 Task: Find connections with filter location Zamora with filter topic #interviewwith filter profile language Spanish with filter current company Linedata with filter school Karpagam Academy of Higher Education with filter industry Insurance Carriers with filter service category Video Editing with filter keywords title Cruise Ship Attendant
Action: Mouse moved to (646, 86)
Screenshot: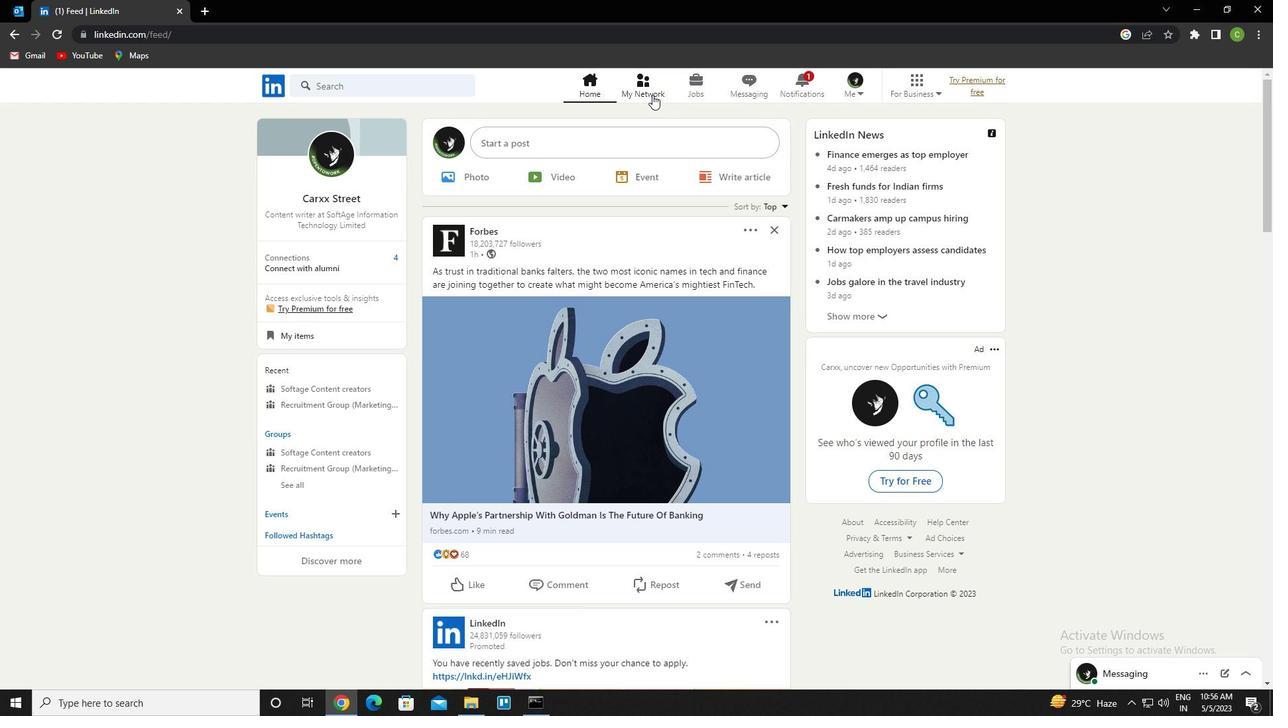 
Action: Mouse pressed left at (646, 86)
Screenshot: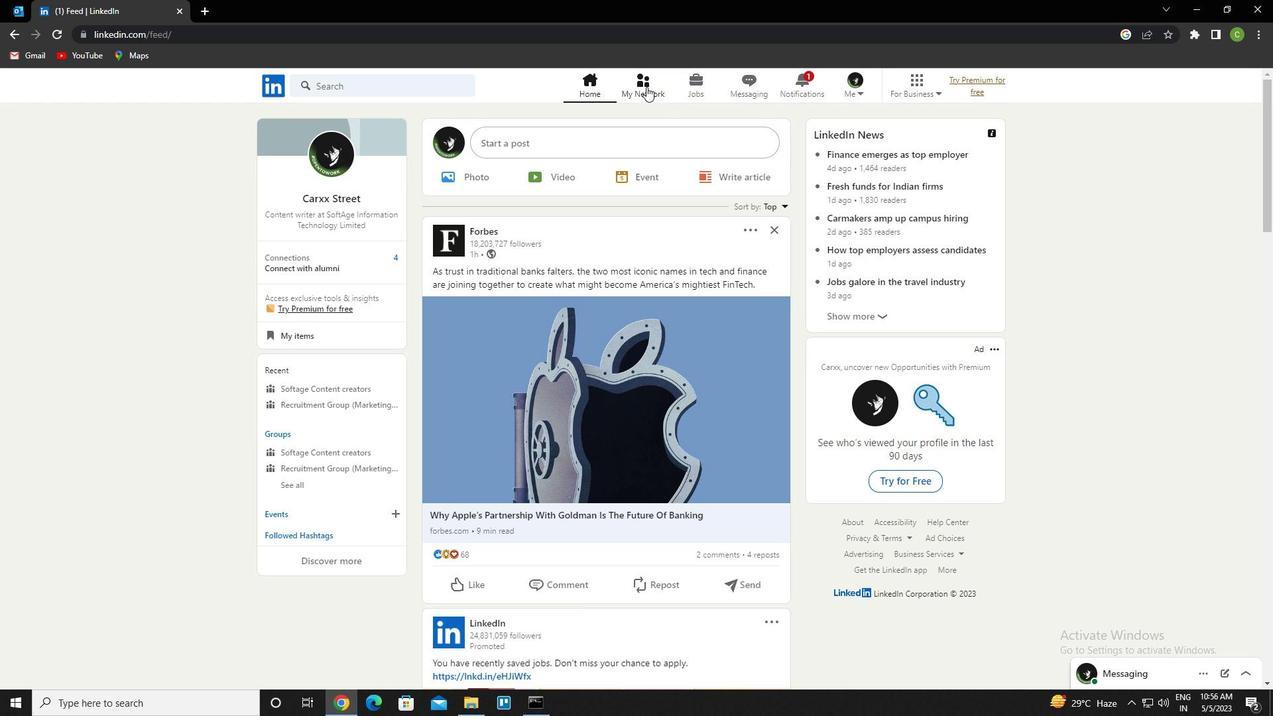 
Action: Mouse moved to (407, 156)
Screenshot: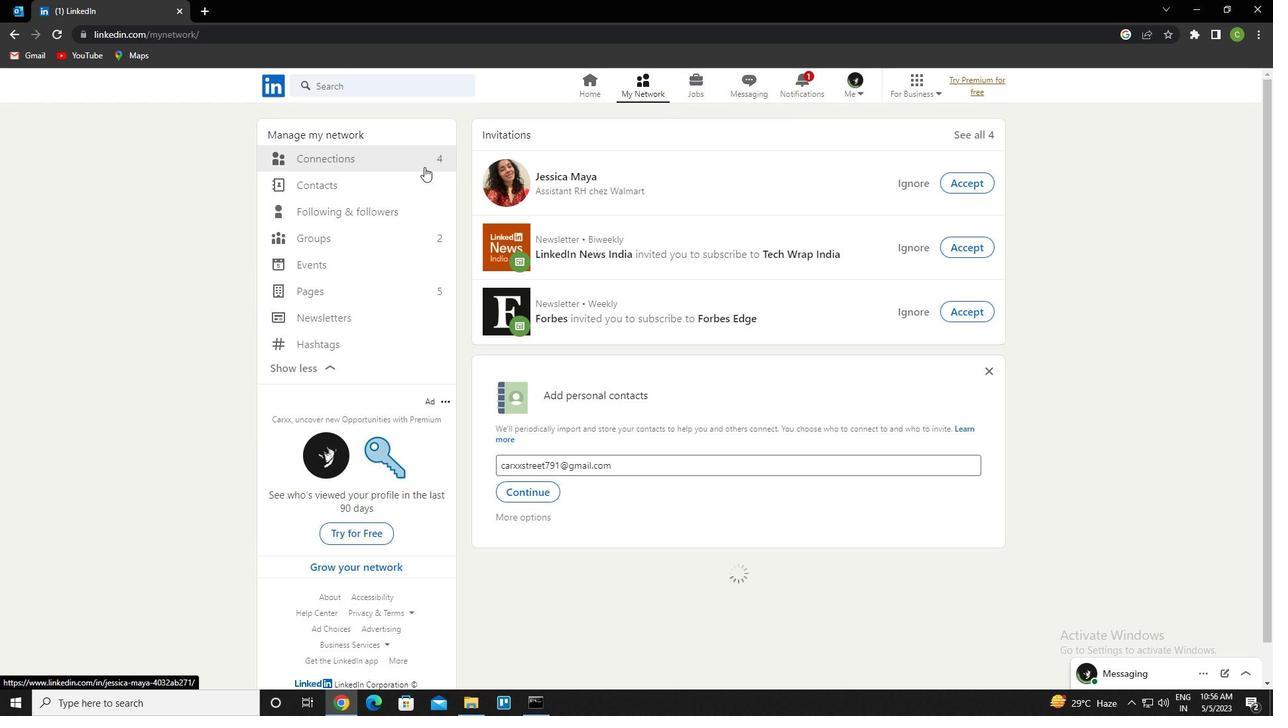 
Action: Mouse pressed left at (407, 156)
Screenshot: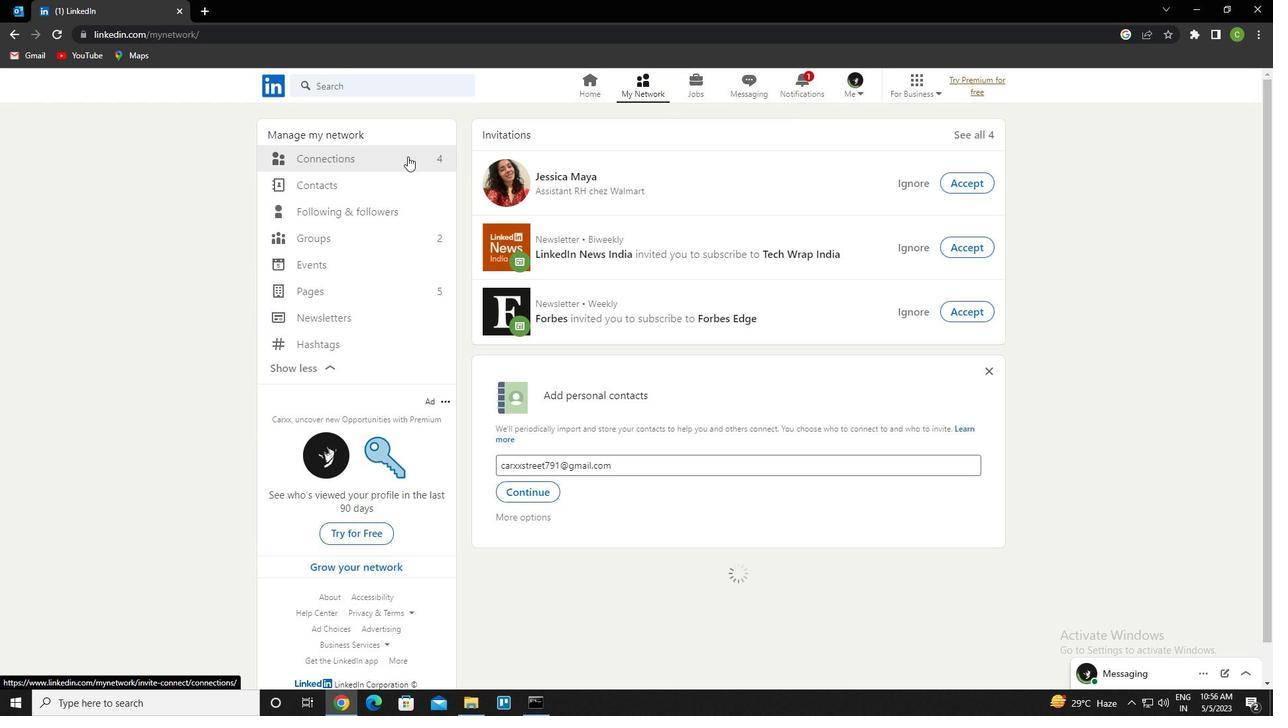 
Action: Mouse moved to (749, 162)
Screenshot: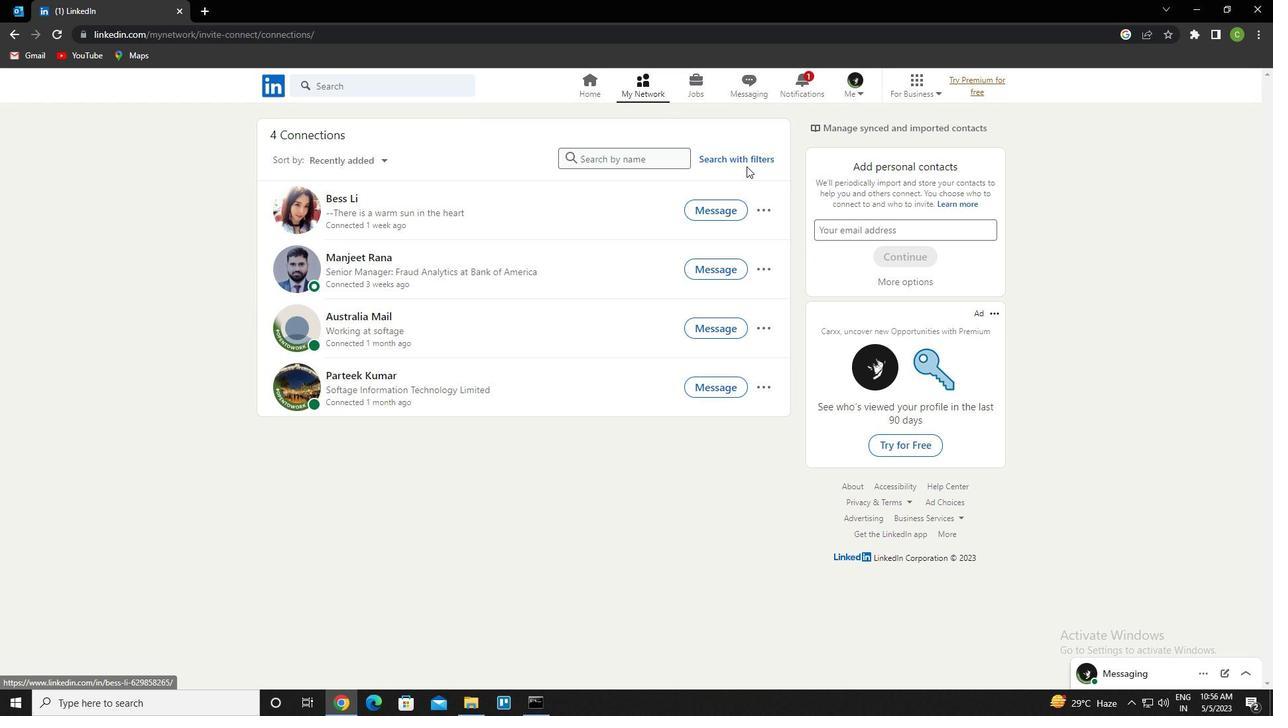 
Action: Mouse pressed left at (749, 162)
Screenshot: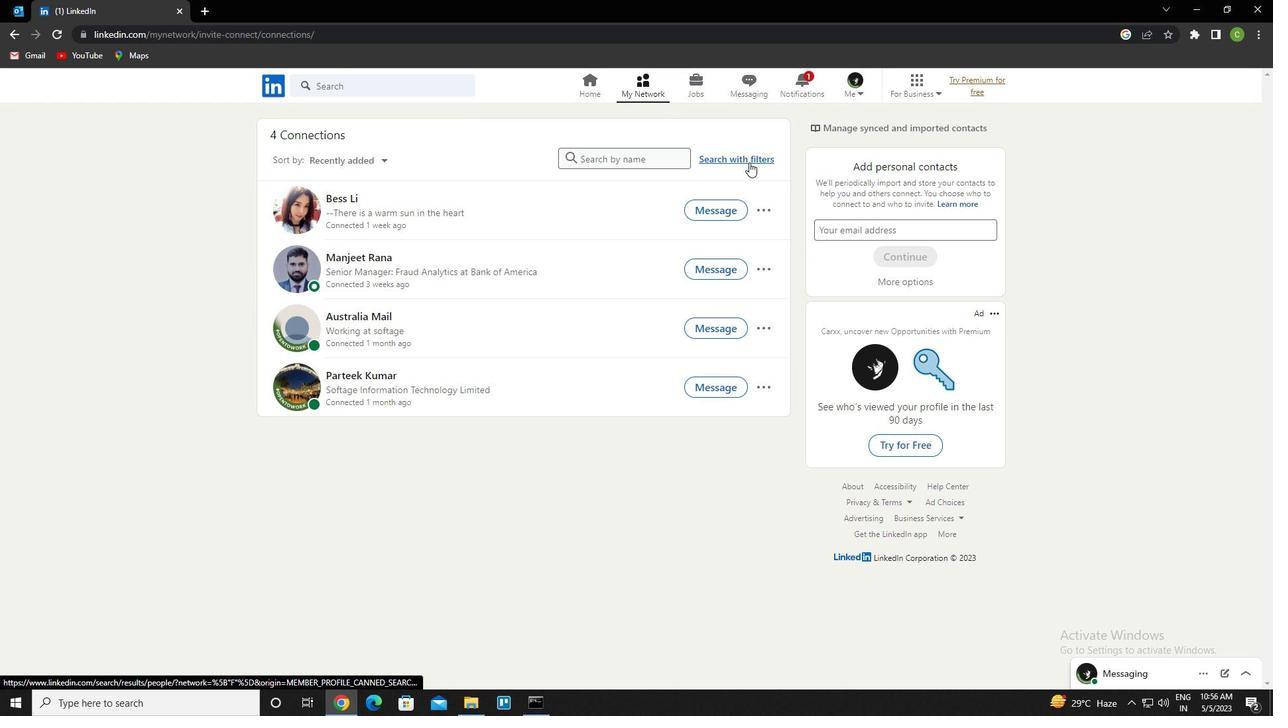 
Action: Mouse moved to (683, 124)
Screenshot: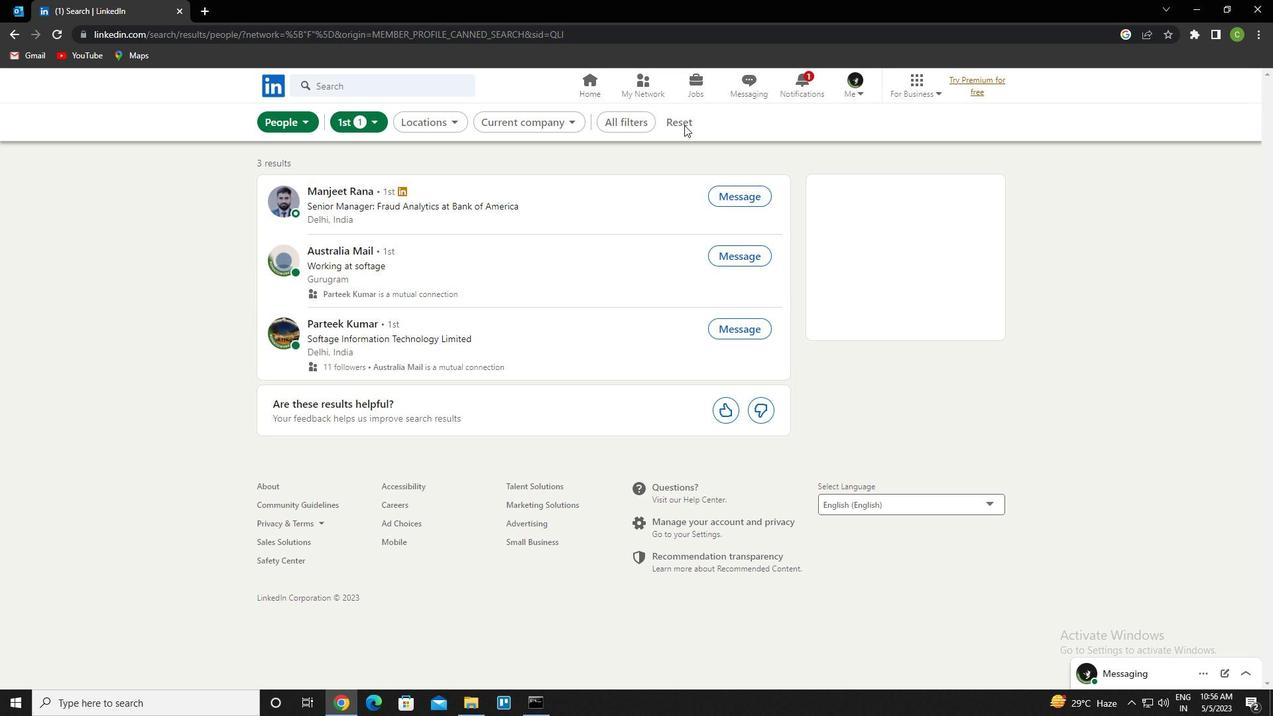 
Action: Mouse pressed left at (683, 124)
Screenshot: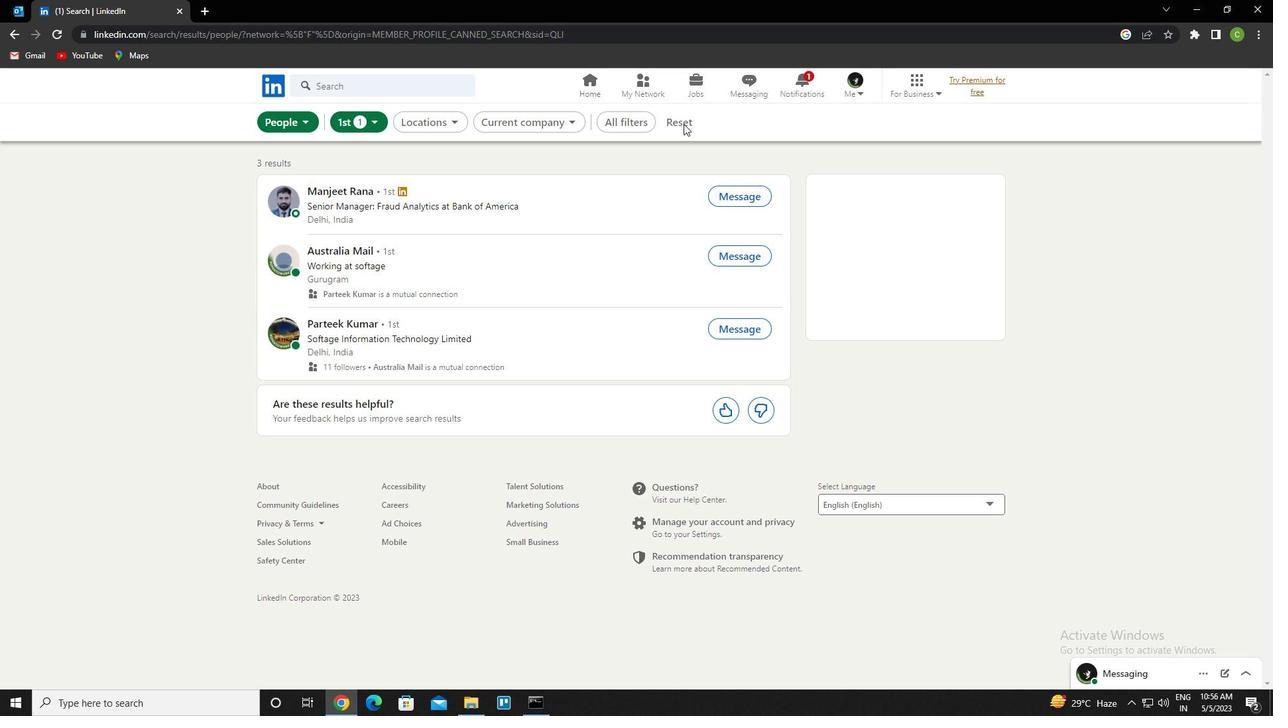 
Action: Mouse moved to (654, 125)
Screenshot: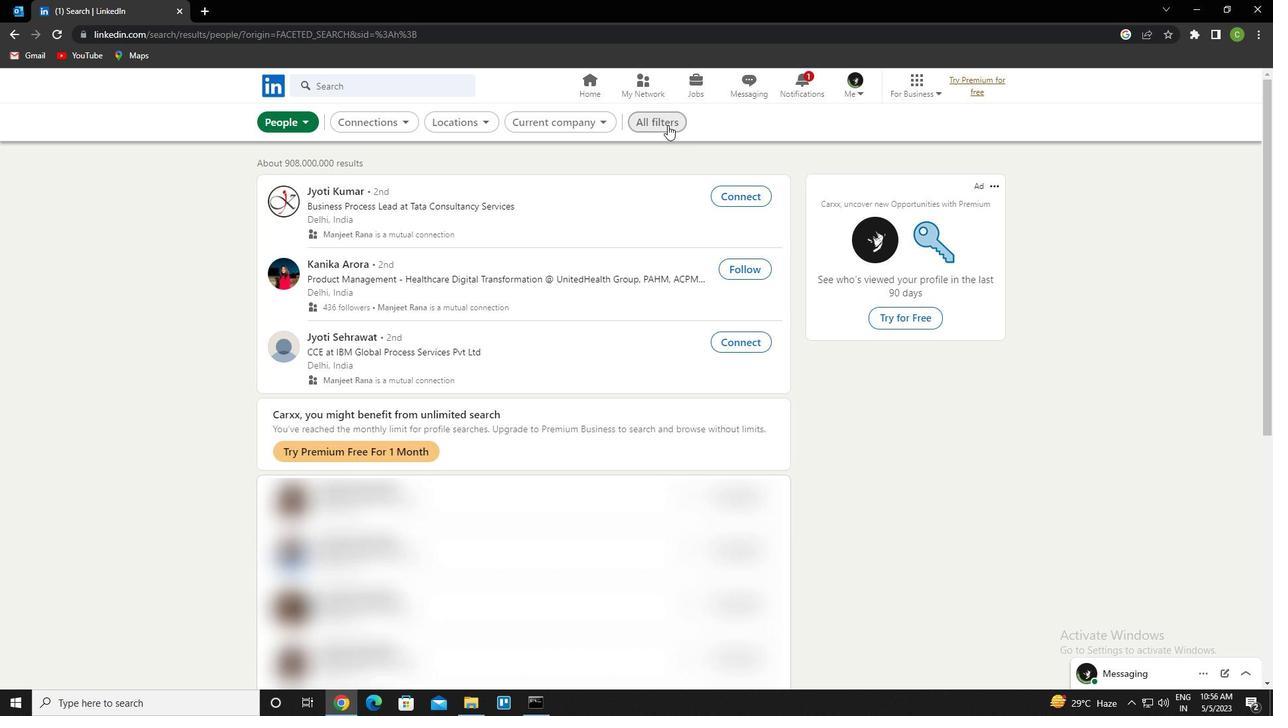 
Action: Mouse pressed left at (654, 125)
Screenshot: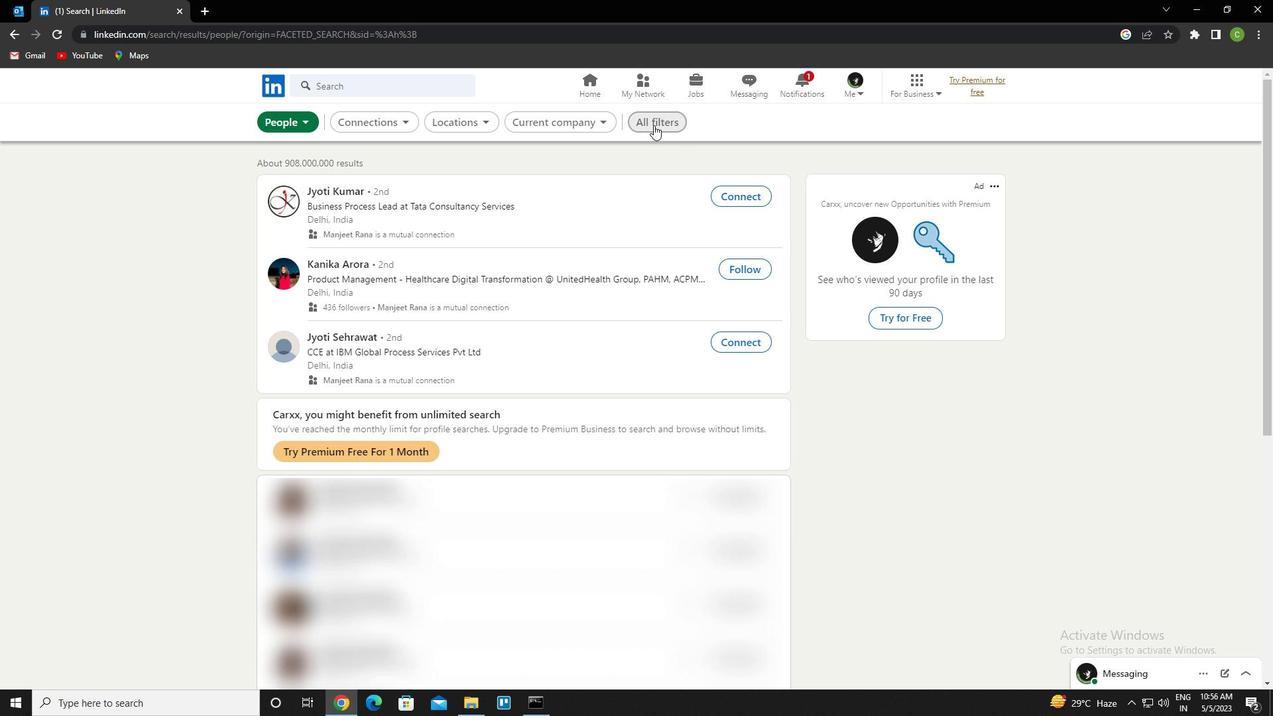 
Action: Mouse moved to (1098, 429)
Screenshot: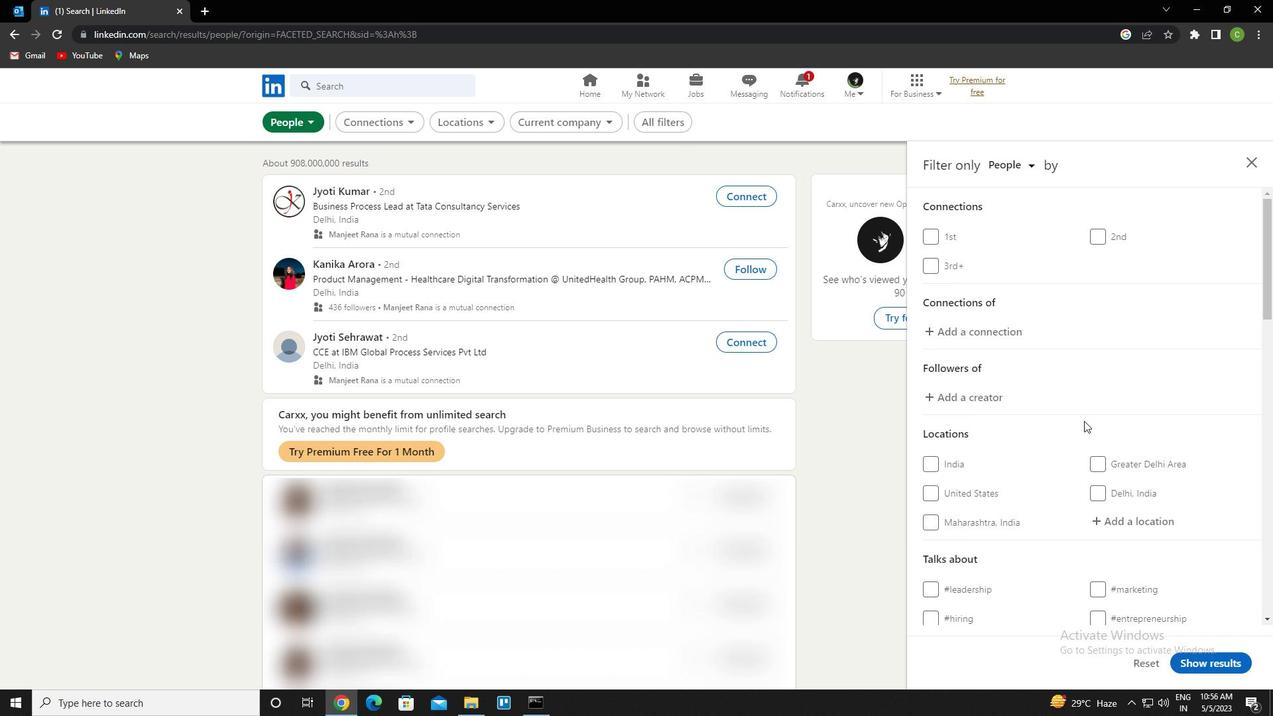 
Action: Mouse scrolled (1098, 428) with delta (0, 0)
Screenshot: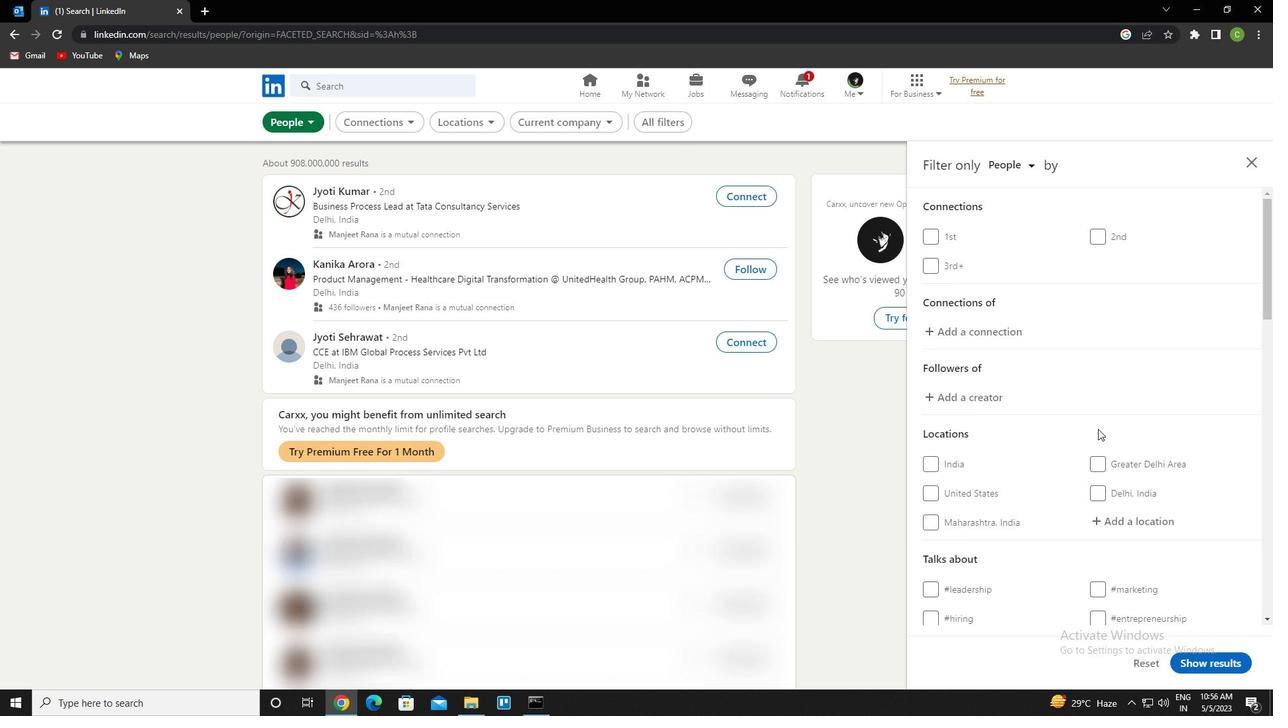 
Action: Mouse scrolled (1098, 428) with delta (0, 0)
Screenshot: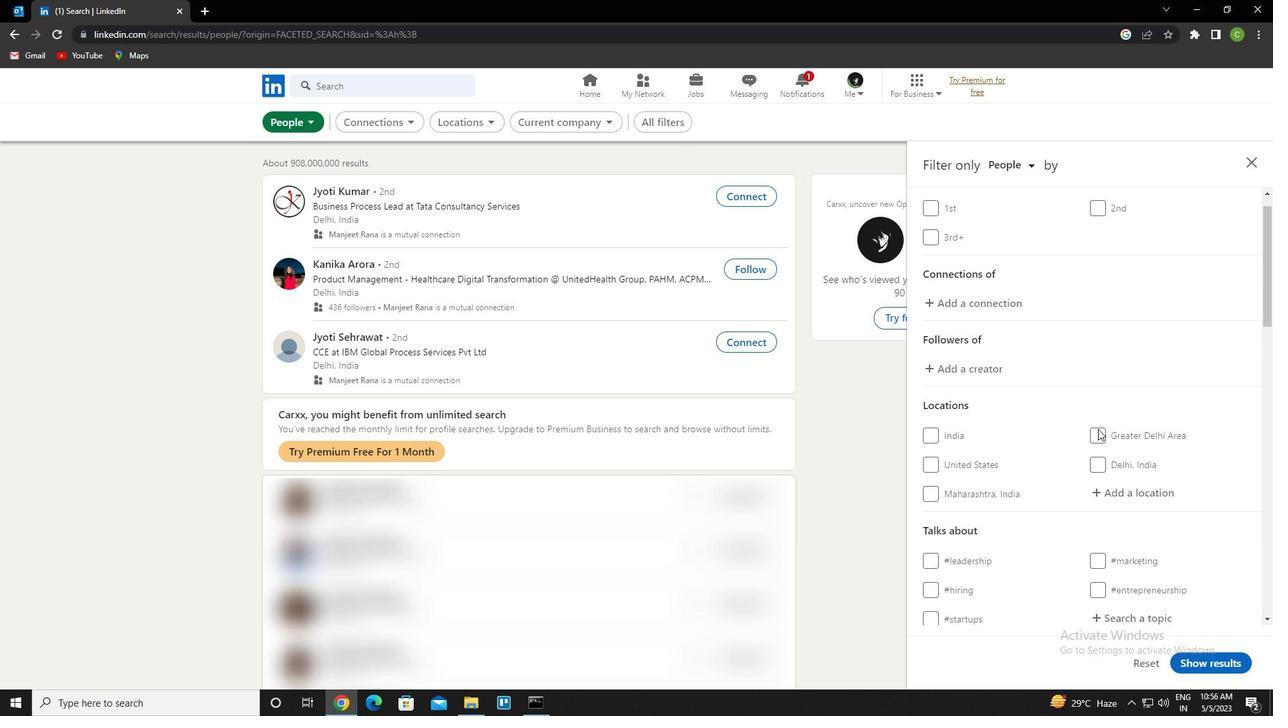 
Action: Mouse scrolled (1098, 428) with delta (0, 0)
Screenshot: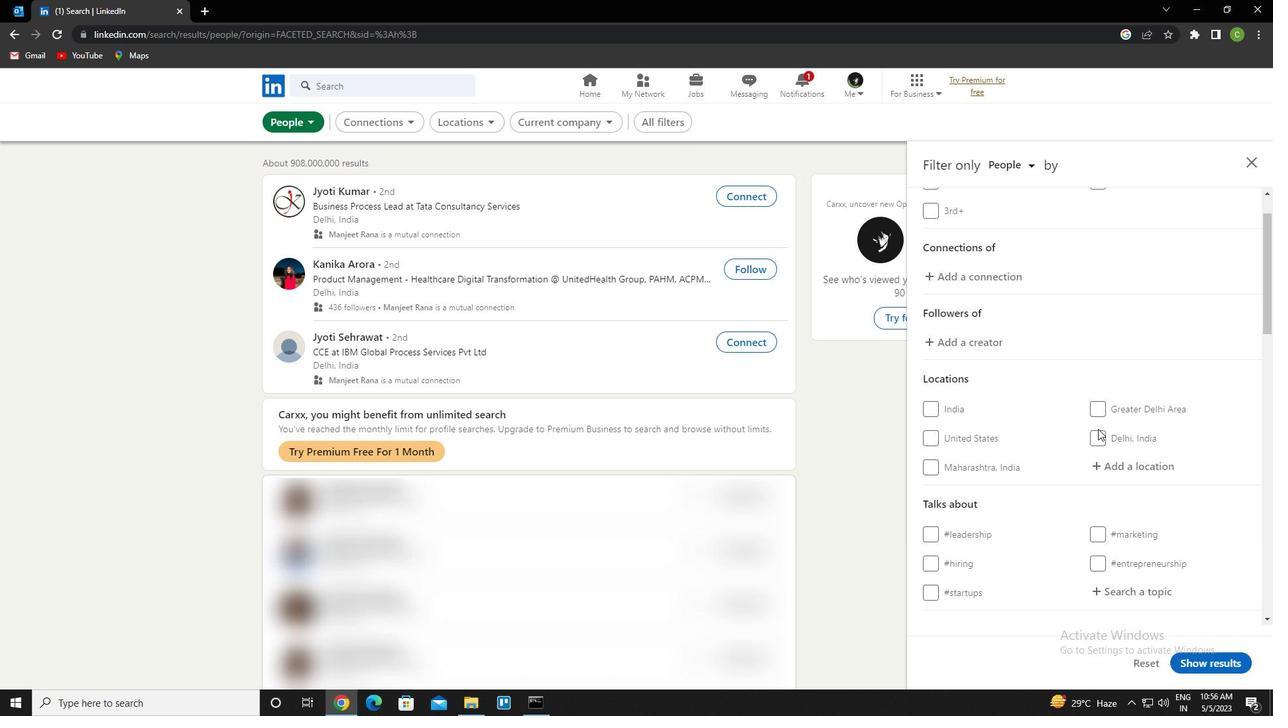 
Action: Mouse moved to (1140, 325)
Screenshot: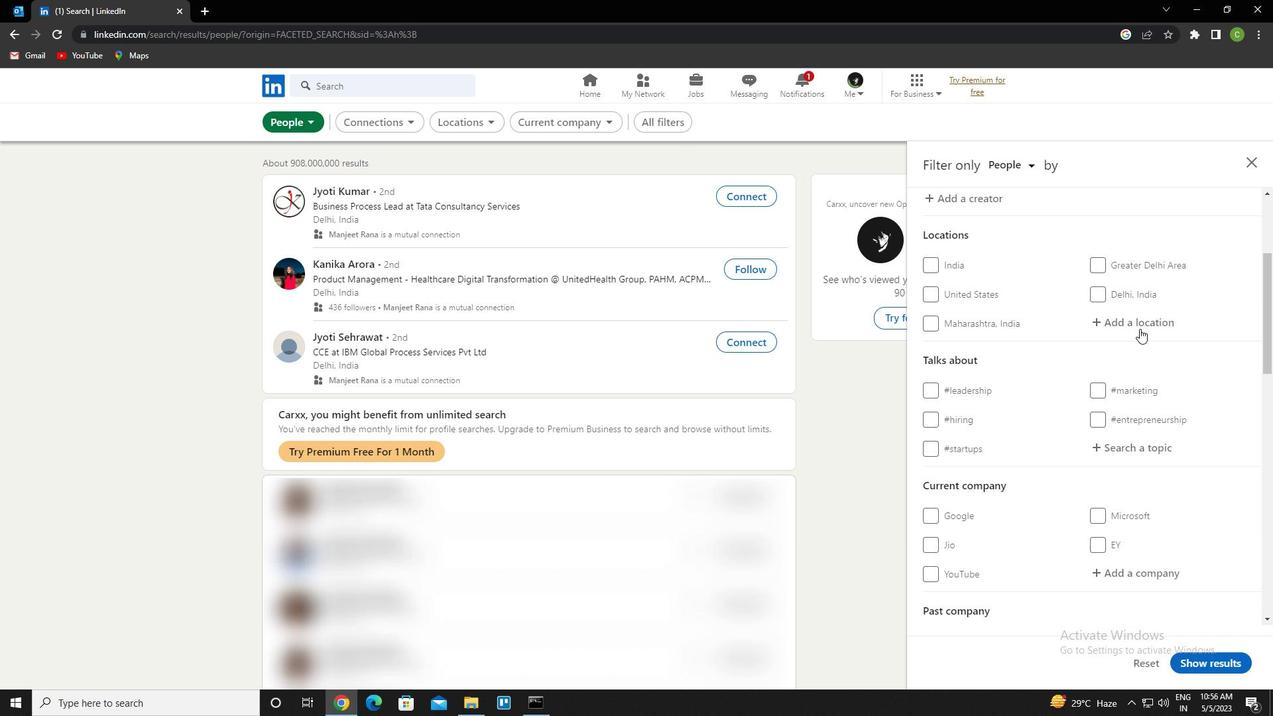 
Action: Mouse pressed left at (1140, 325)
Screenshot: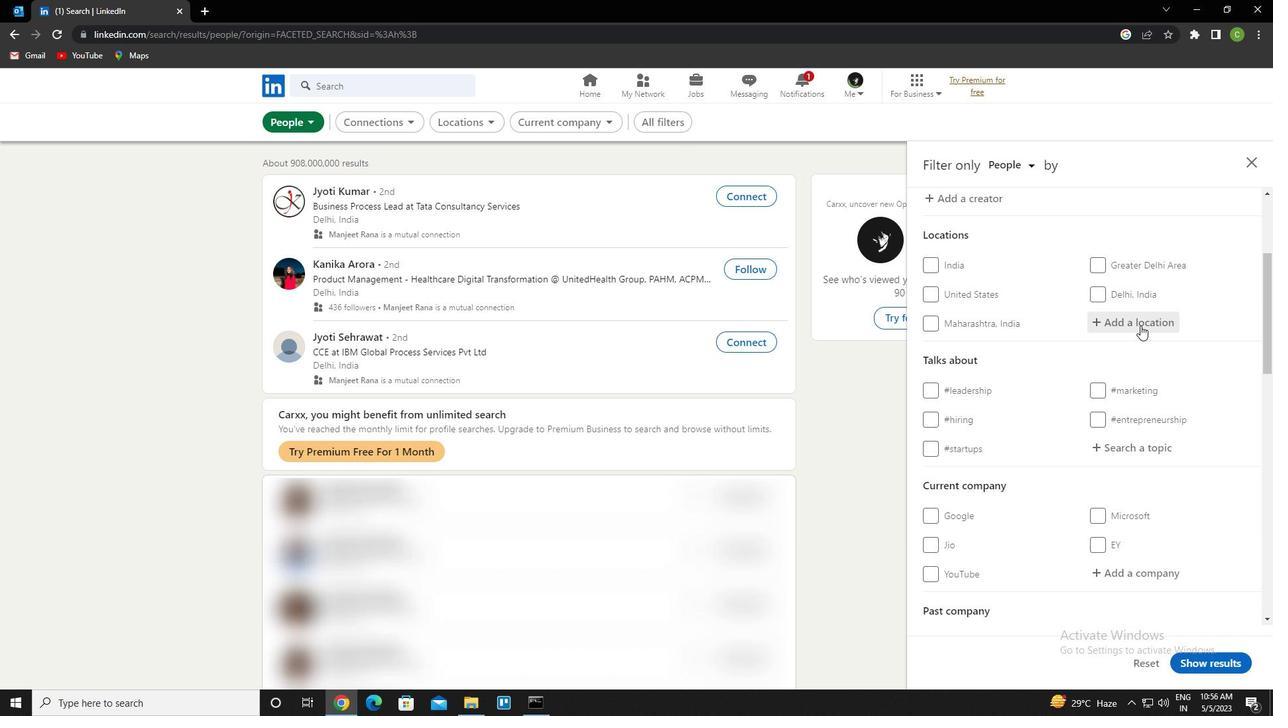 
Action: Key pressed <Key.caps_lock>z<Key.caps_lock>amora<Key.down><Key.enter>
Screenshot: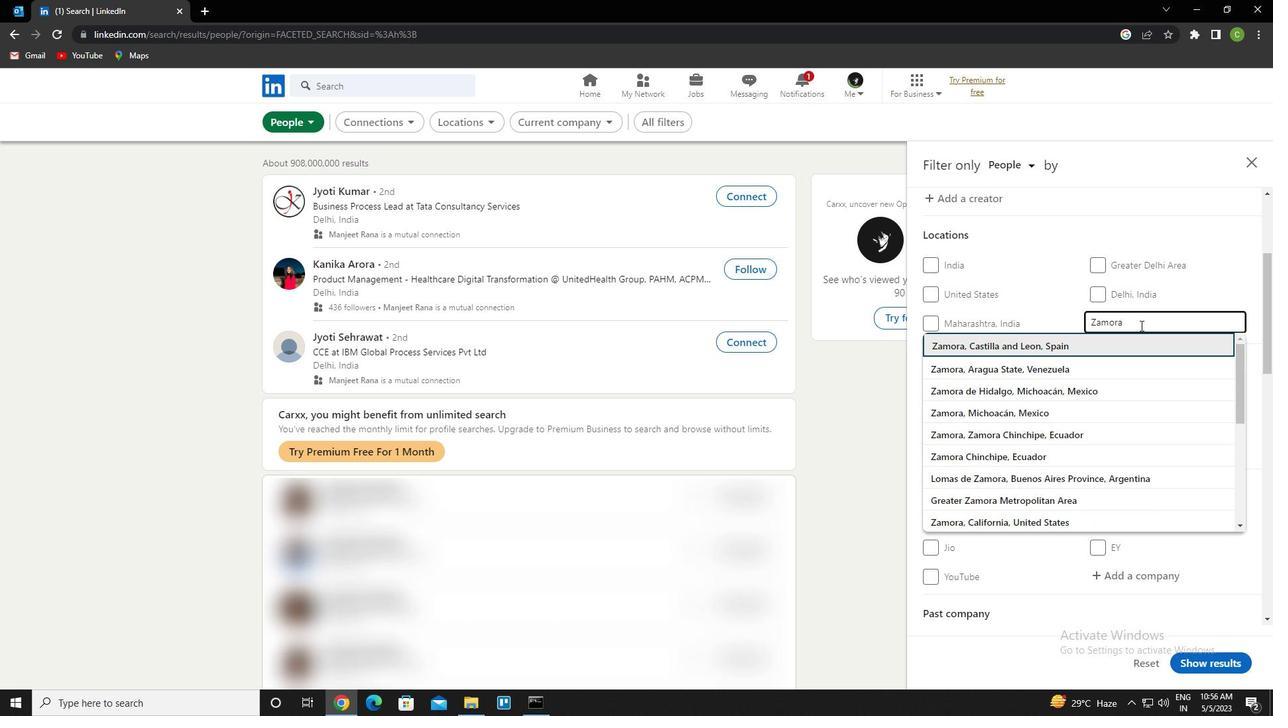 
Action: Mouse scrolled (1140, 325) with delta (0, 0)
Screenshot: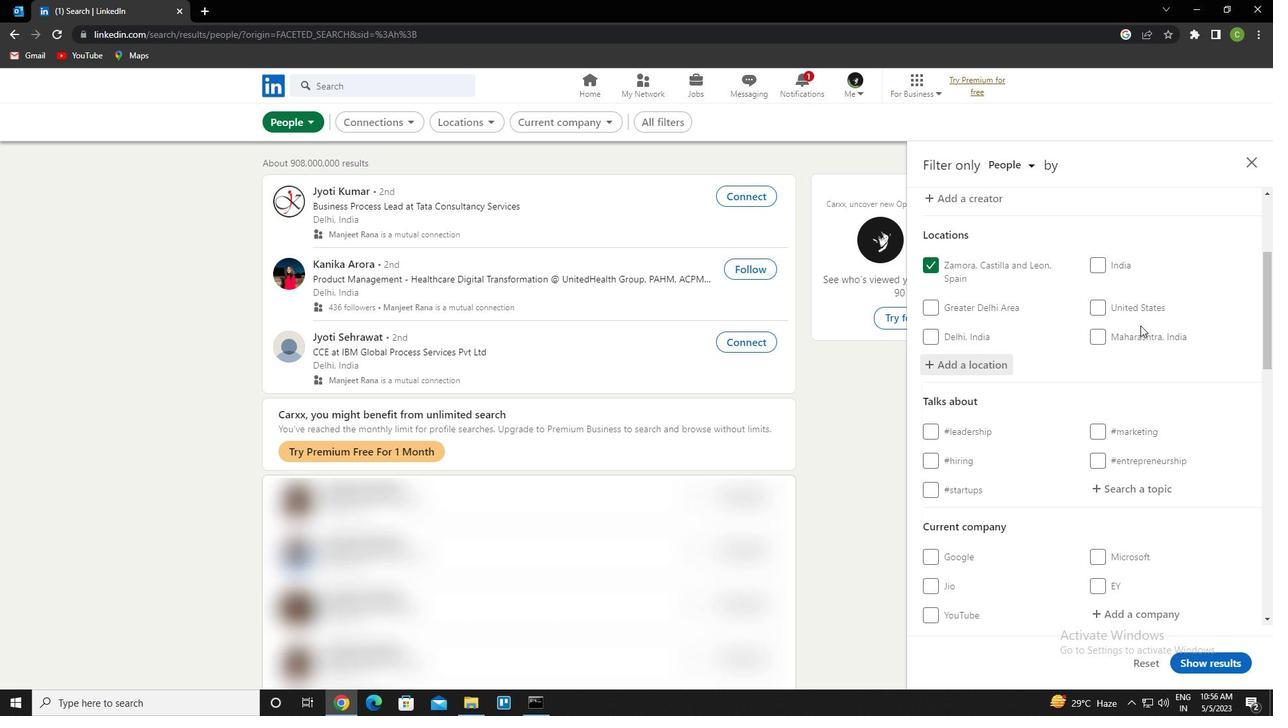 
Action: Mouse moved to (1117, 424)
Screenshot: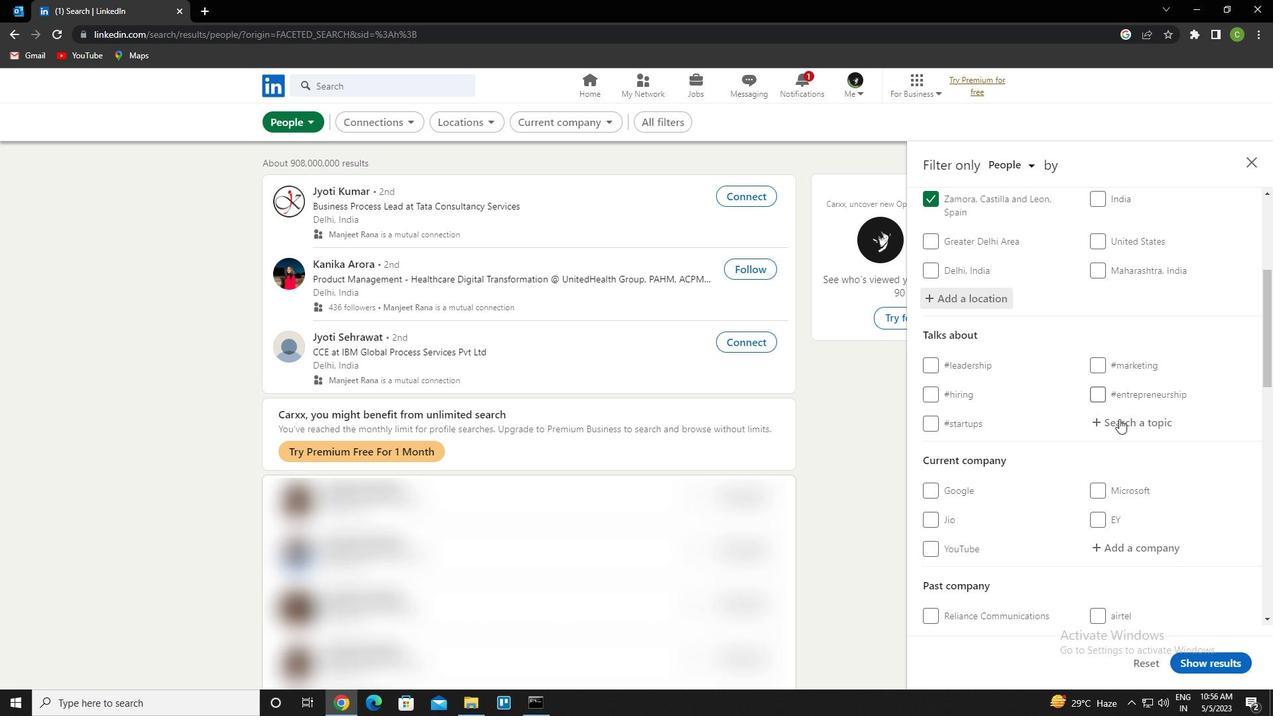 
Action: Mouse pressed left at (1117, 424)
Screenshot: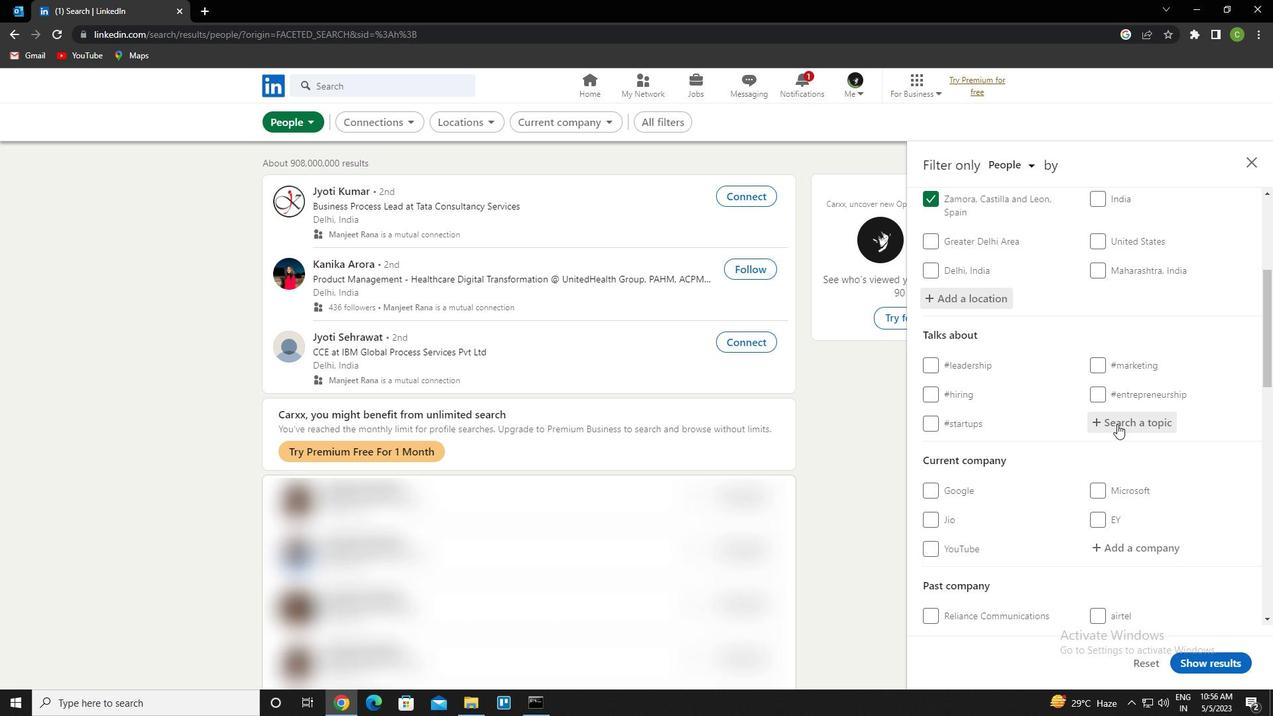 
Action: Key pressed interview<Key.down><Key.enter>
Screenshot: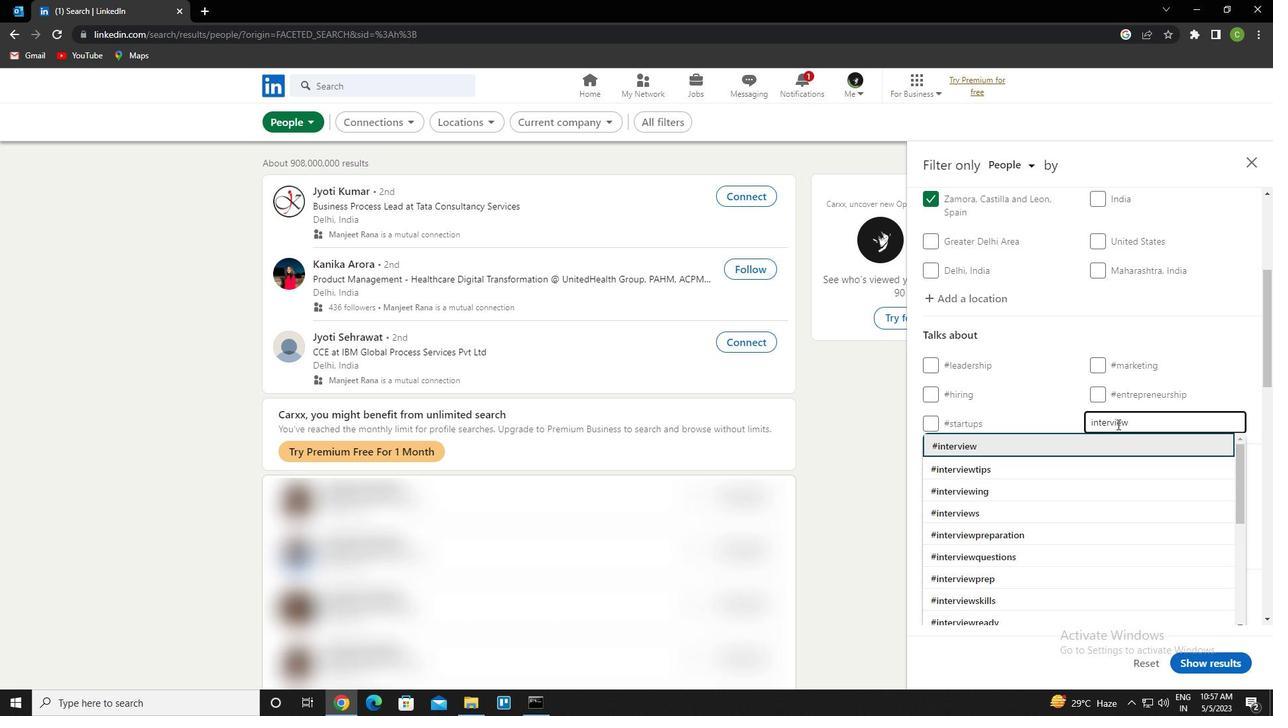 
Action: Mouse scrolled (1117, 423) with delta (0, 0)
Screenshot: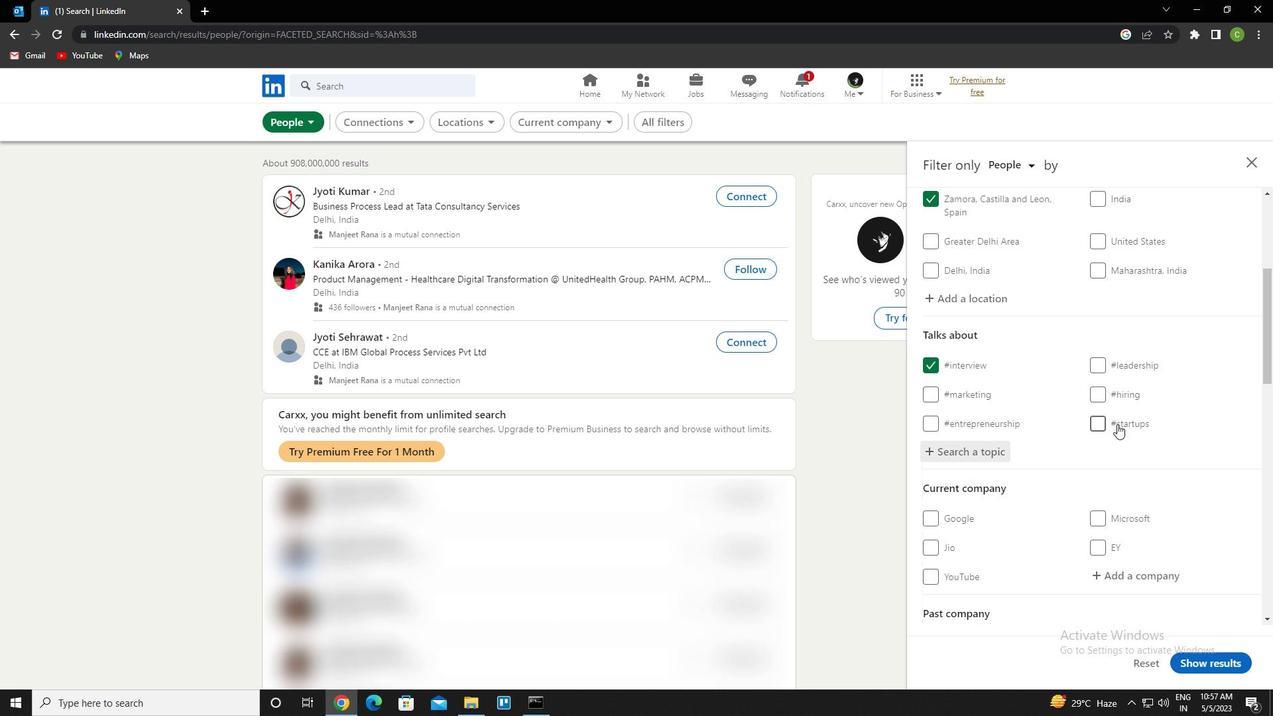 
Action: Mouse scrolled (1117, 423) with delta (0, 0)
Screenshot: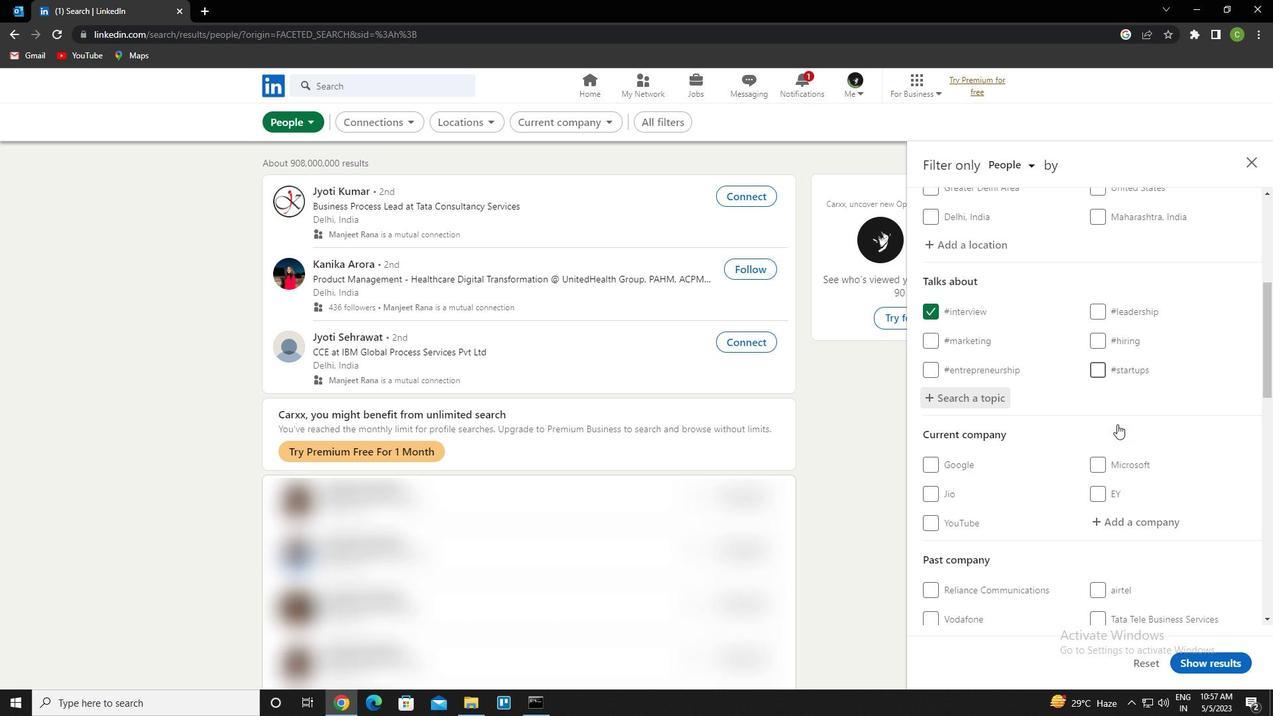 
Action: Mouse scrolled (1117, 423) with delta (0, 0)
Screenshot: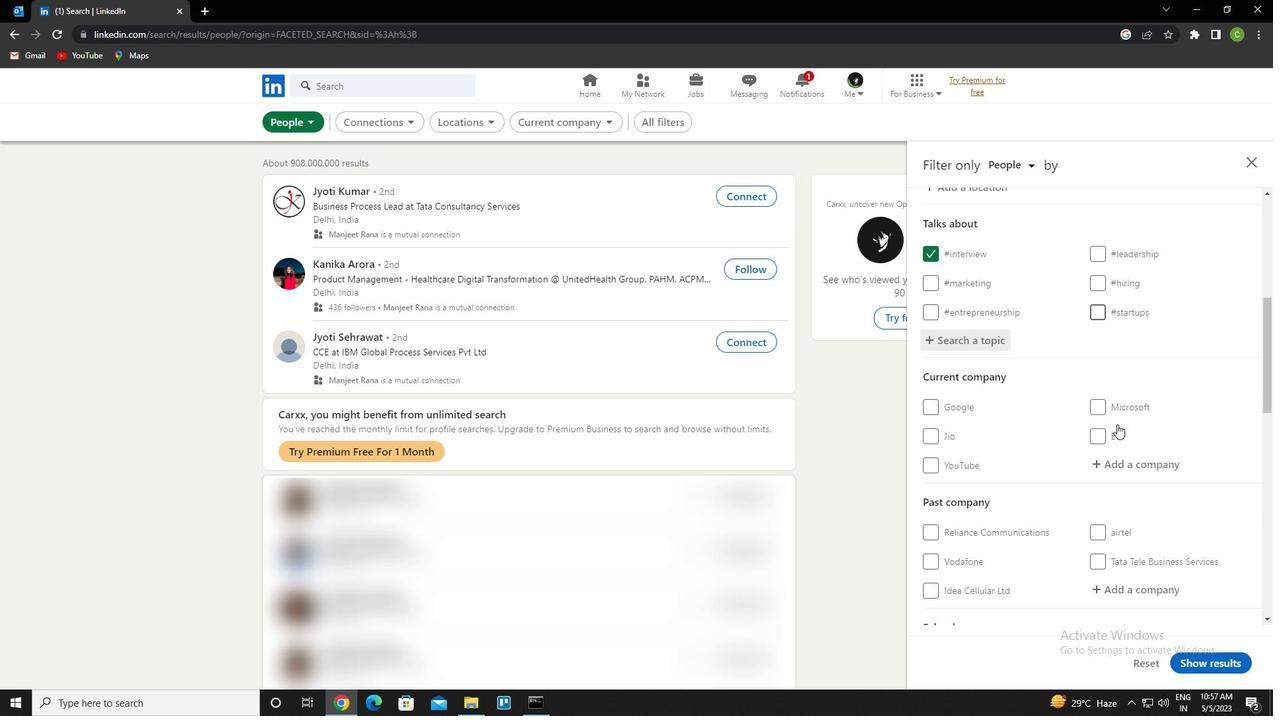 
Action: Mouse scrolled (1117, 423) with delta (0, 0)
Screenshot: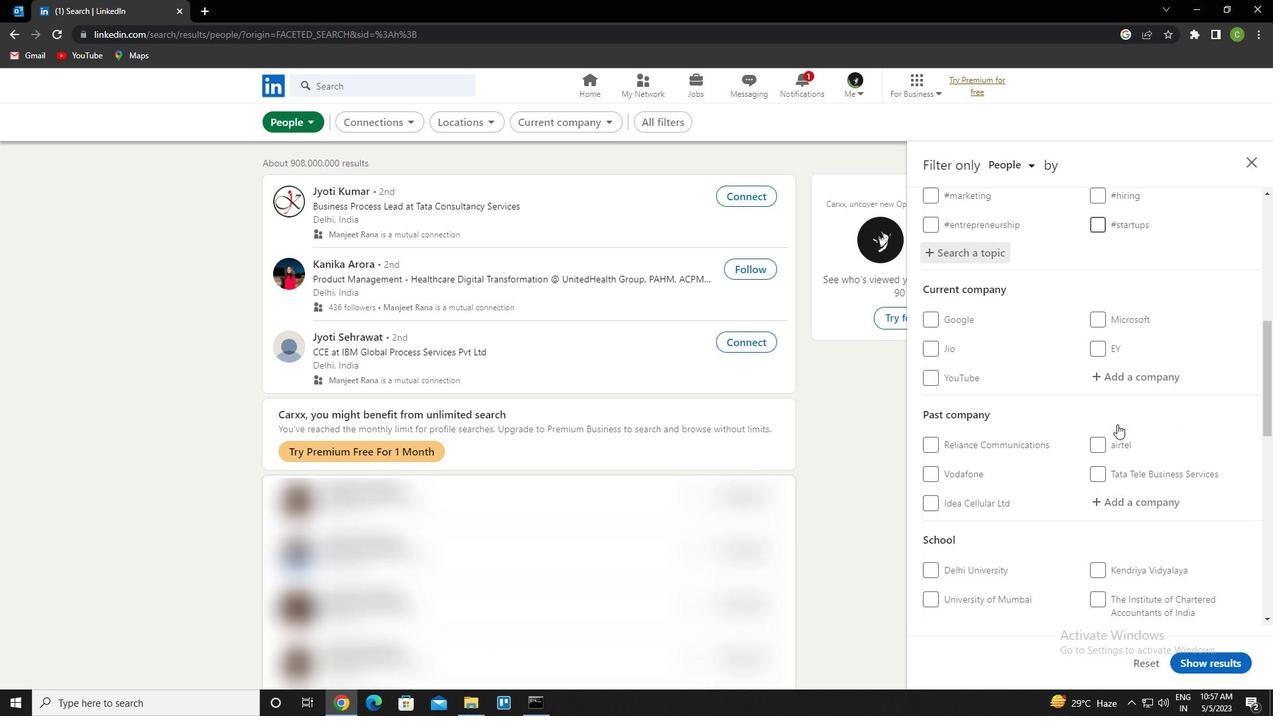 
Action: Mouse scrolled (1117, 423) with delta (0, 0)
Screenshot: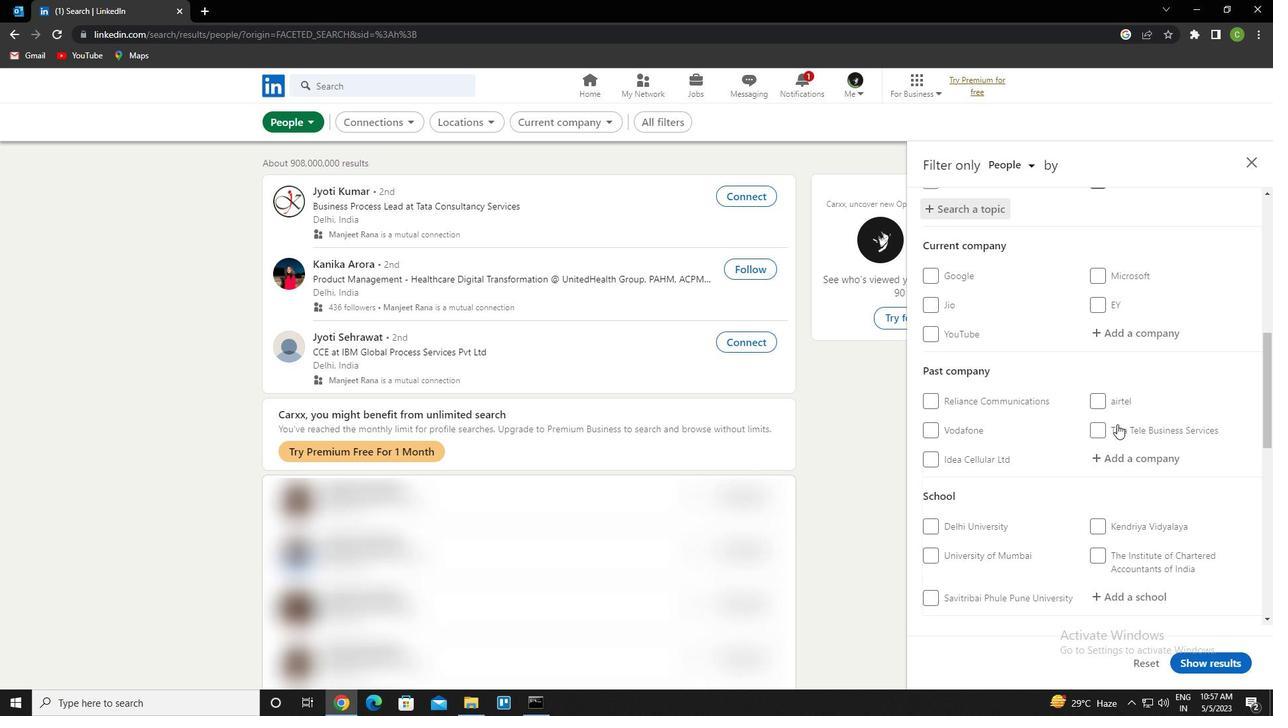 
Action: Mouse scrolled (1117, 423) with delta (0, 0)
Screenshot: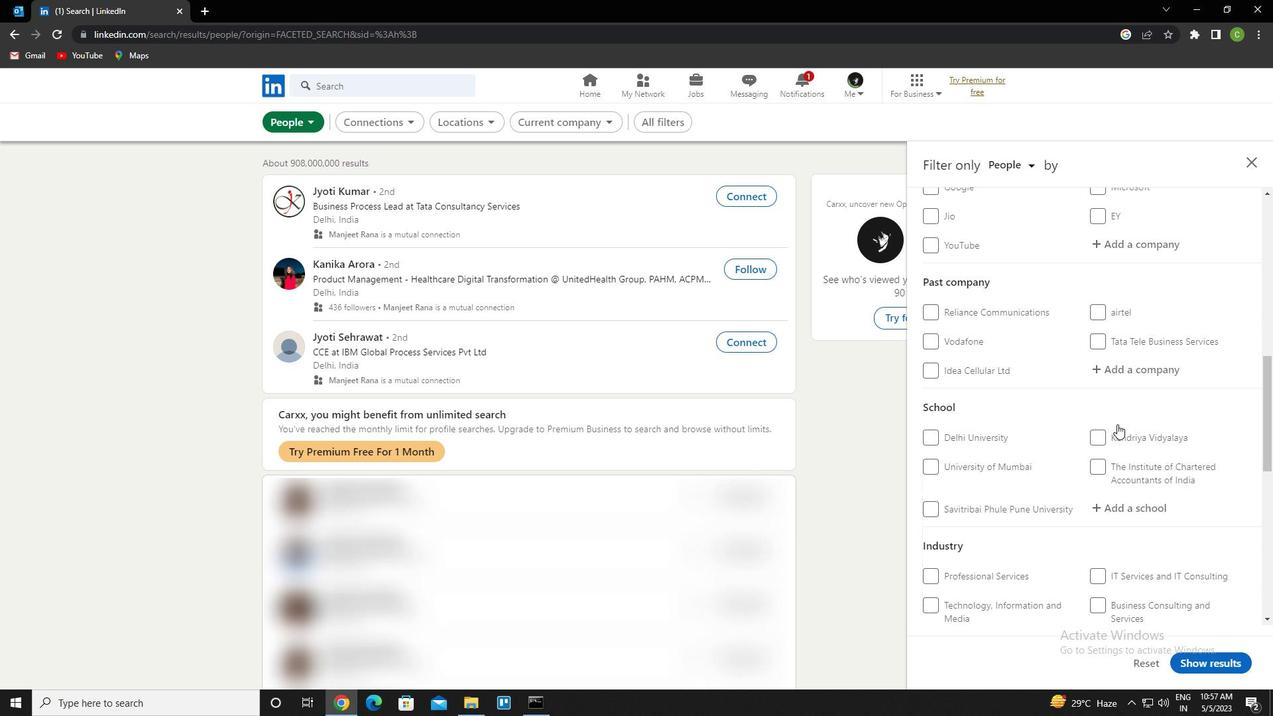
Action: Mouse scrolled (1117, 423) with delta (0, 0)
Screenshot: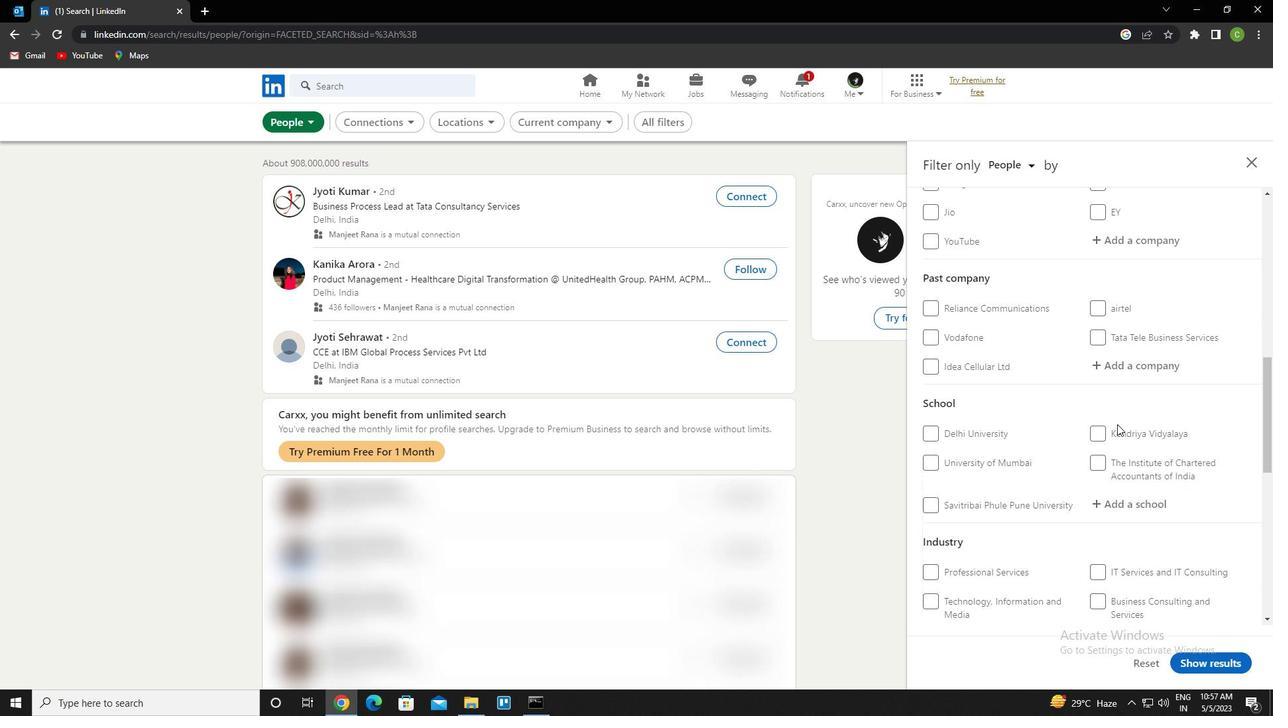 
Action: Mouse scrolled (1117, 423) with delta (0, 0)
Screenshot: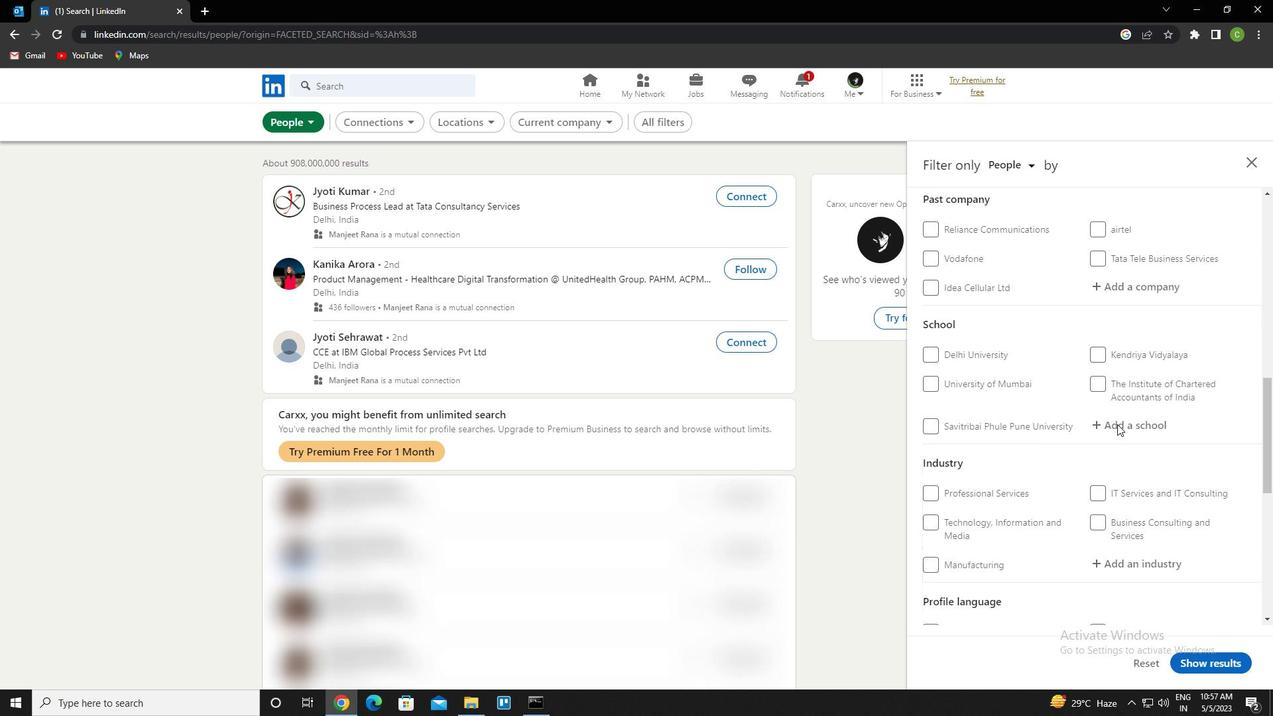 
Action: Mouse scrolled (1117, 423) with delta (0, 0)
Screenshot: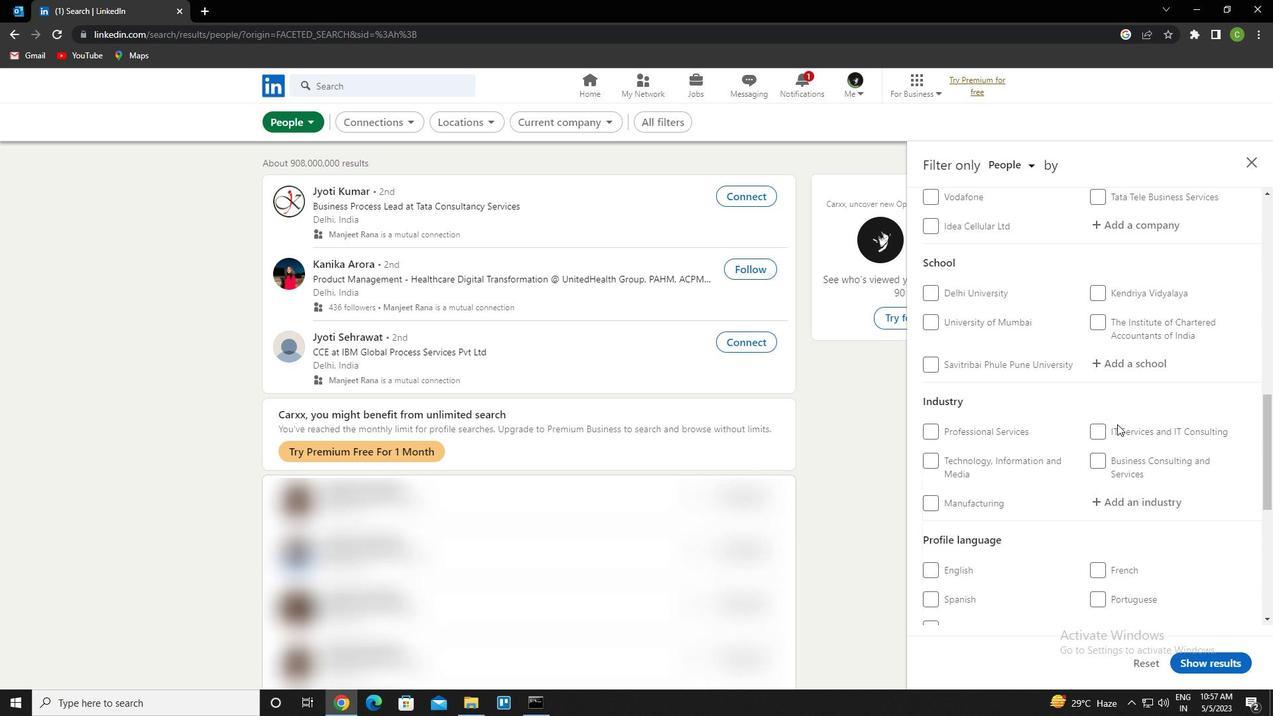 
Action: Mouse scrolled (1117, 423) with delta (0, 0)
Screenshot: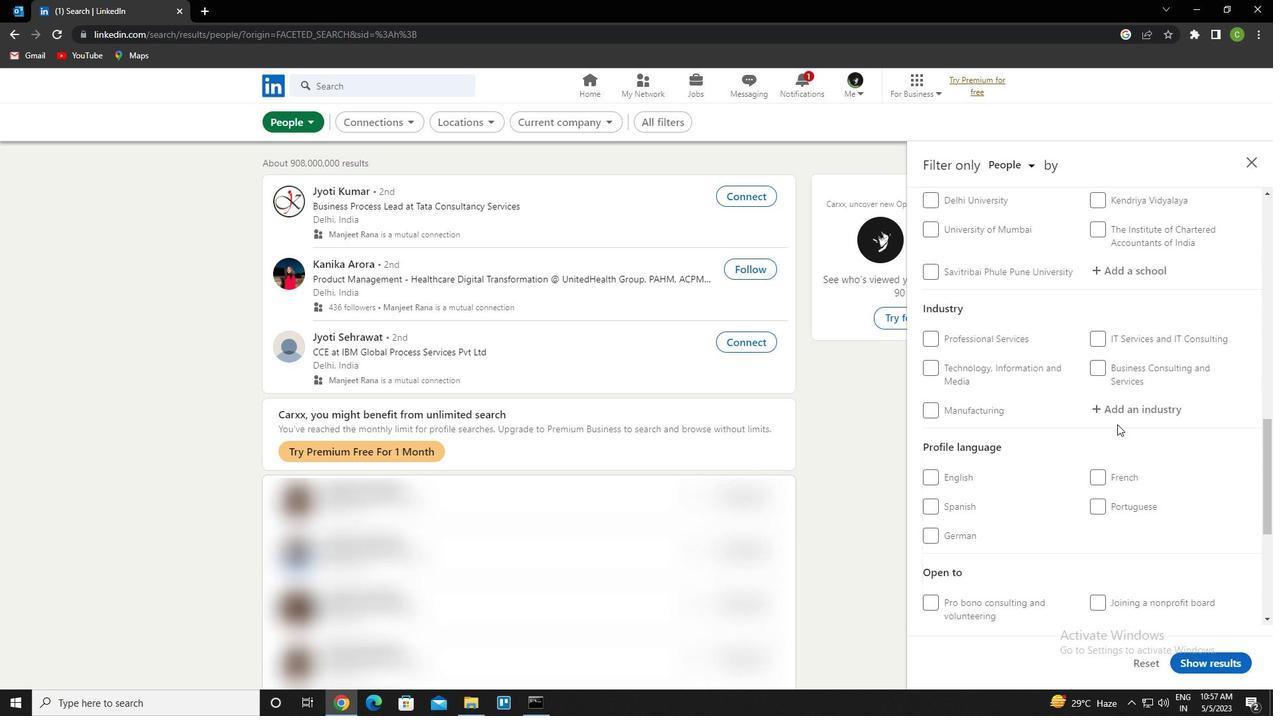 
Action: Mouse moved to (932, 413)
Screenshot: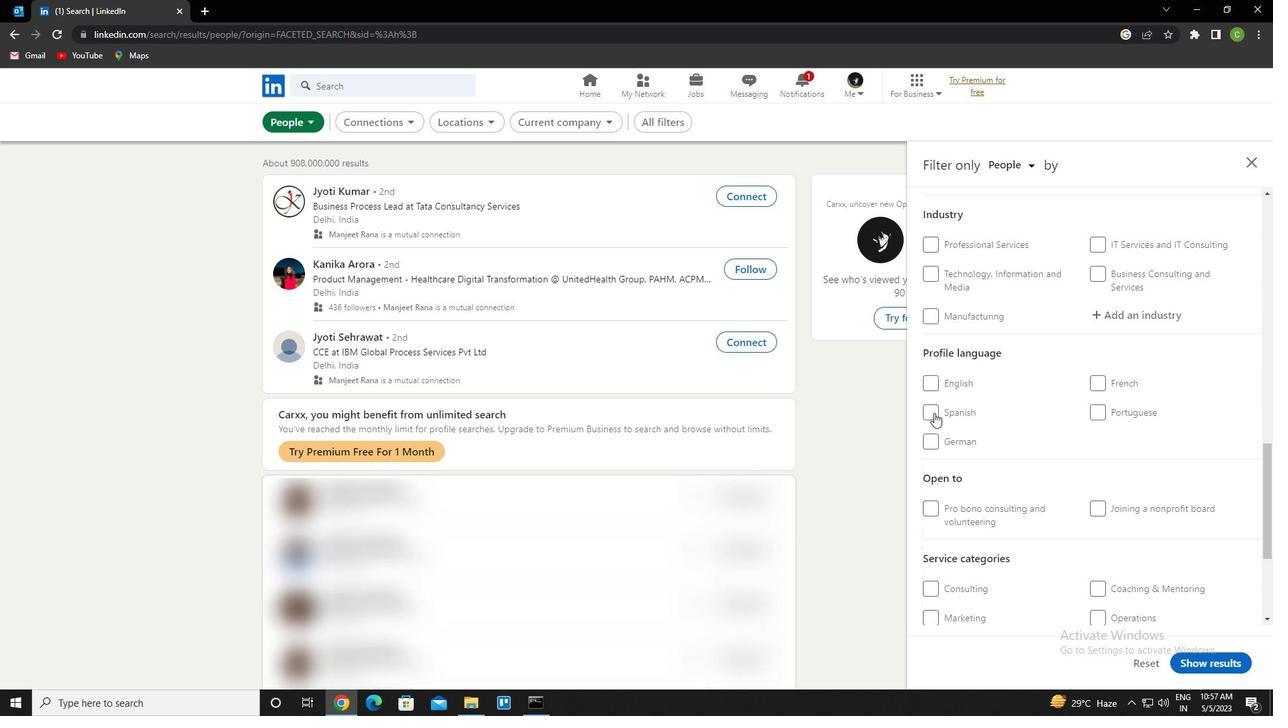 
Action: Mouse pressed left at (932, 413)
Screenshot: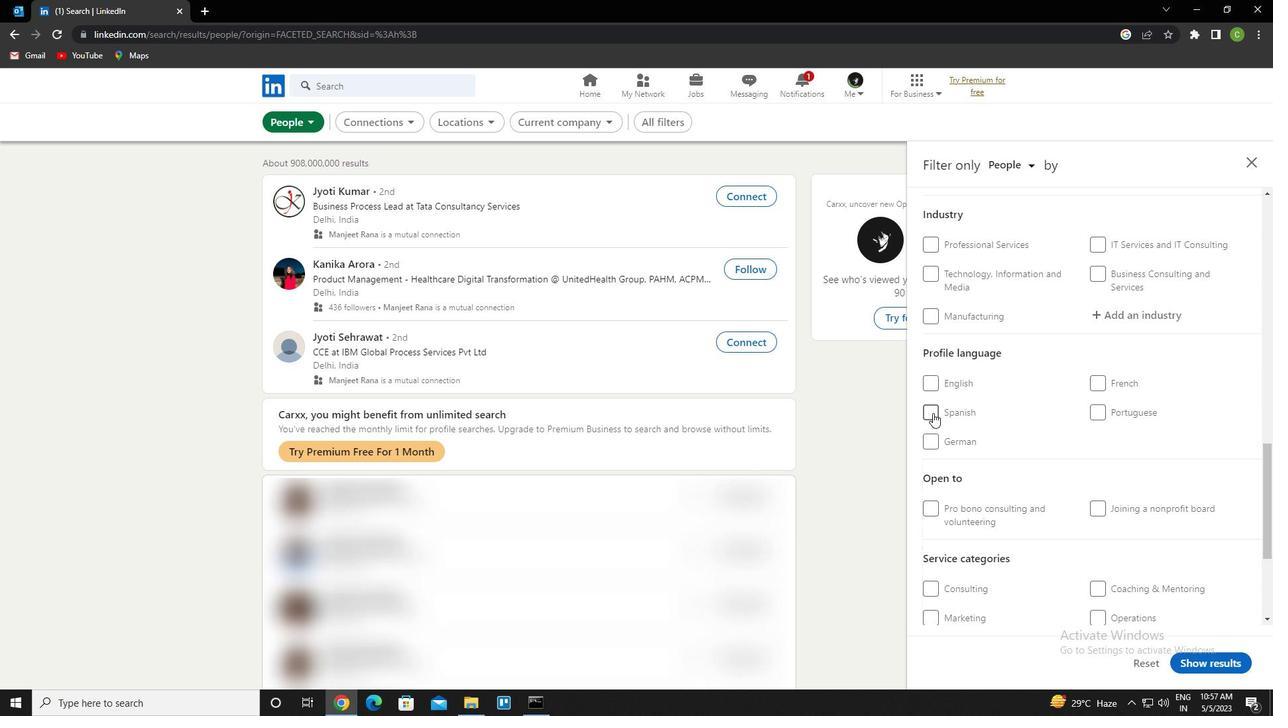 
Action: Mouse moved to (1106, 384)
Screenshot: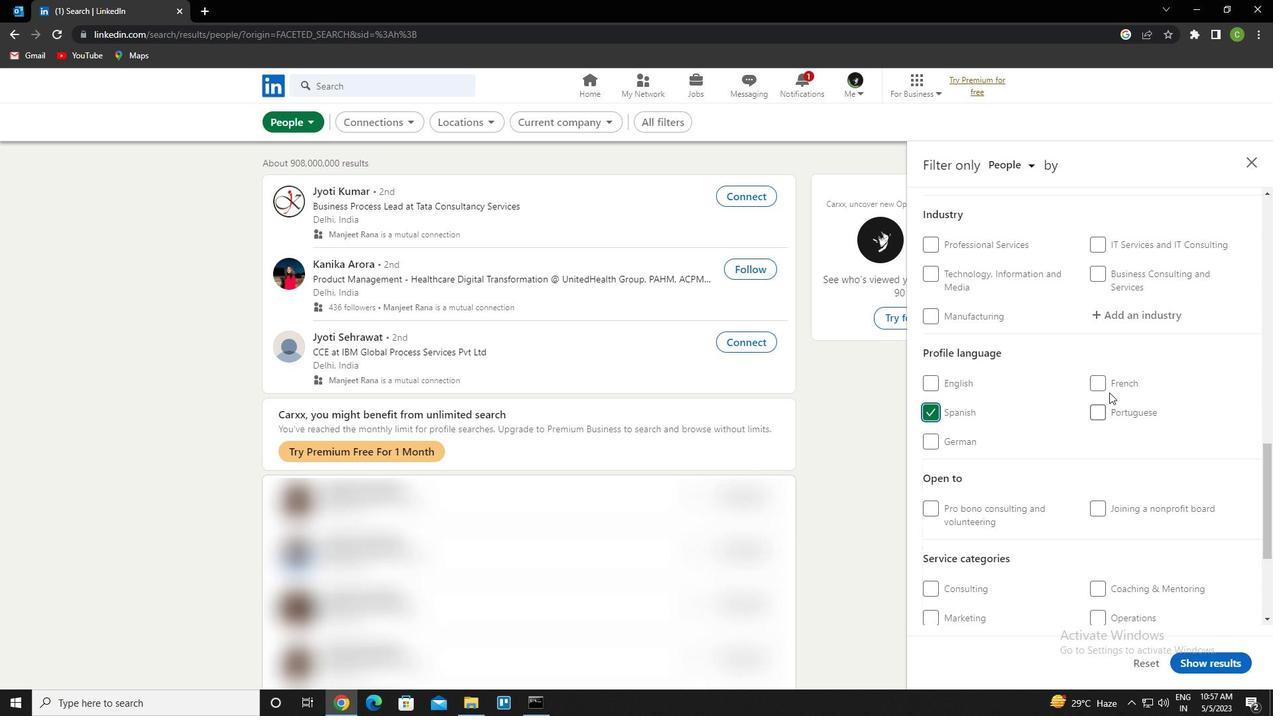 
Action: Mouse scrolled (1106, 385) with delta (0, 0)
Screenshot: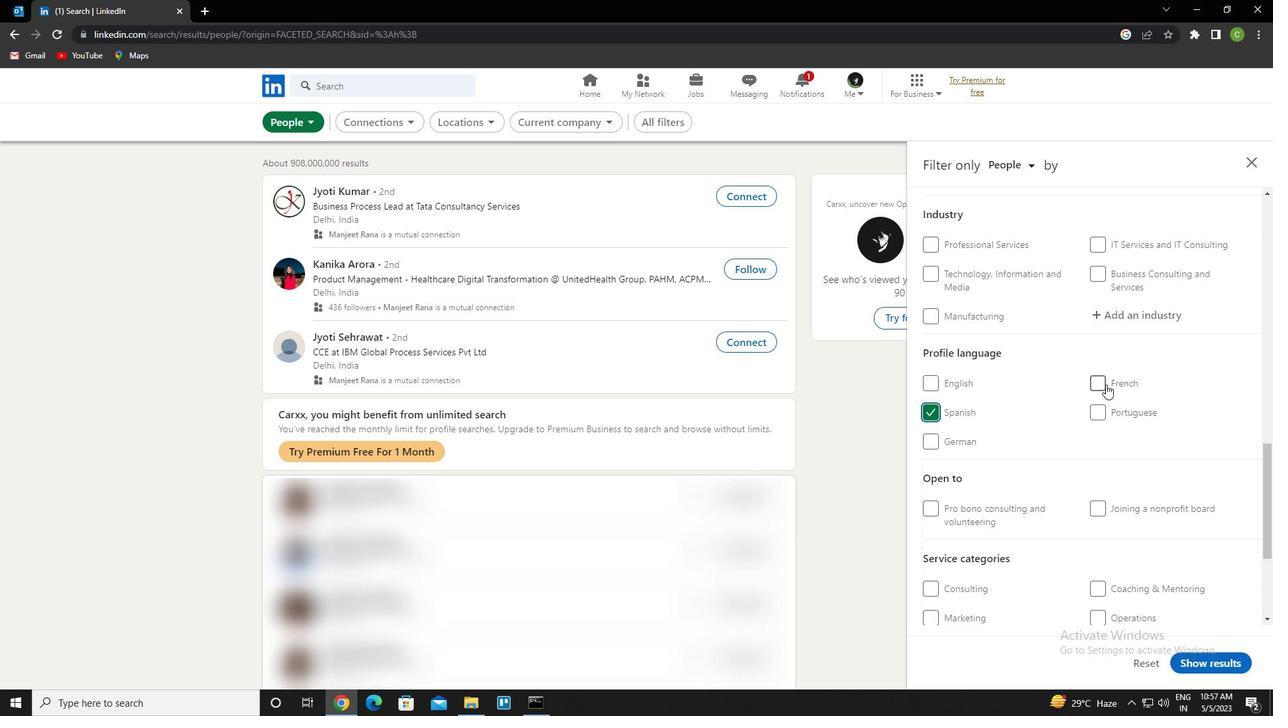 
Action: Mouse moved to (1105, 384)
Screenshot: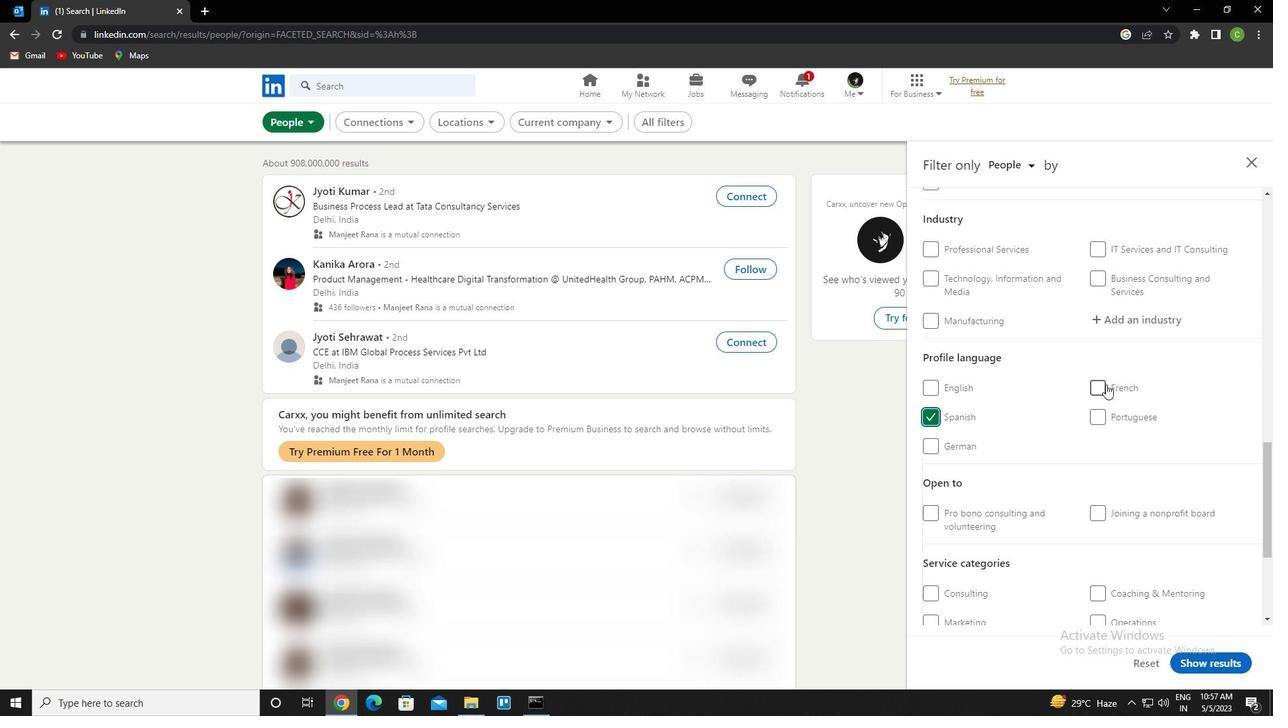 
Action: Mouse scrolled (1105, 385) with delta (0, 0)
Screenshot: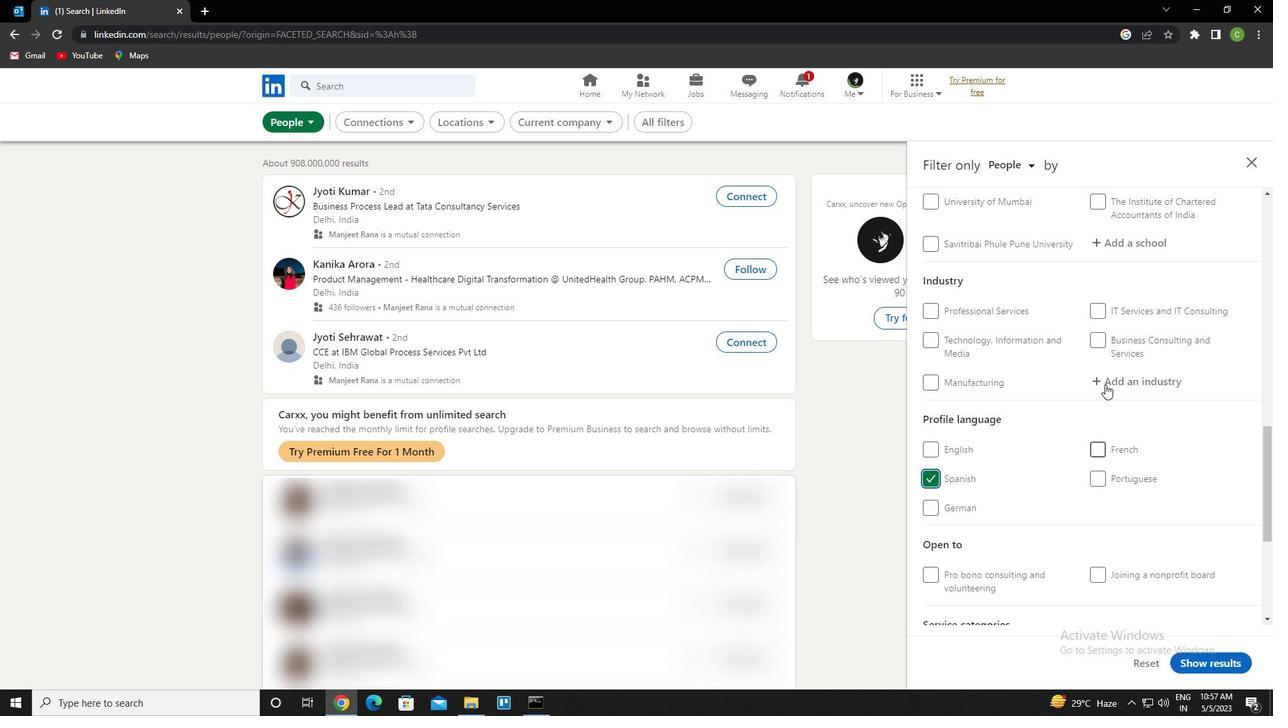 
Action: Mouse scrolled (1105, 385) with delta (0, 0)
Screenshot: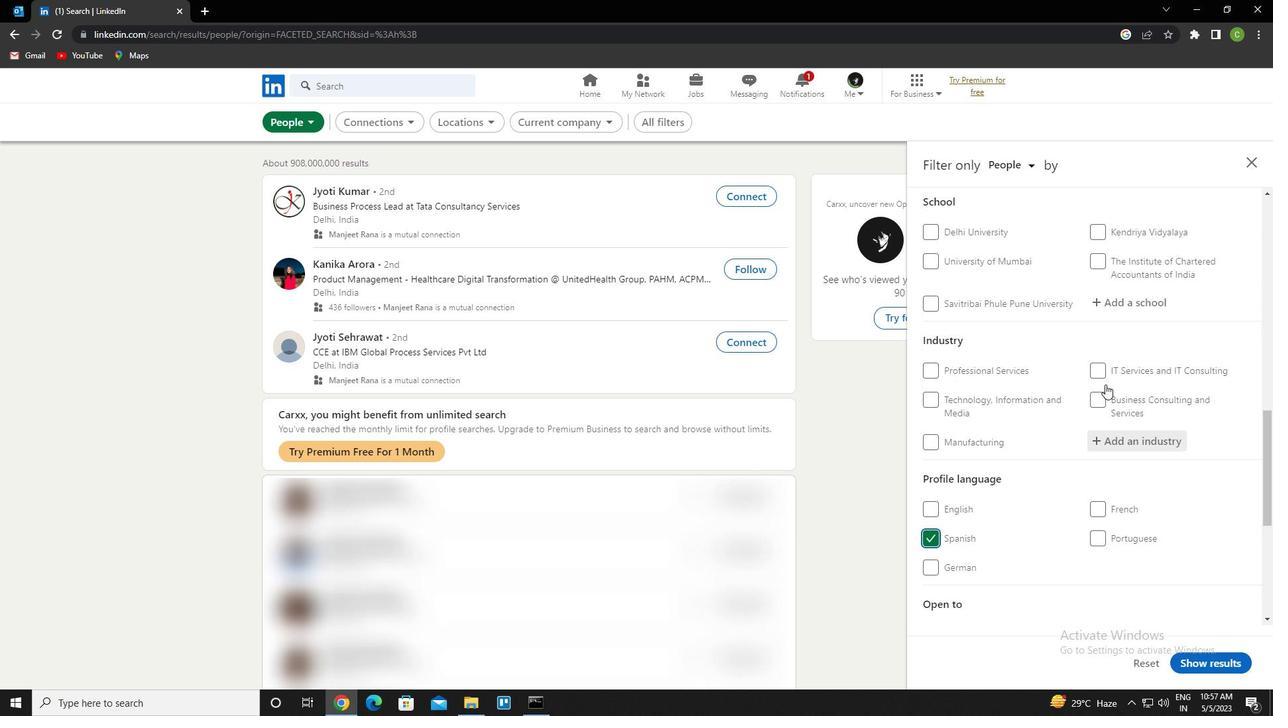 
Action: Mouse scrolled (1105, 385) with delta (0, 0)
Screenshot: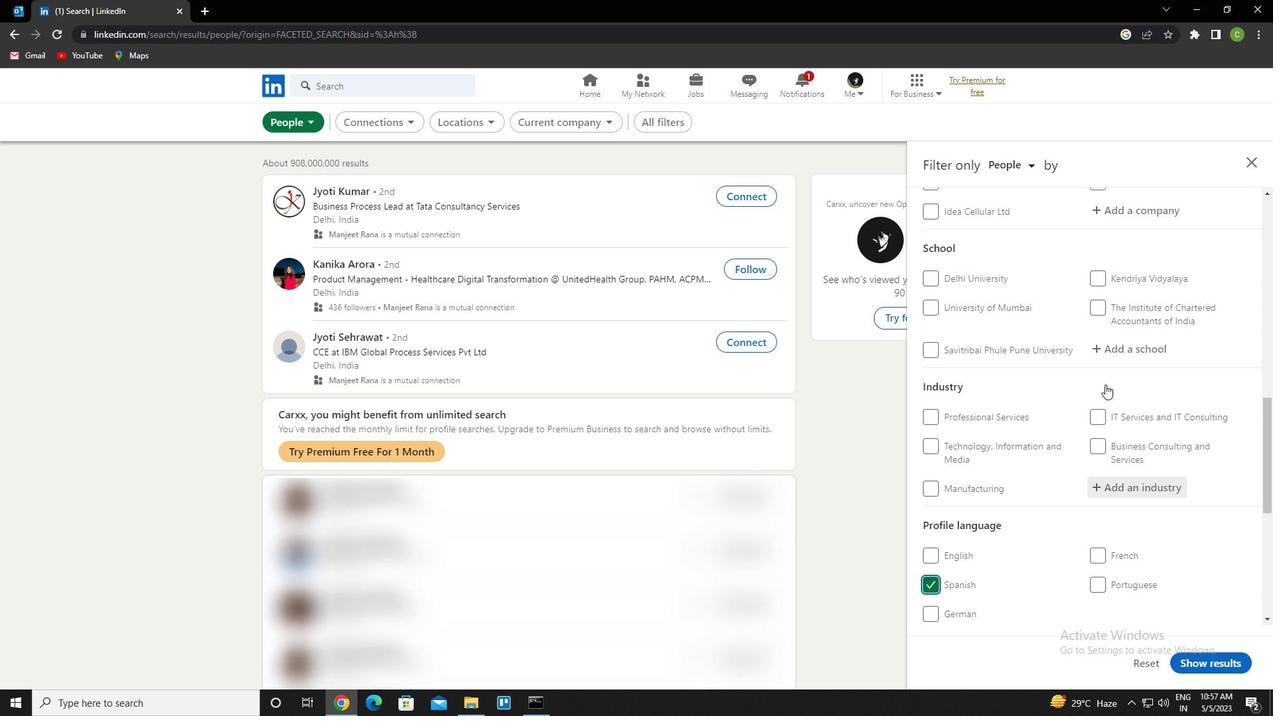 
Action: Mouse scrolled (1105, 385) with delta (0, 0)
Screenshot: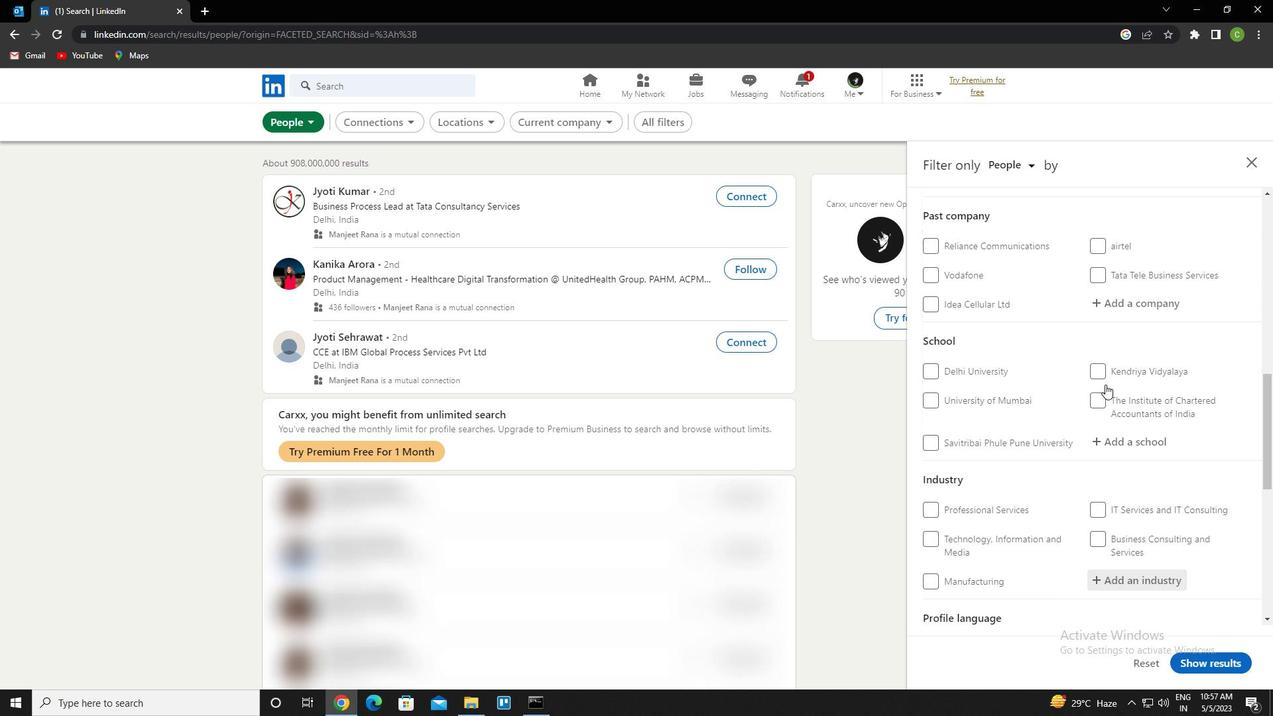 
Action: Mouse scrolled (1105, 385) with delta (0, 0)
Screenshot: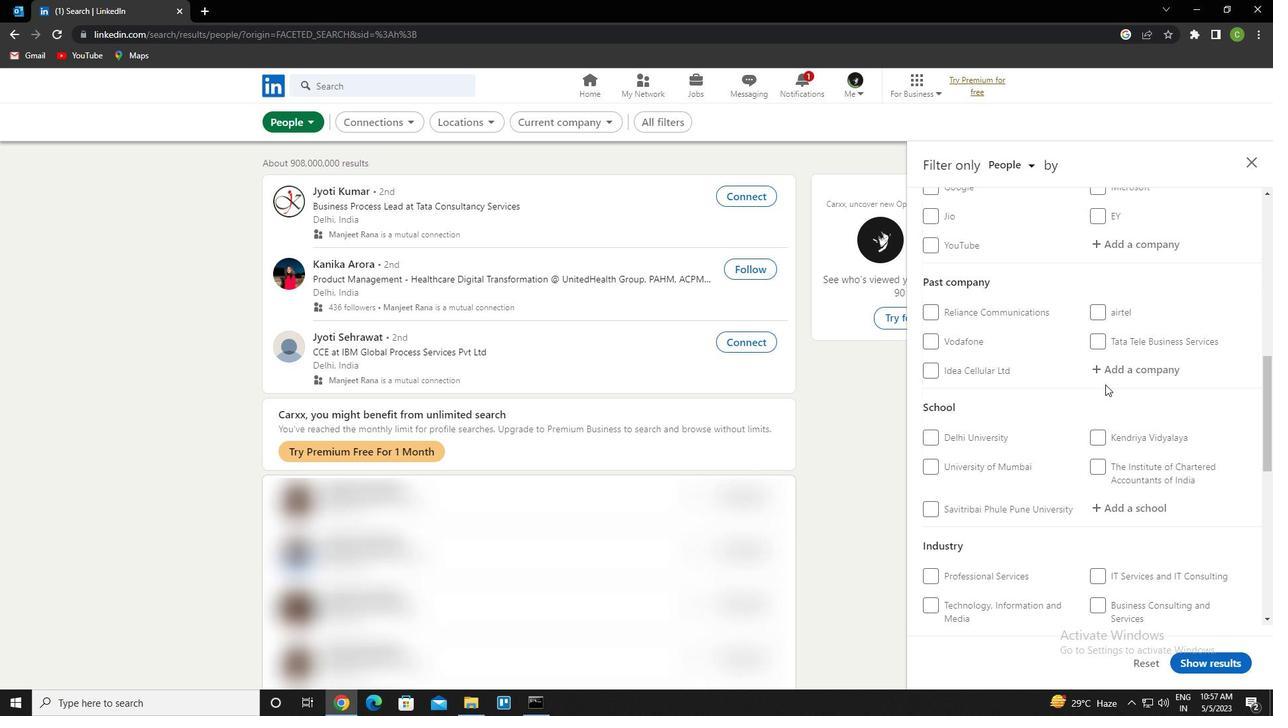 
Action: Mouse scrolled (1105, 385) with delta (0, 0)
Screenshot: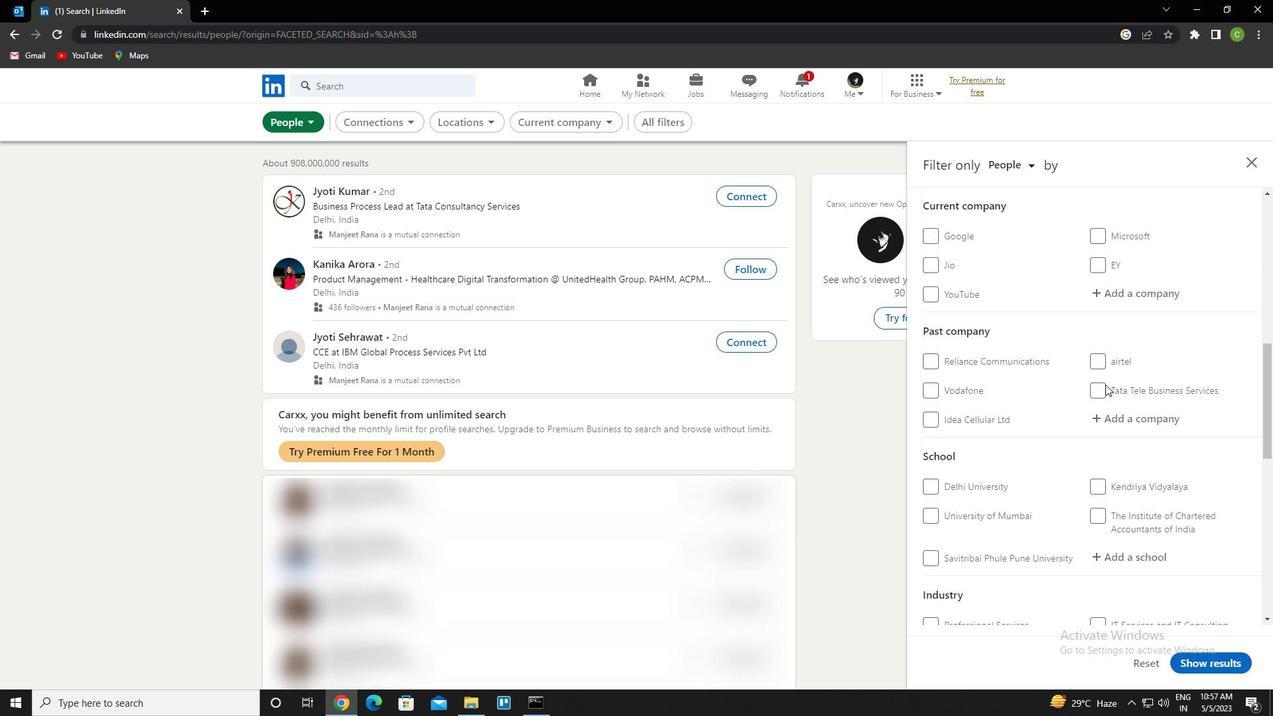 
Action: Mouse moved to (1118, 382)
Screenshot: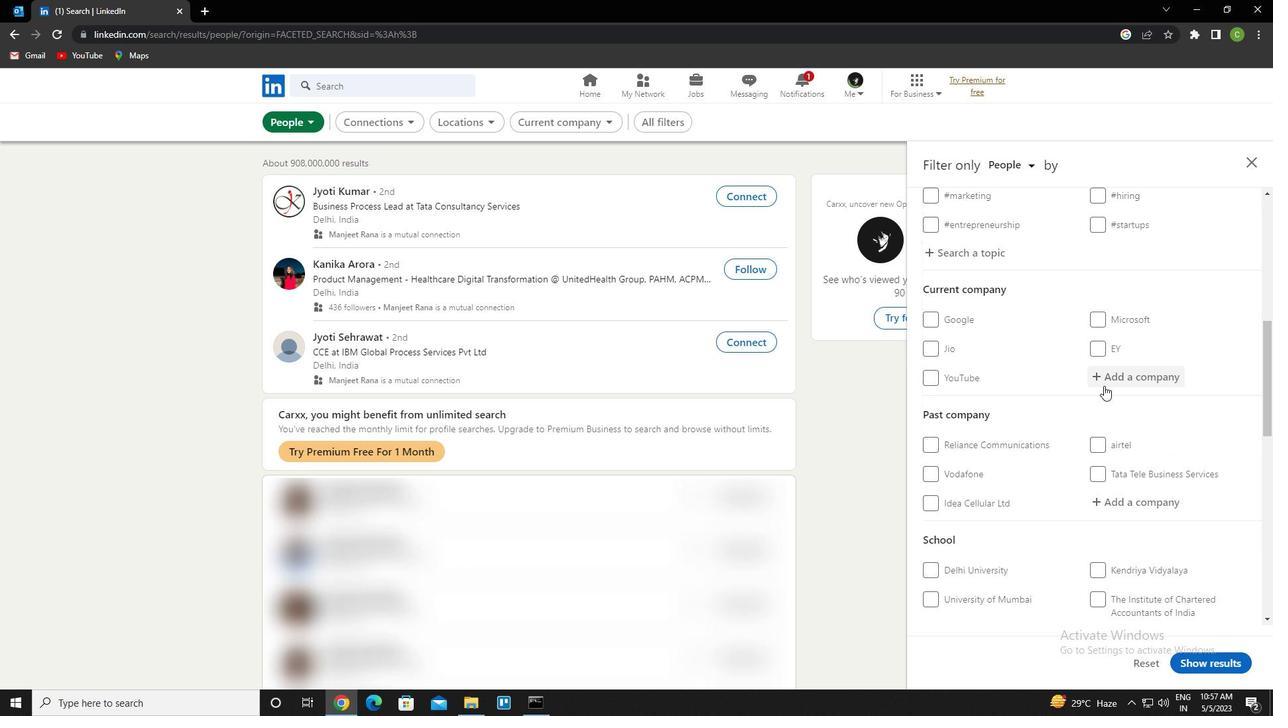 
Action: Mouse scrolled (1118, 382) with delta (0, 0)
Screenshot: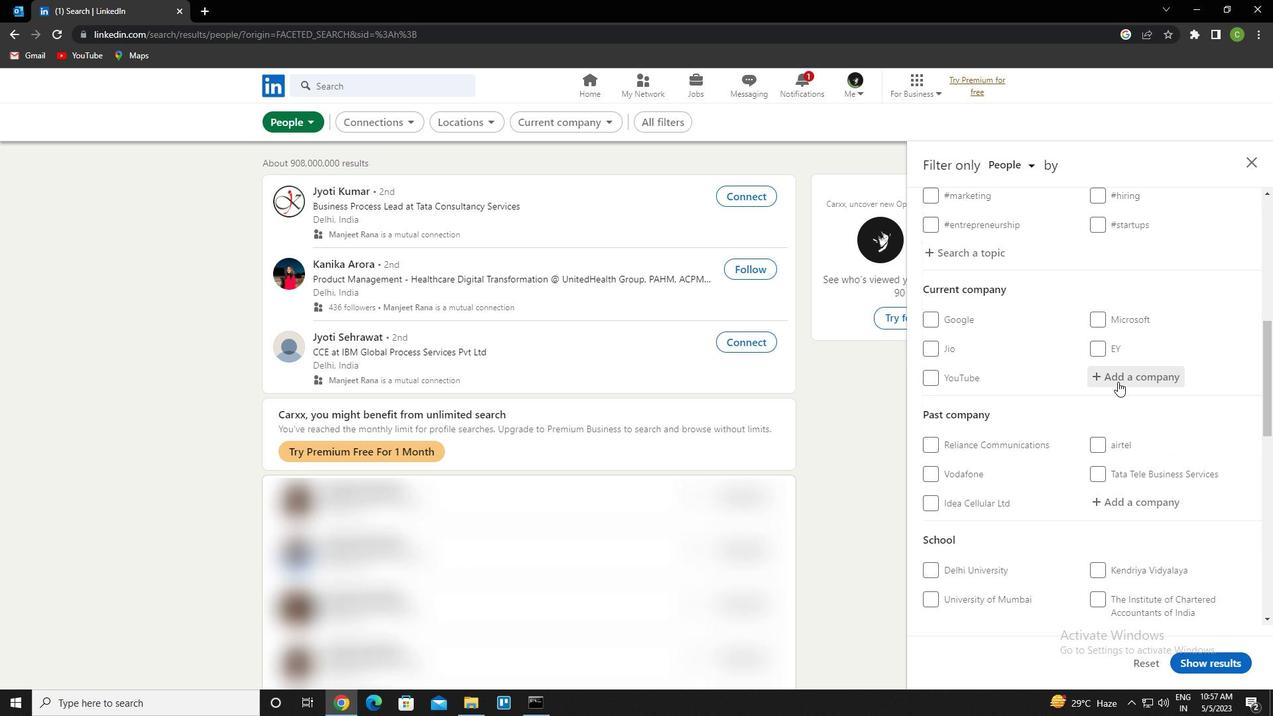 
Action: Mouse moved to (1118, 381)
Screenshot: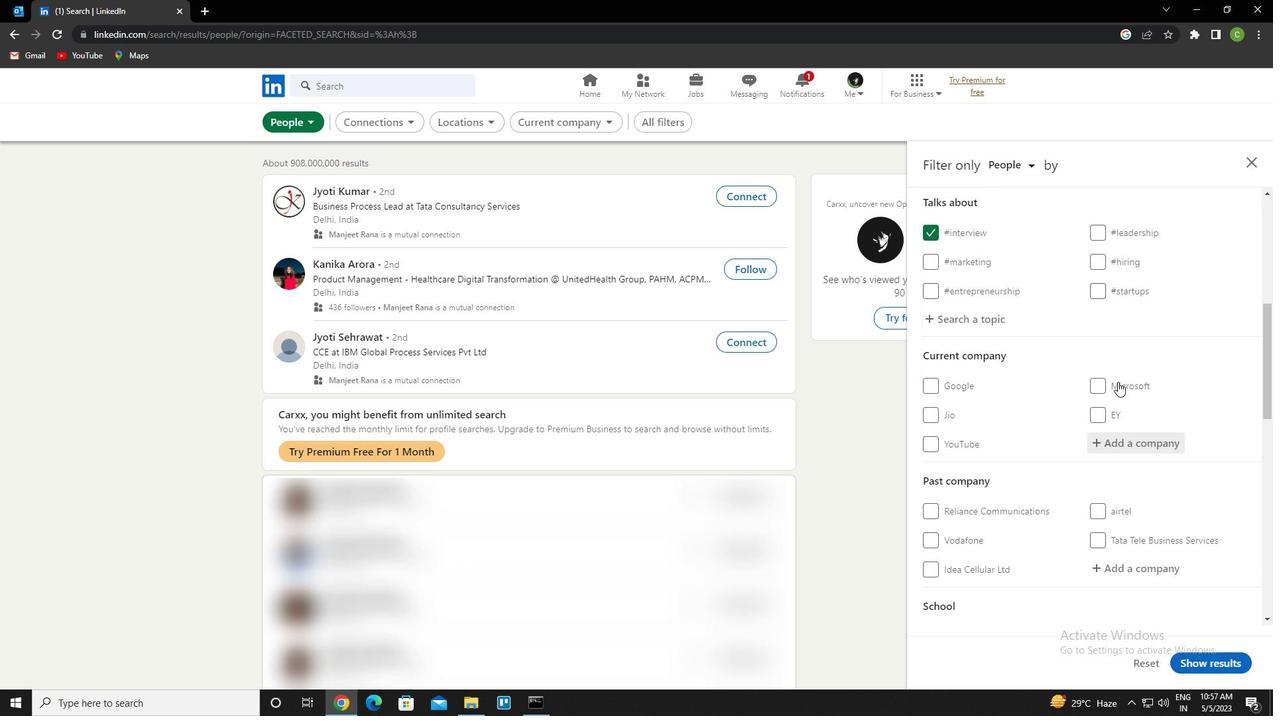 
Action: Mouse scrolled (1118, 380) with delta (0, 0)
Screenshot: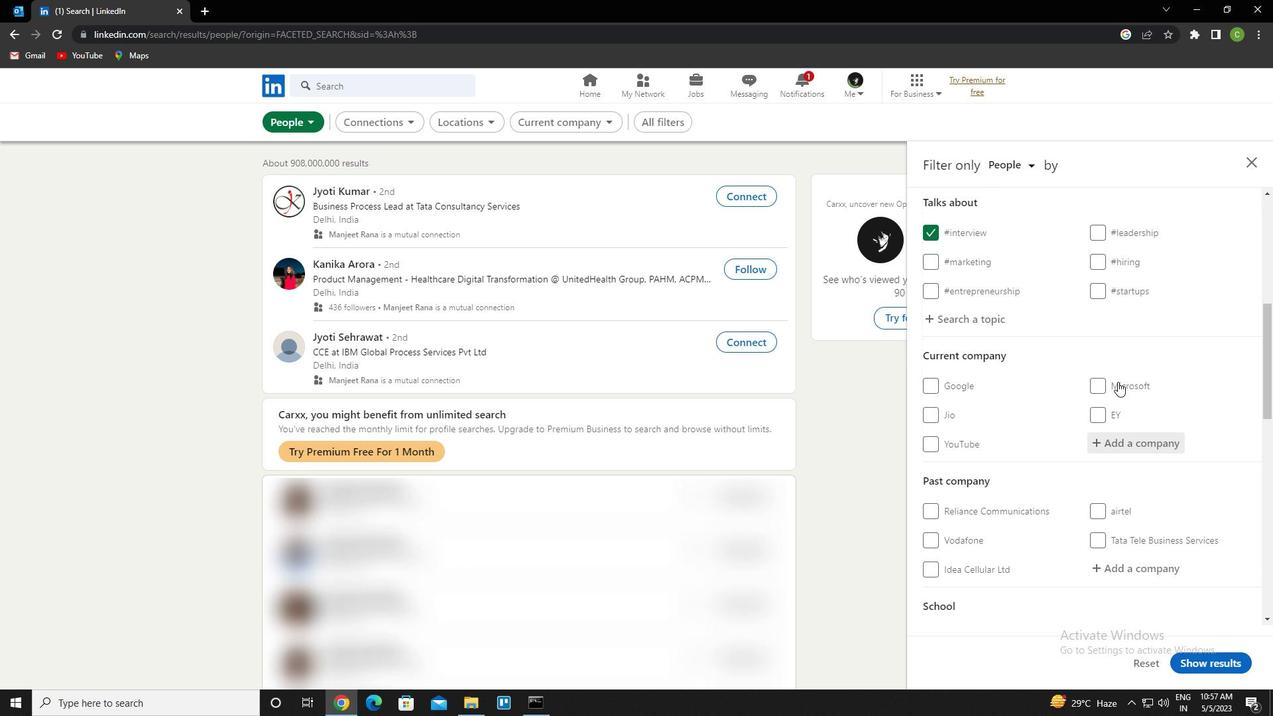
Action: Mouse moved to (1140, 376)
Screenshot: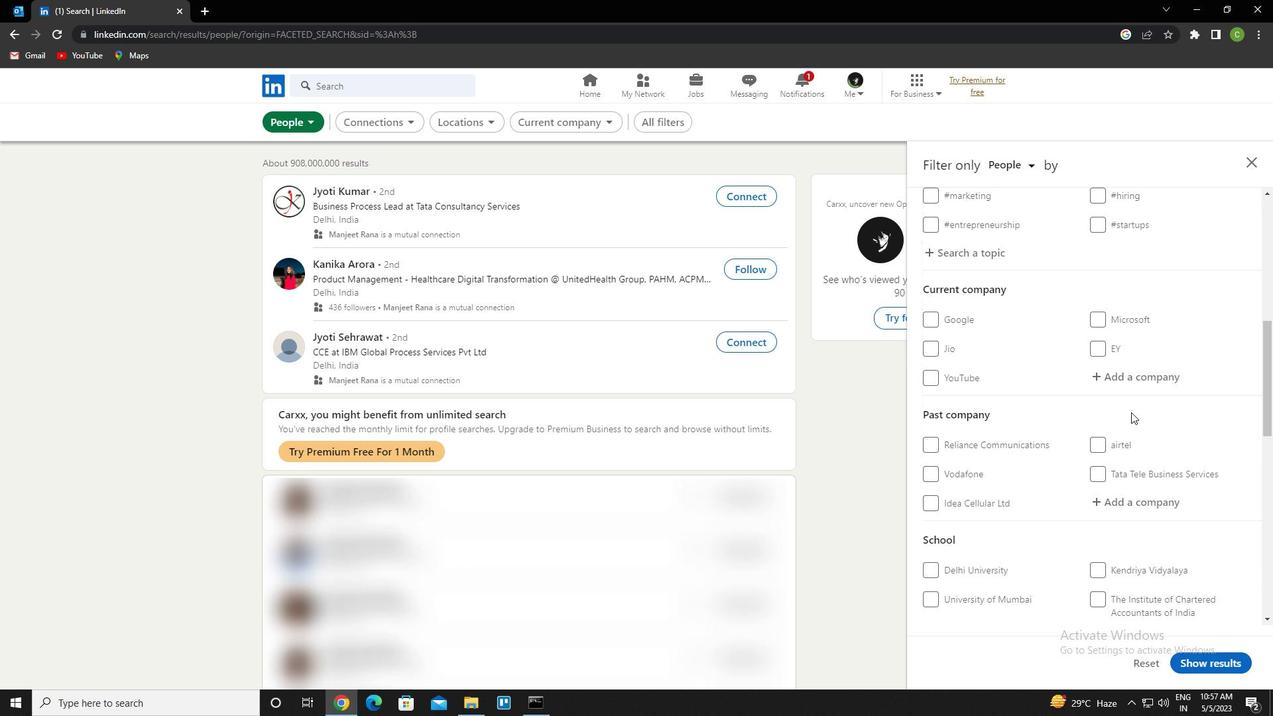
Action: Mouse pressed left at (1140, 376)
Screenshot: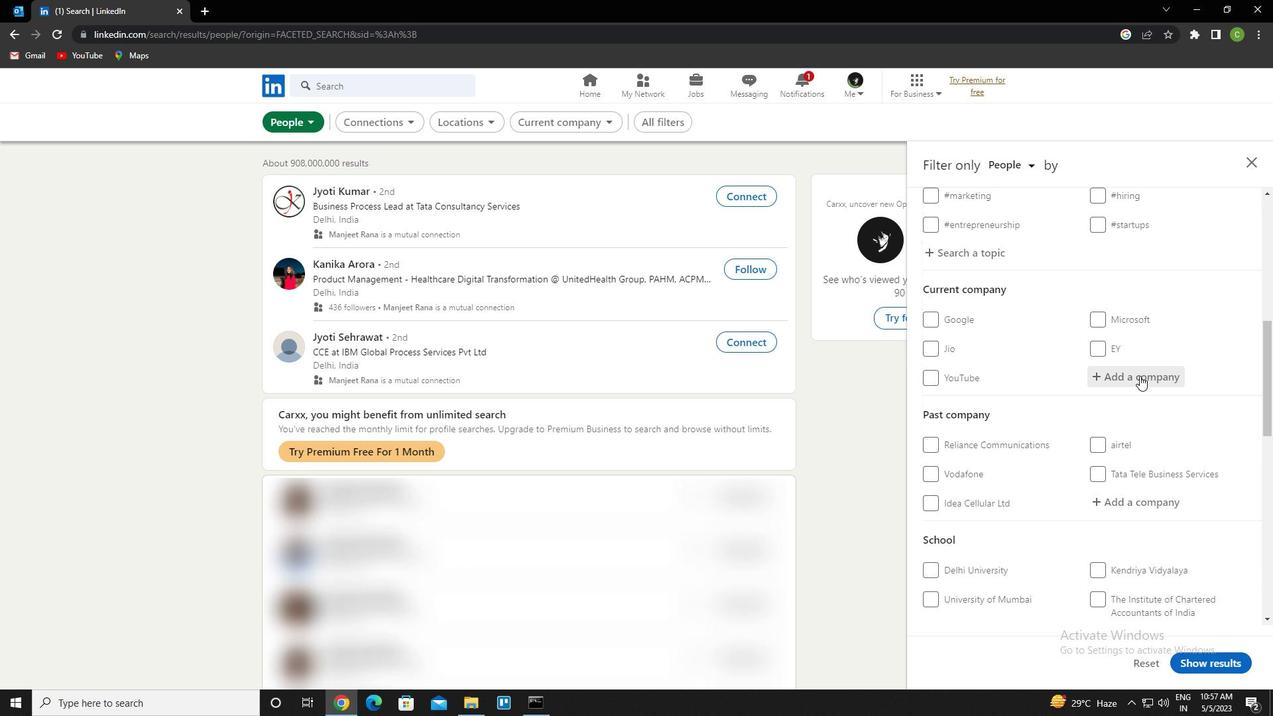 
Action: Mouse moved to (1140, 376)
Screenshot: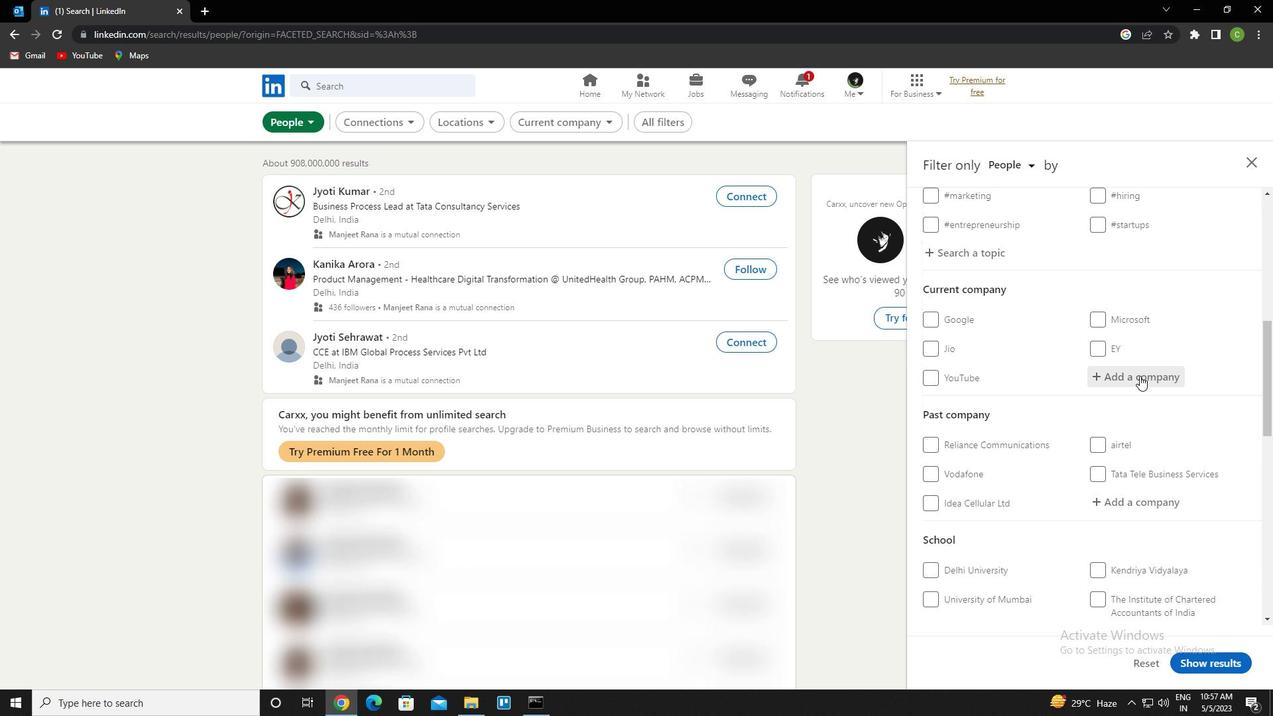 
Action: Key pressed <Key.caps_lock>l<Key.caps_lock>inedata<Key.down><Key.enter>
Screenshot: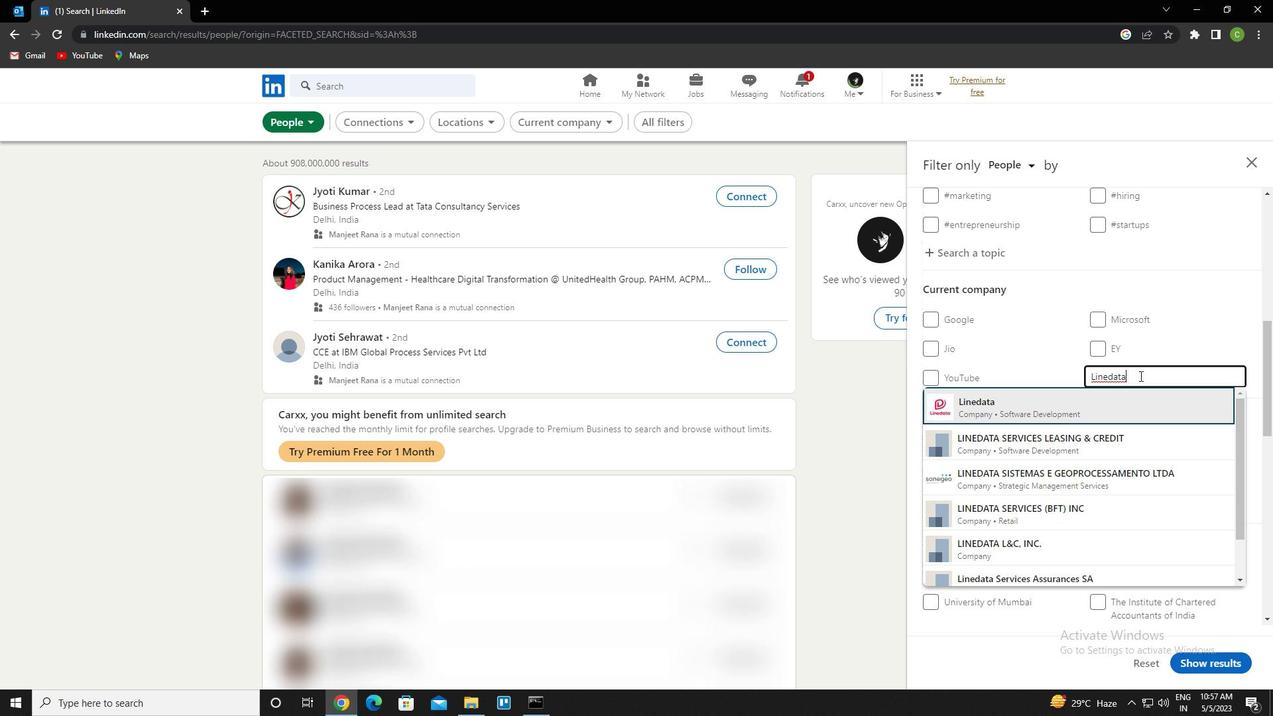 
Action: Mouse scrolled (1140, 375) with delta (0, 0)
Screenshot: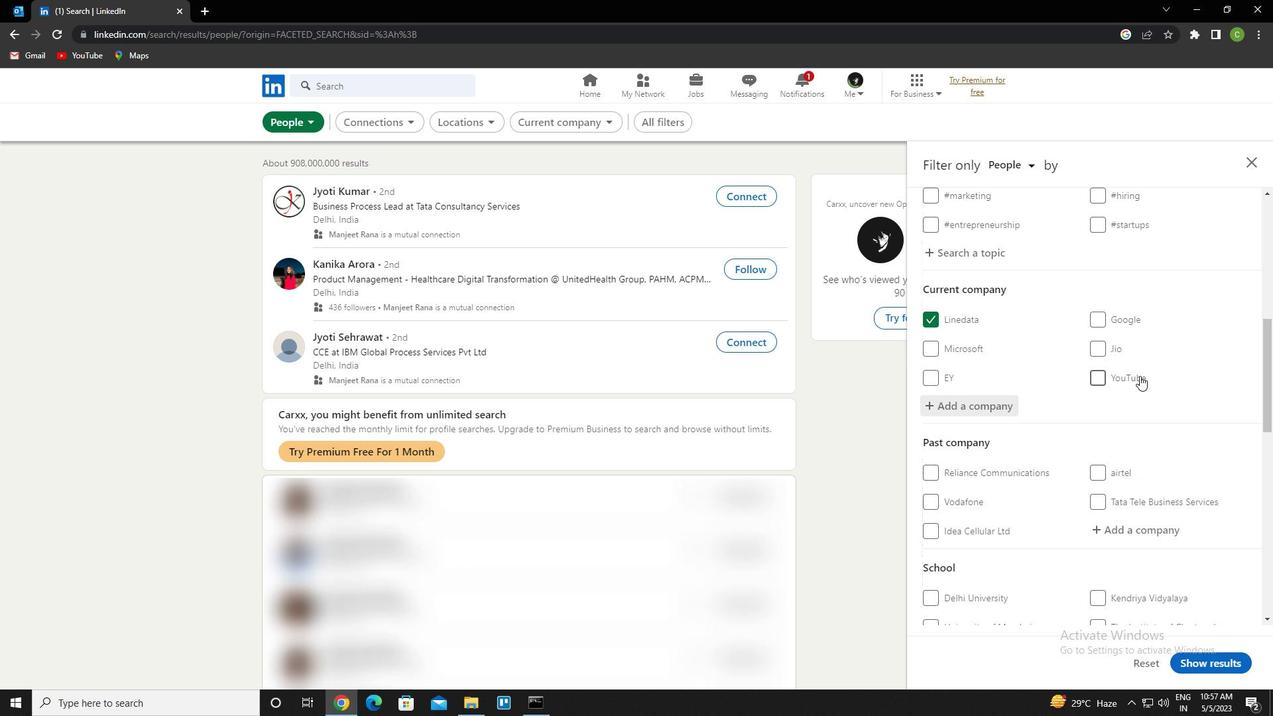 
Action: Mouse scrolled (1140, 375) with delta (0, 0)
Screenshot: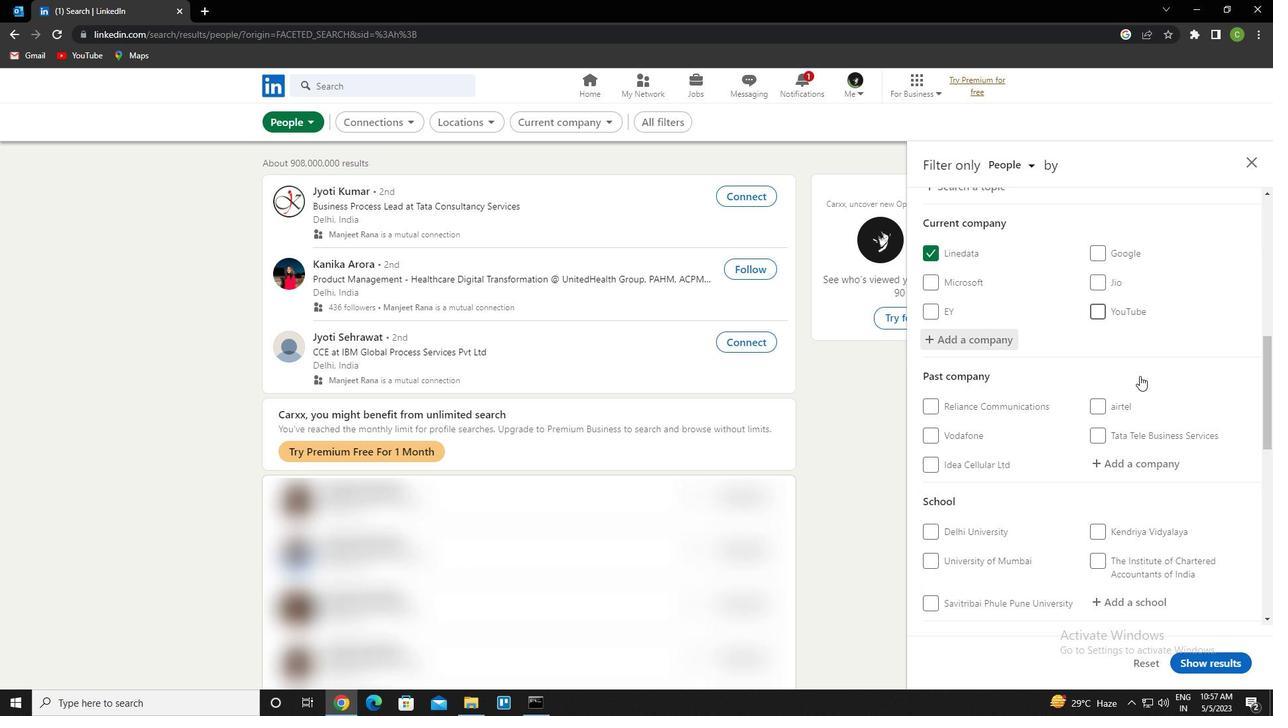 
Action: Mouse moved to (1137, 376)
Screenshot: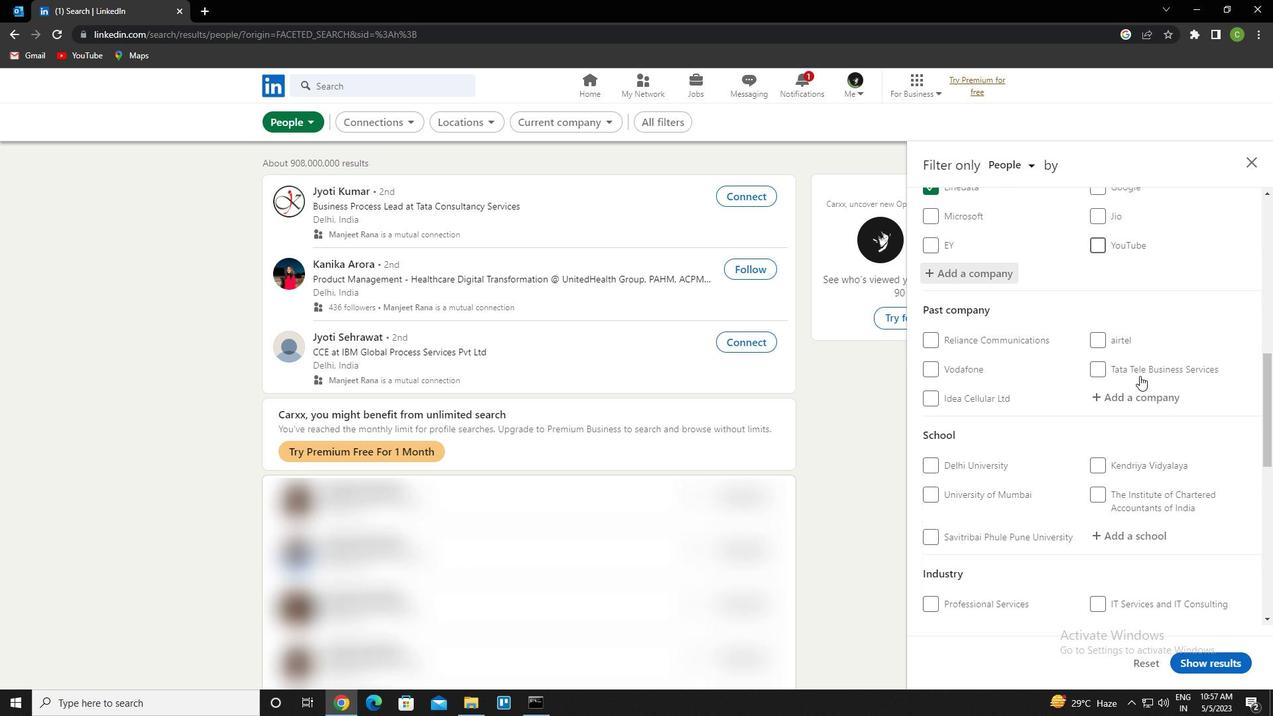 
Action: Mouse scrolled (1137, 375) with delta (0, 0)
Screenshot: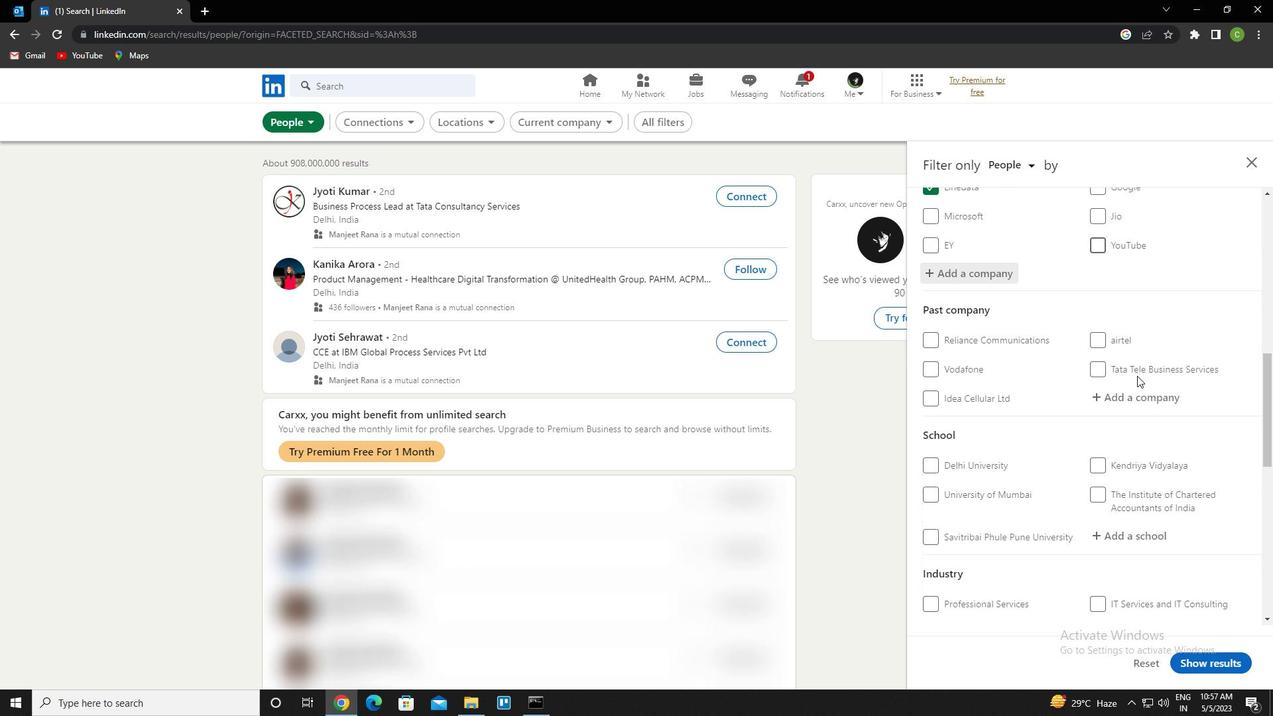
Action: Mouse moved to (1126, 466)
Screenshot: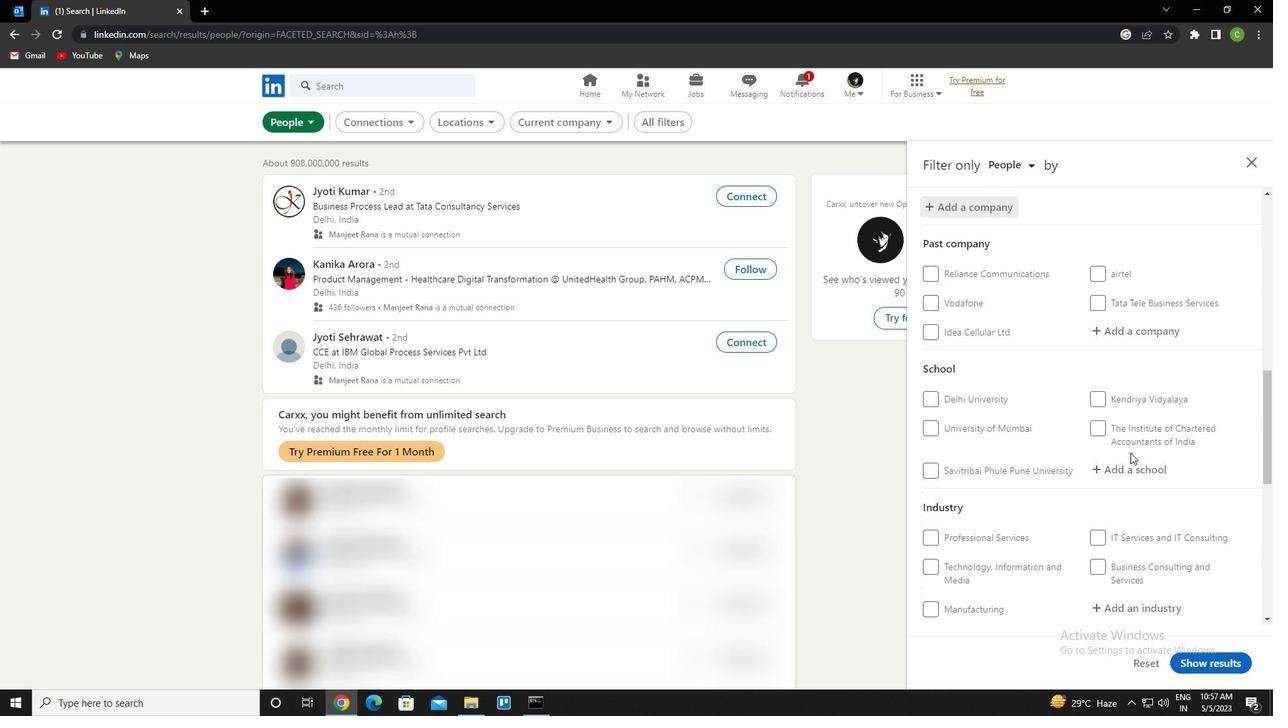 
Action: Mouse pressed left at (1126, 466)
Screenshot: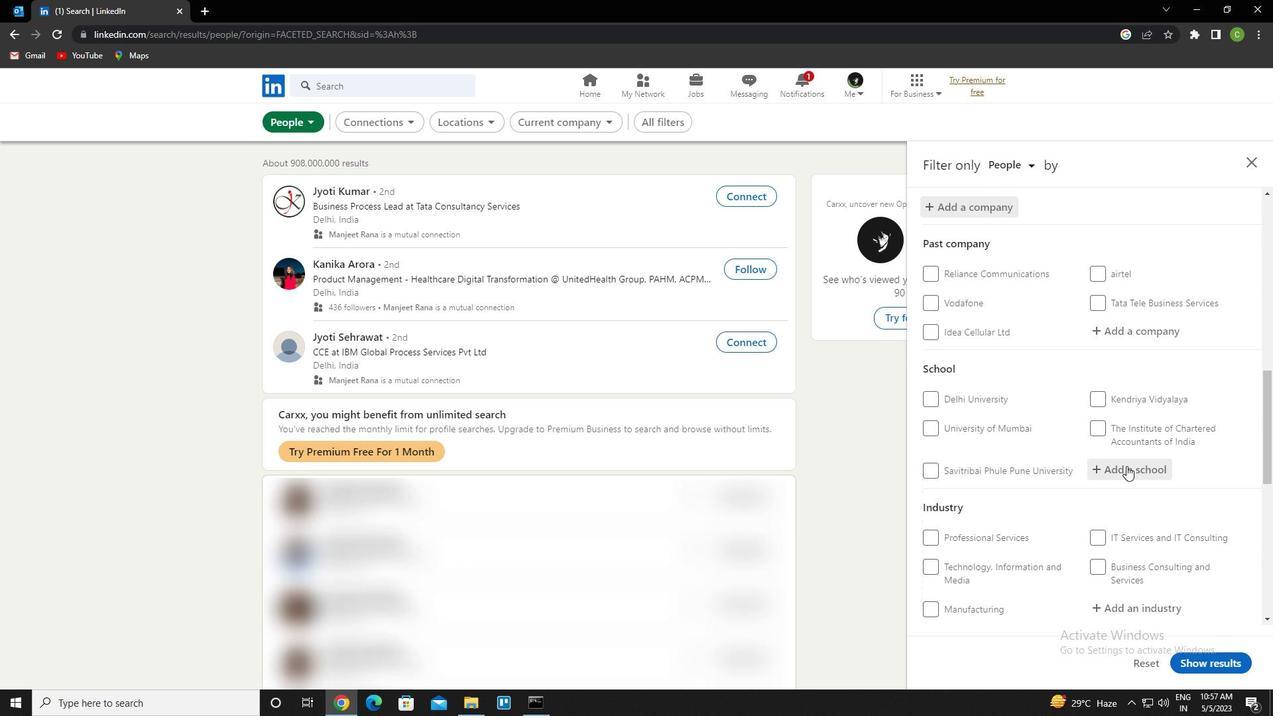 
Action: Key pressed <Key.caps_lock>k<Key.caps_lock>arpagam<Key.space>academy<Key.space>of<Key.space>higher<Key.space>education<Key.down><Key.enter>
Screenshot: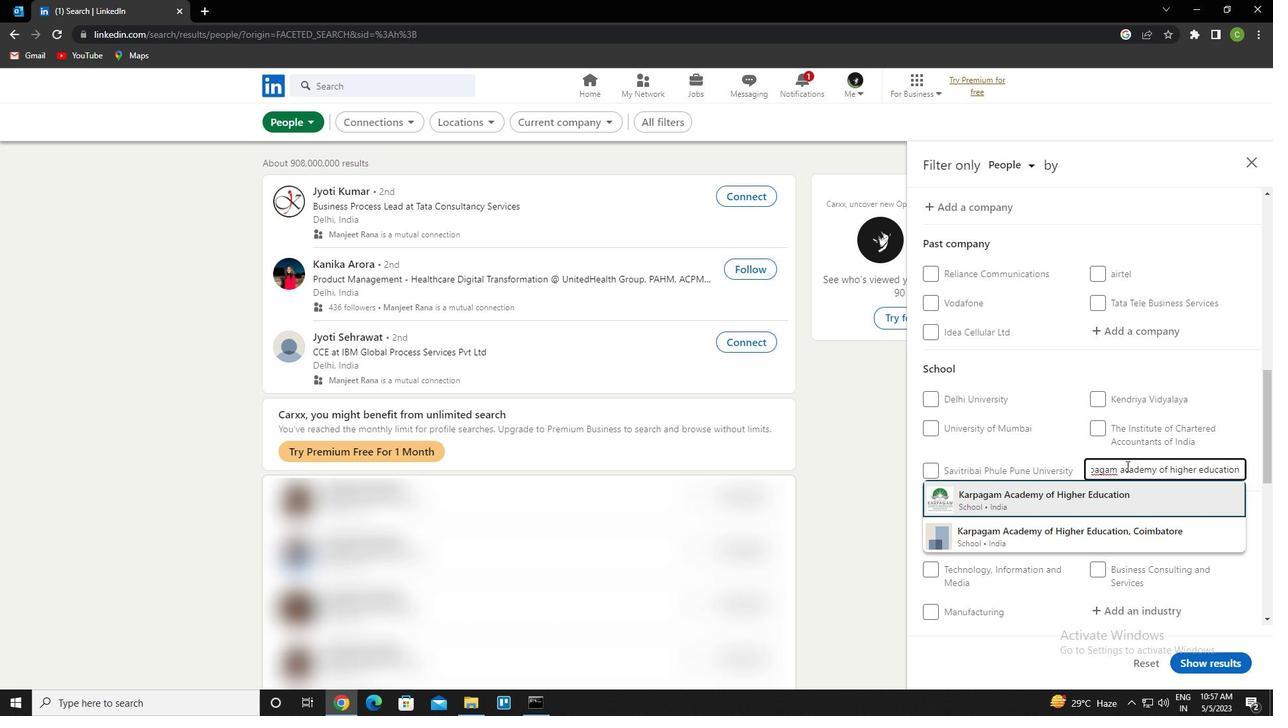 
Action: Mouse scrolled (1126, 465) with delta (0, 0)
Screenshot: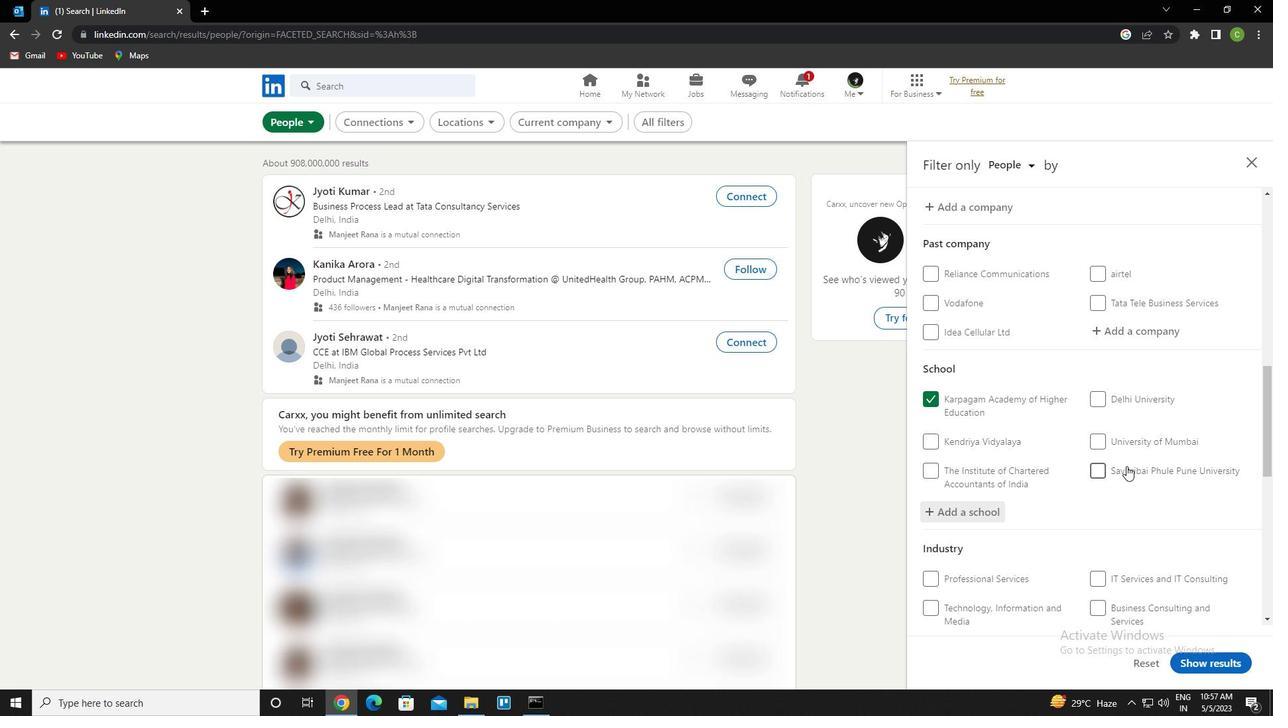 
Action: Mouse scrolled (1126, 465) with delta (0, 0)
Screenshot: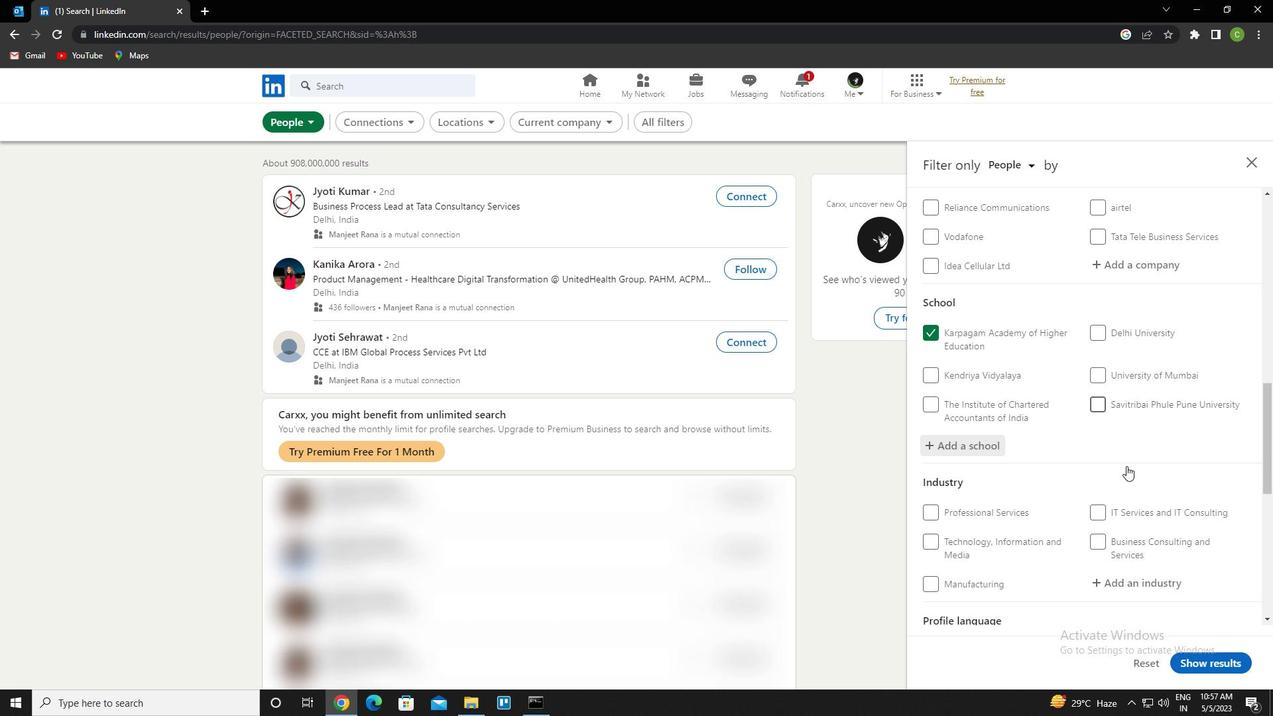 
Action: Mouse moved to (1126, 472)
Screenshot: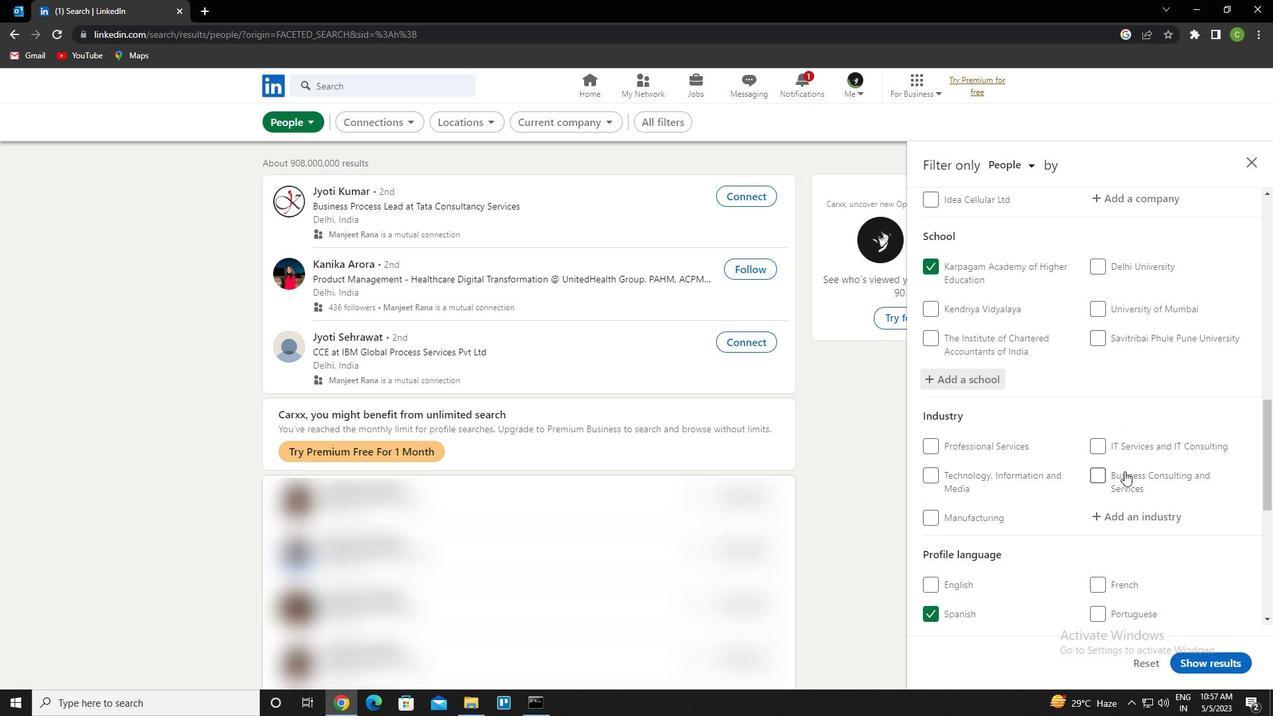 
Action: Mouse scrolled (1126, 471) with delta (0, 0)
Screenshot: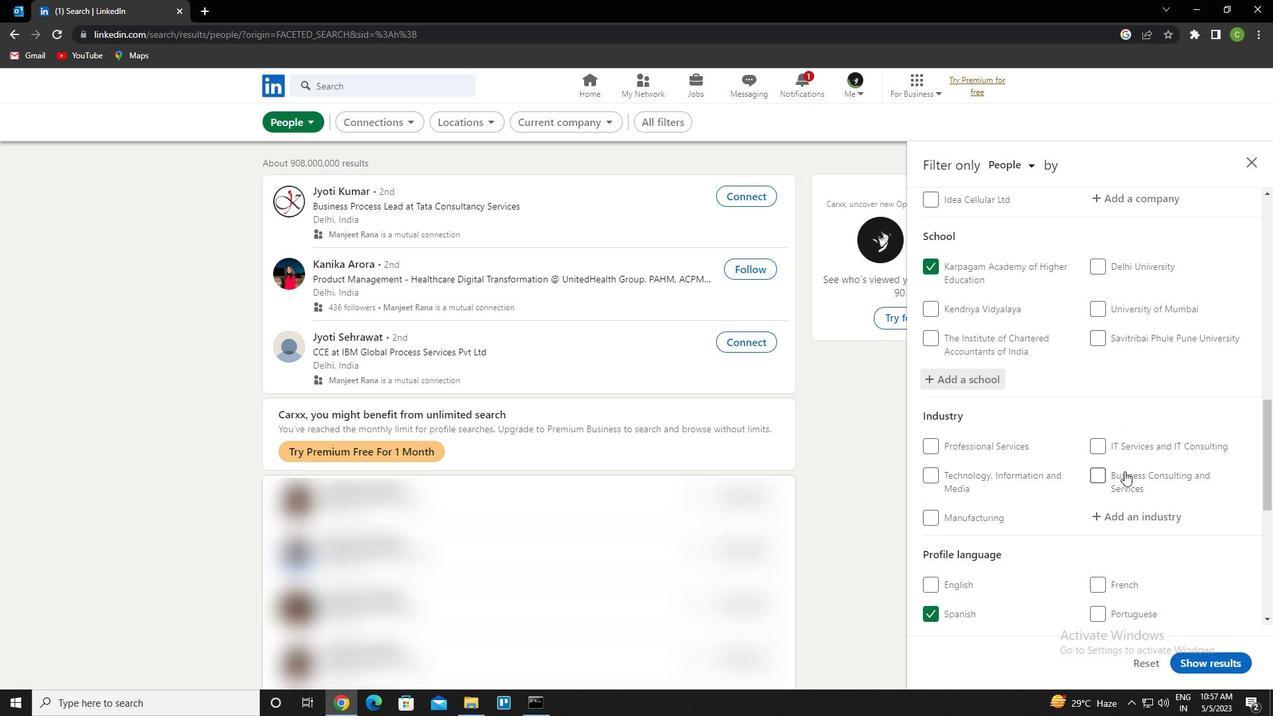 
Action: Mouse moved to (1158, 457)
Screenshot: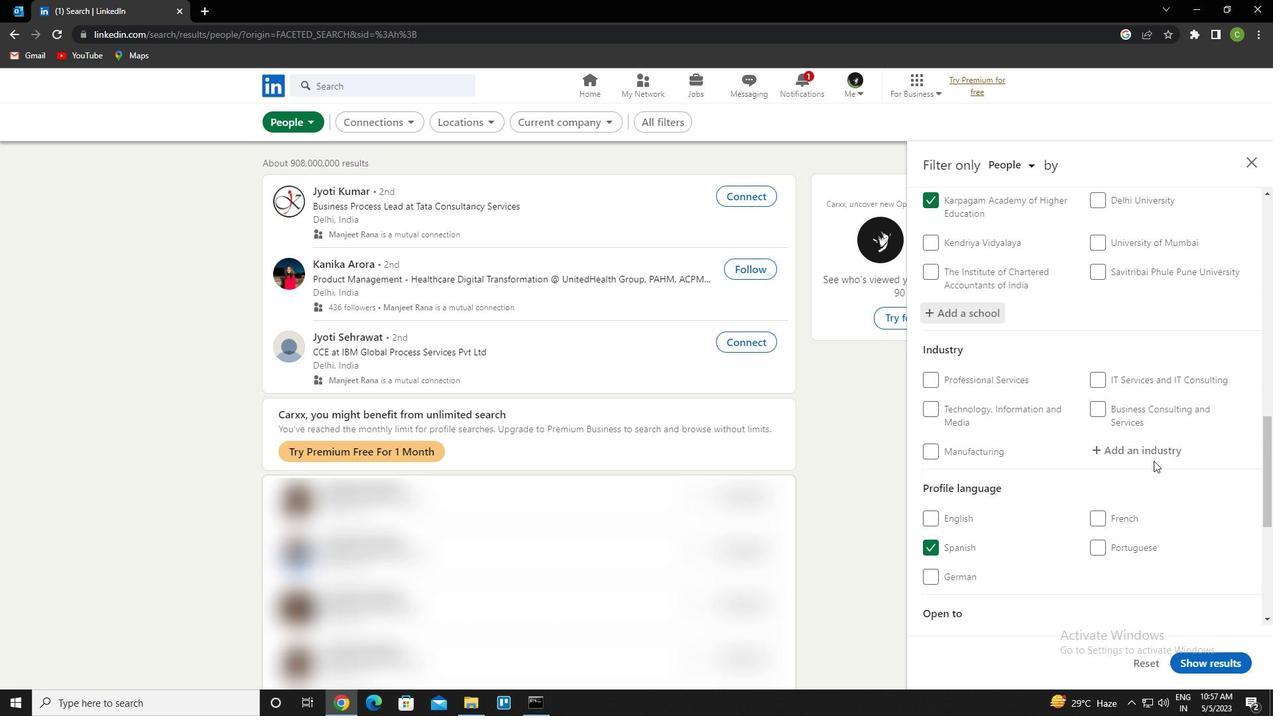 
Action: Mouse pressed left at (1158, 457)
Screenshot: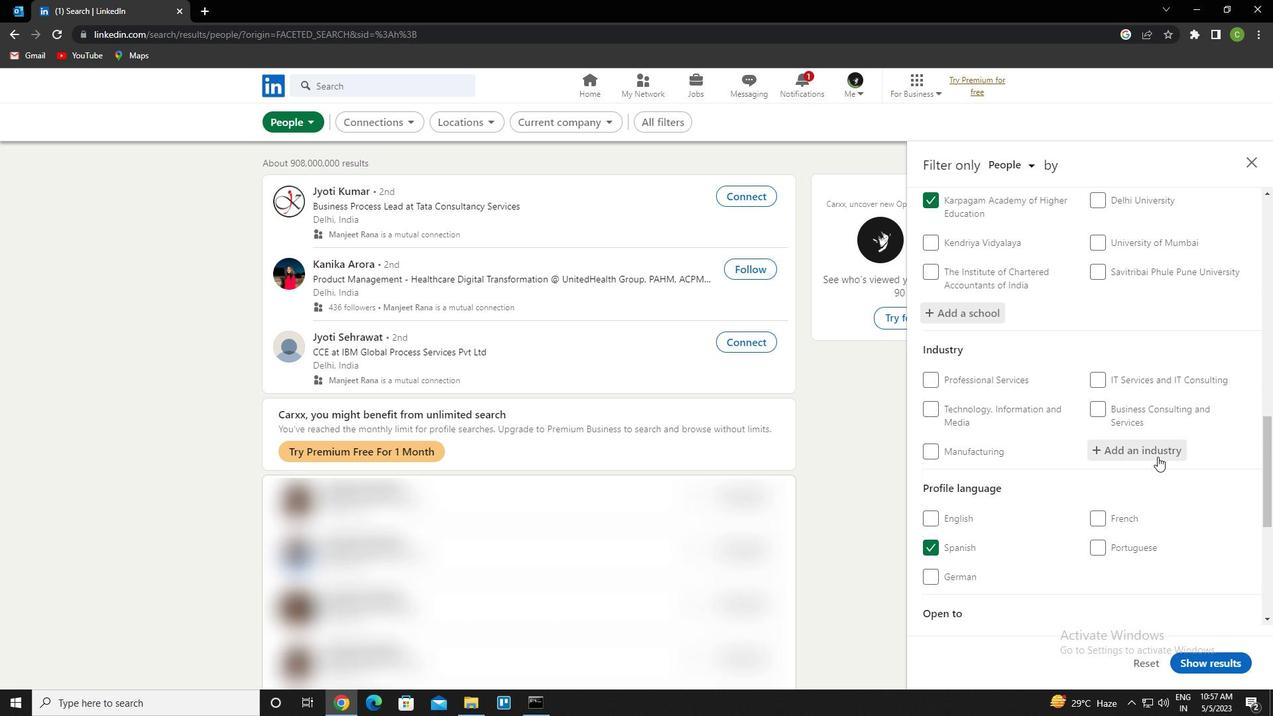
Action: Key pressed <Key.caps_lock>i<Key.caps_lock>nsurance<Key.space>carriers<Key.down><Key.enter>
Screenshot: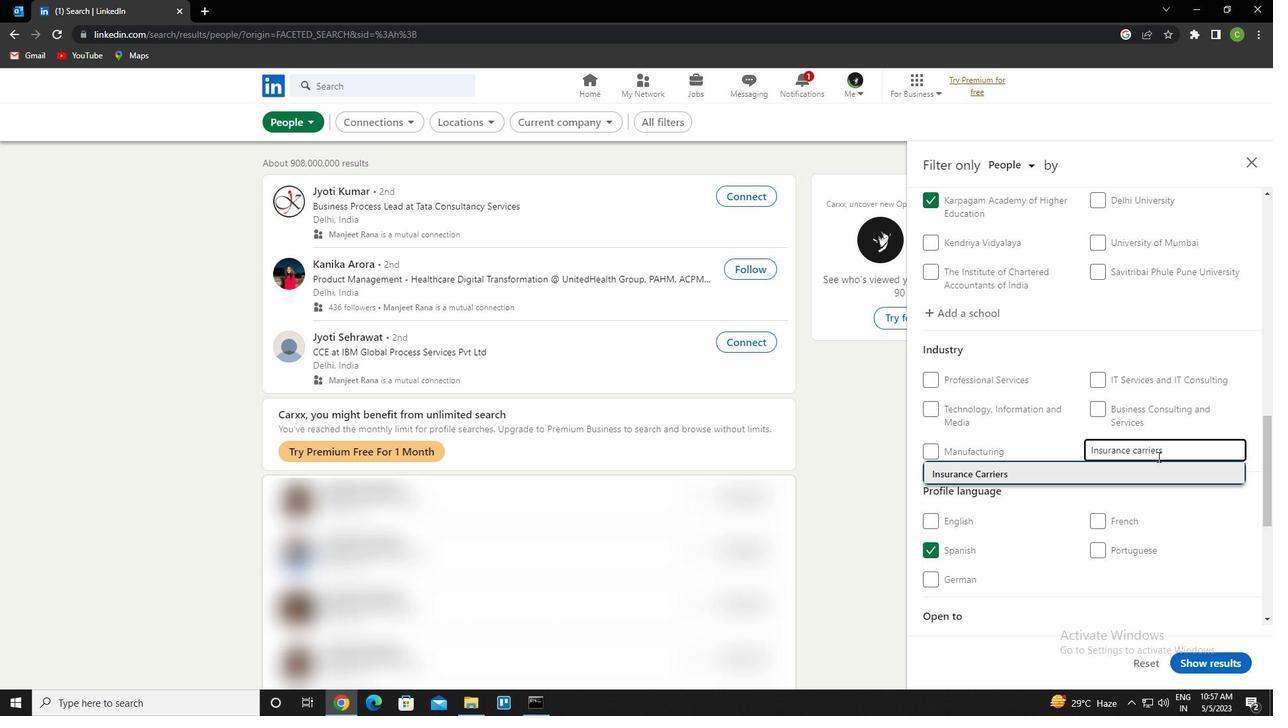 
Action: Mouse moved to (1162, 454)
Screenshot: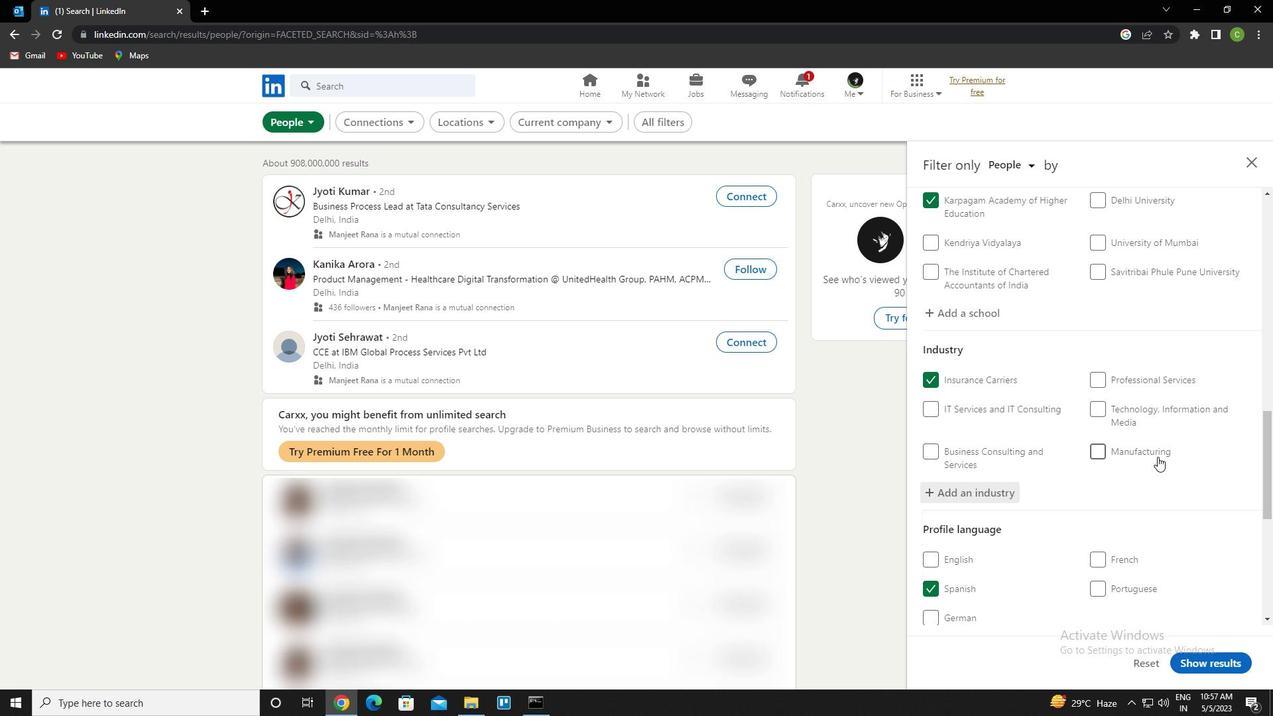 
Action: Mouse scrolled (1162, 453) with delta (0, 0)
Screenshot: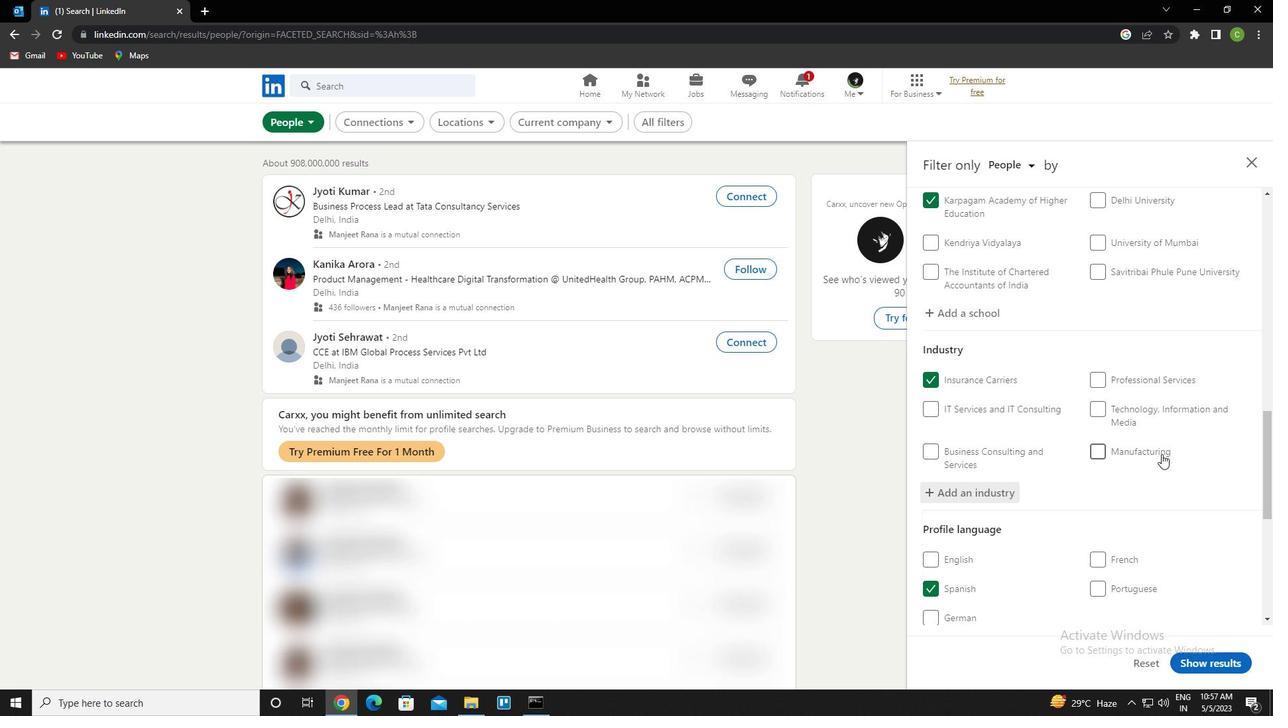 
Action: Mouse scrolled (1162, 453) with delta (0, 0)
Screenshot: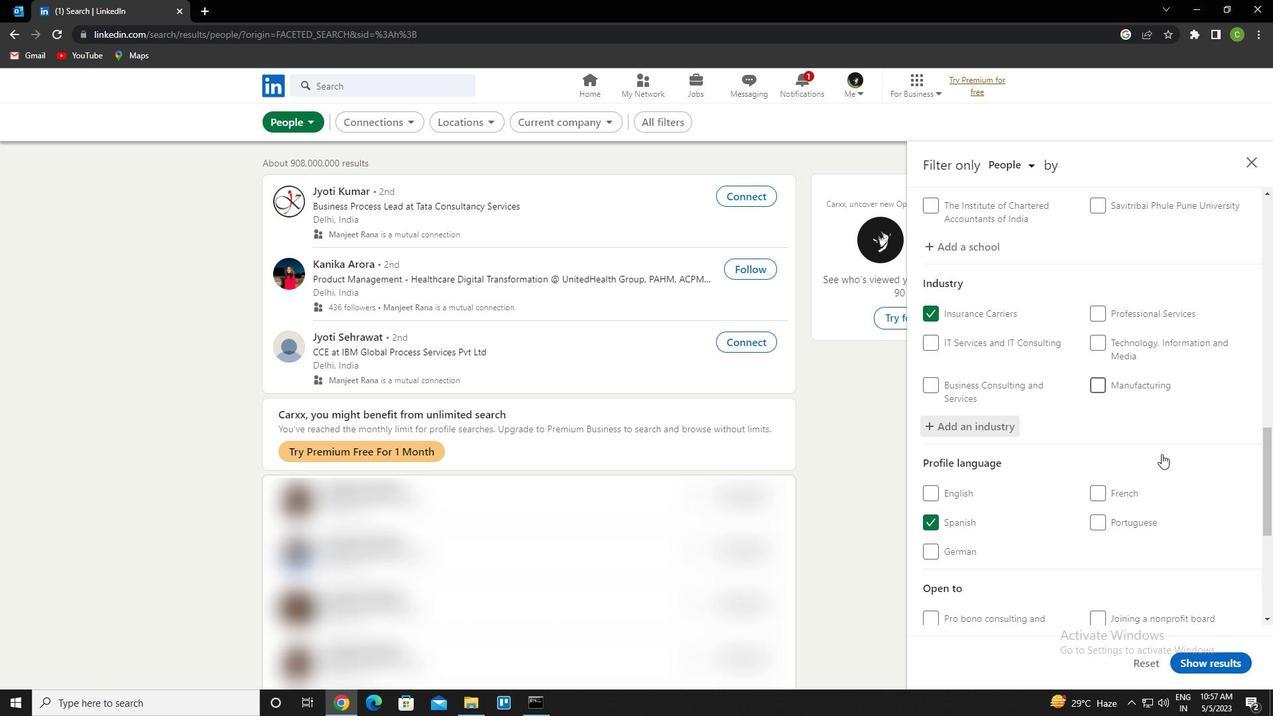 
Action: Mouse scrolled (1162, 453) with delta (0, 0)
Screenshot: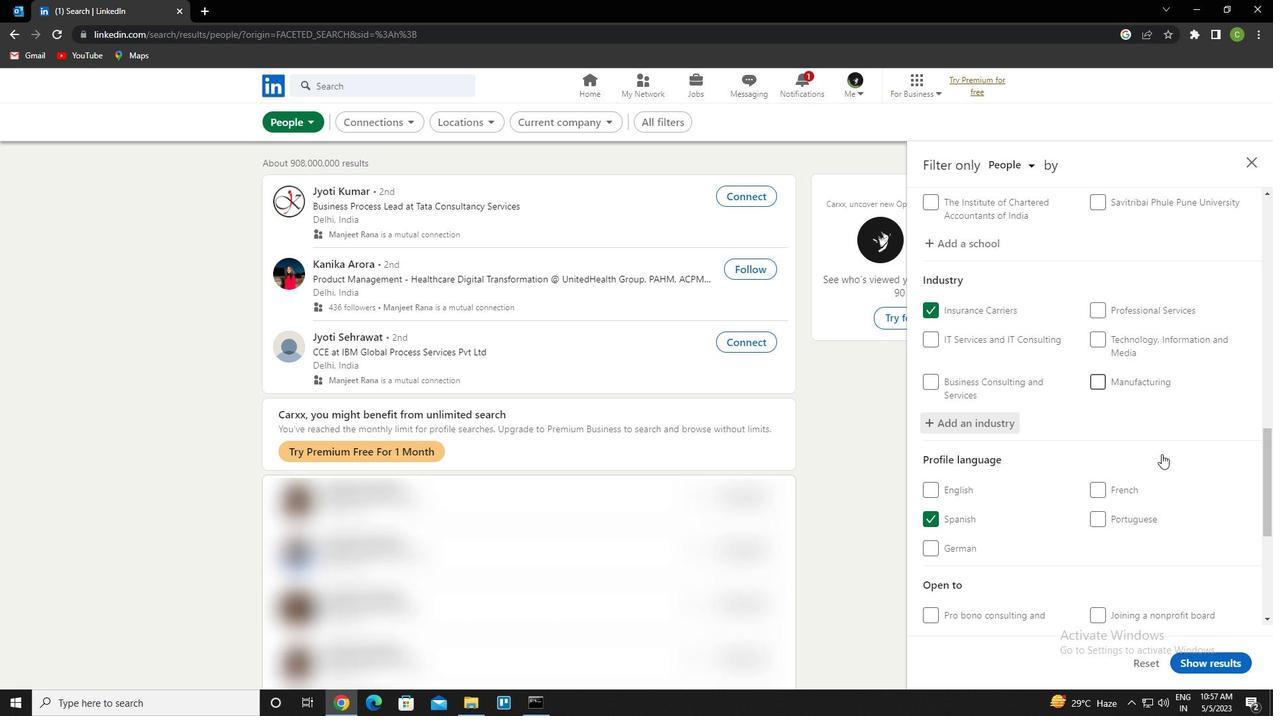 
Action: Mouse scrolled (1162, 453) with delta (0, 0)
Screenshot: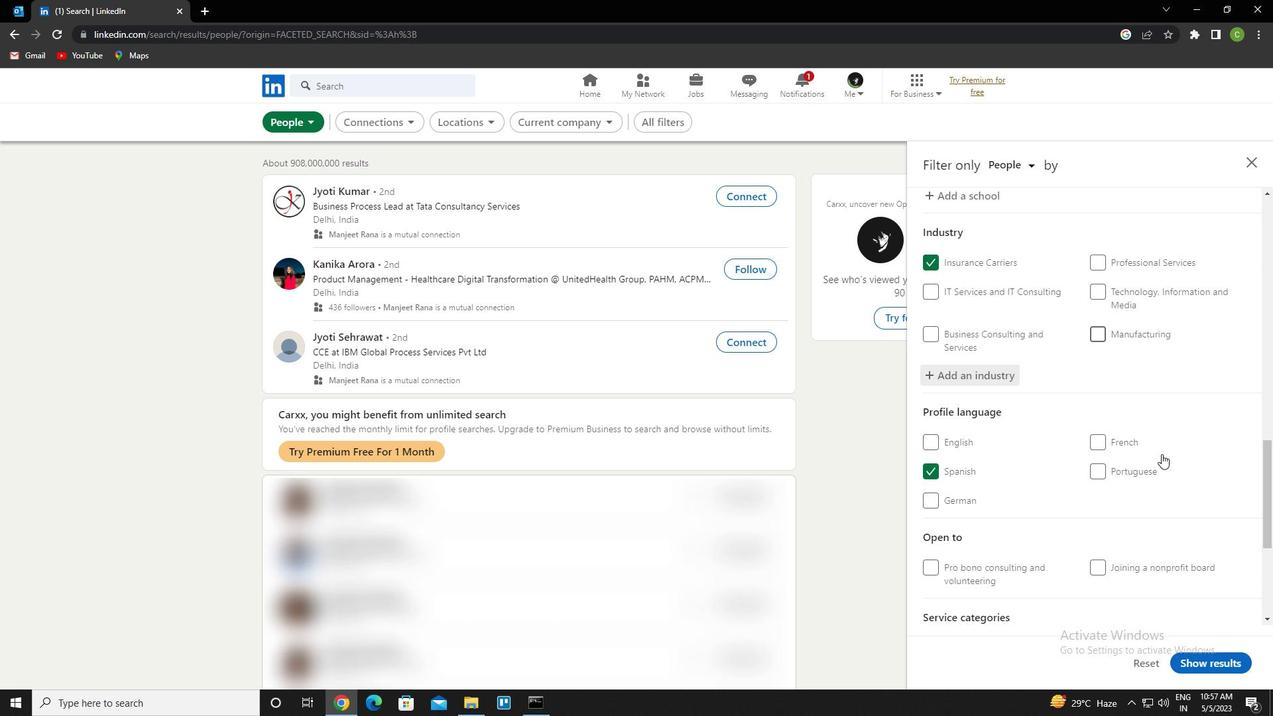 
Action: Mouse scrolled (1162, 453) with delta (0, 0)
Screenshot: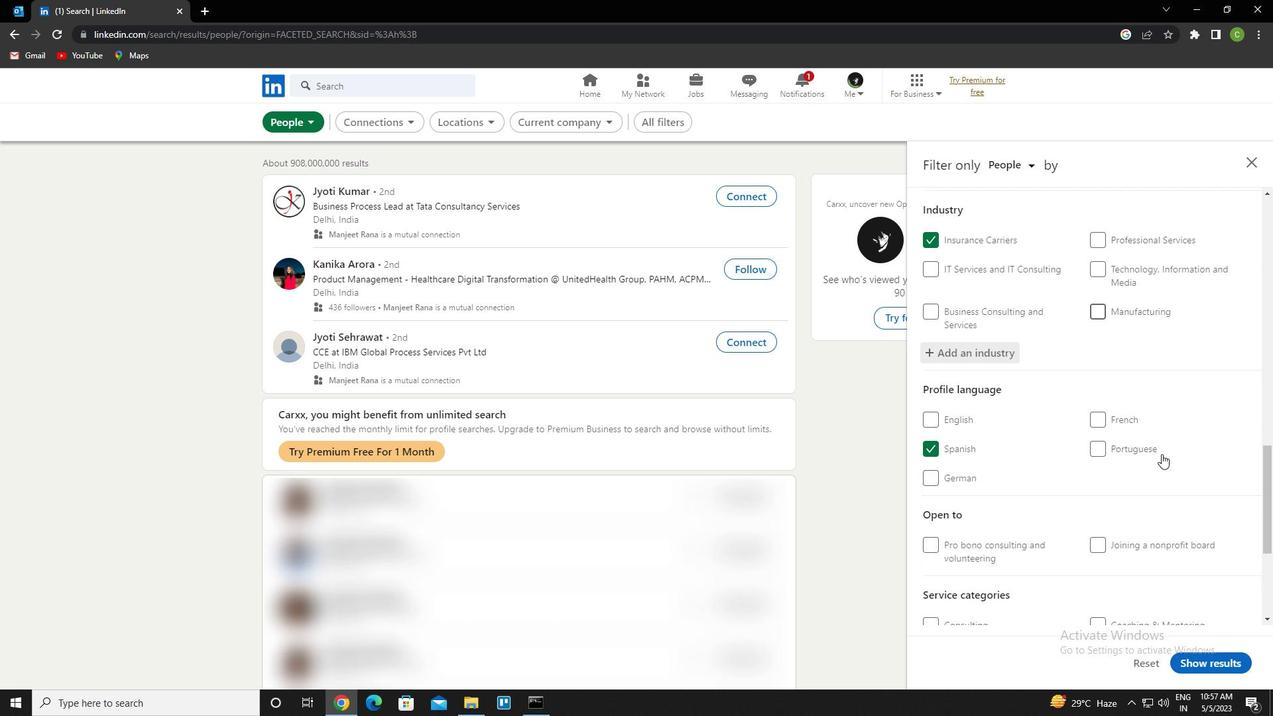 
Action: Mouse scrolled (1162, 453) with delta (0, 0)
Screenshot: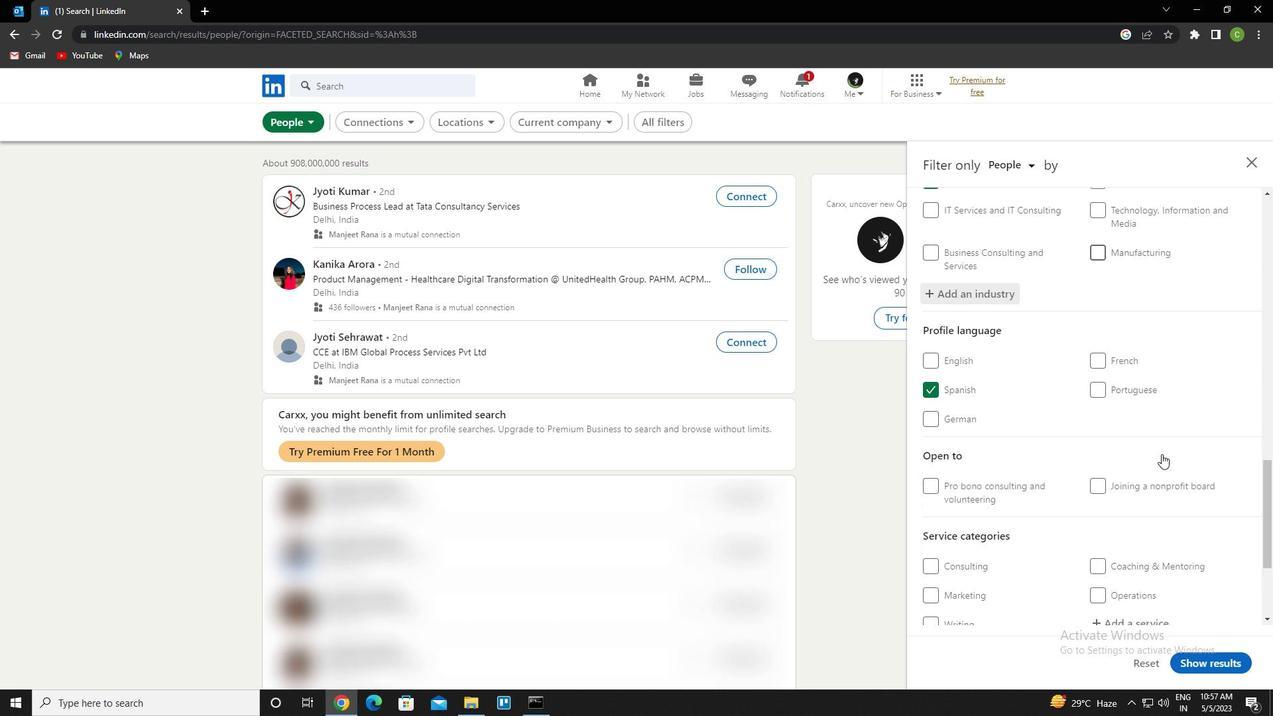 
Action: Mouse moved to (1162, 442)
Screenshot: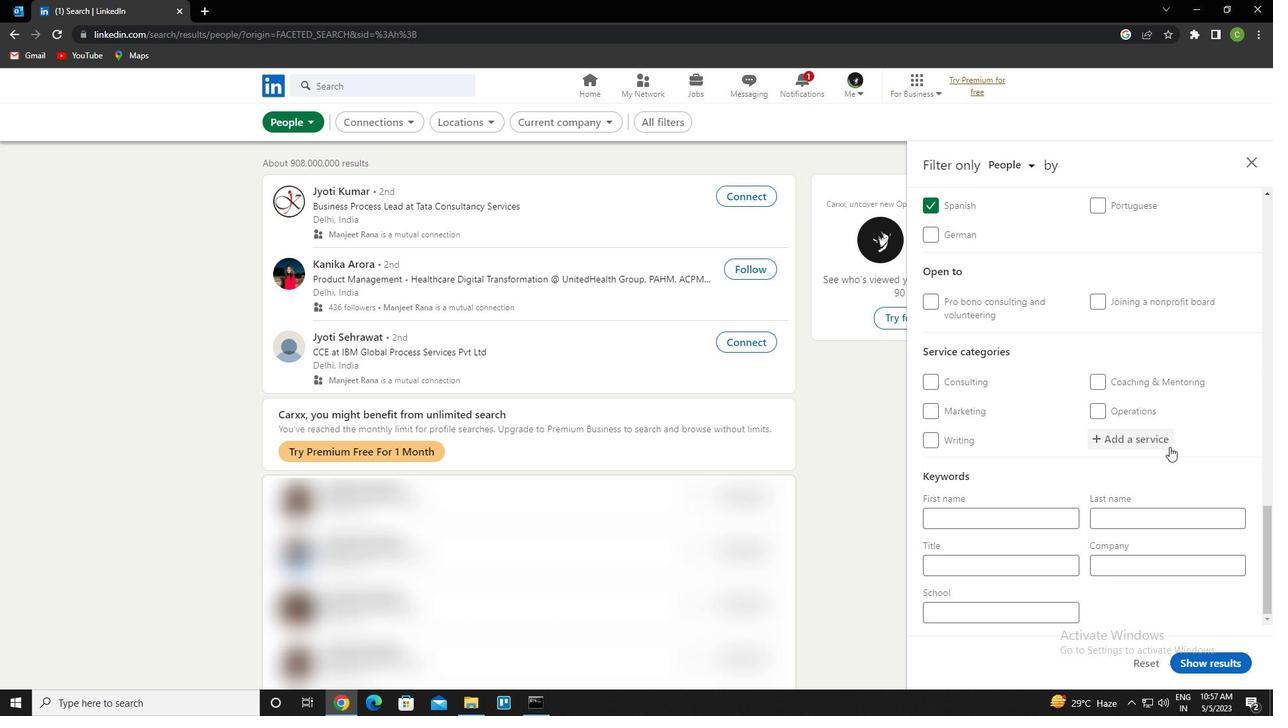 
Action: Mouse pressed left at (1162, 442)
Screenshot: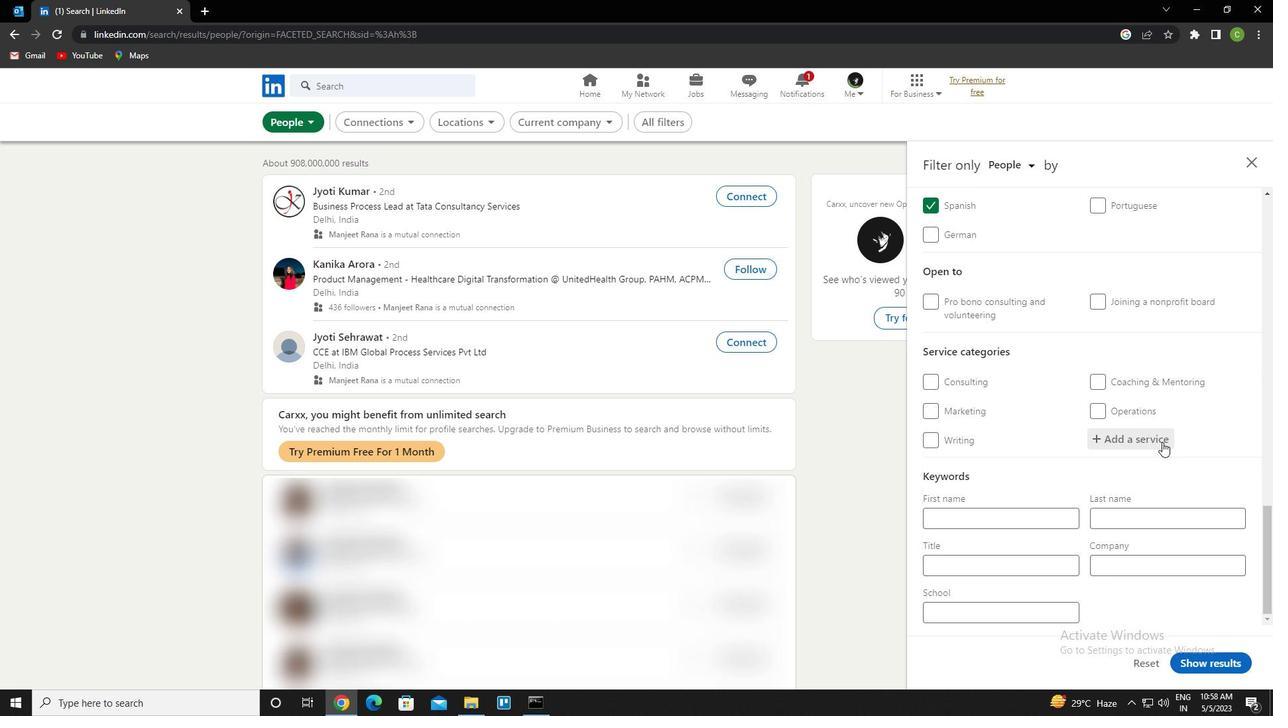 
Action: Key pressed <Key.caps_lock>v<Key.caps_lock>ideo<Key.space>editing<Key.down><Key.enter>
Screenshot: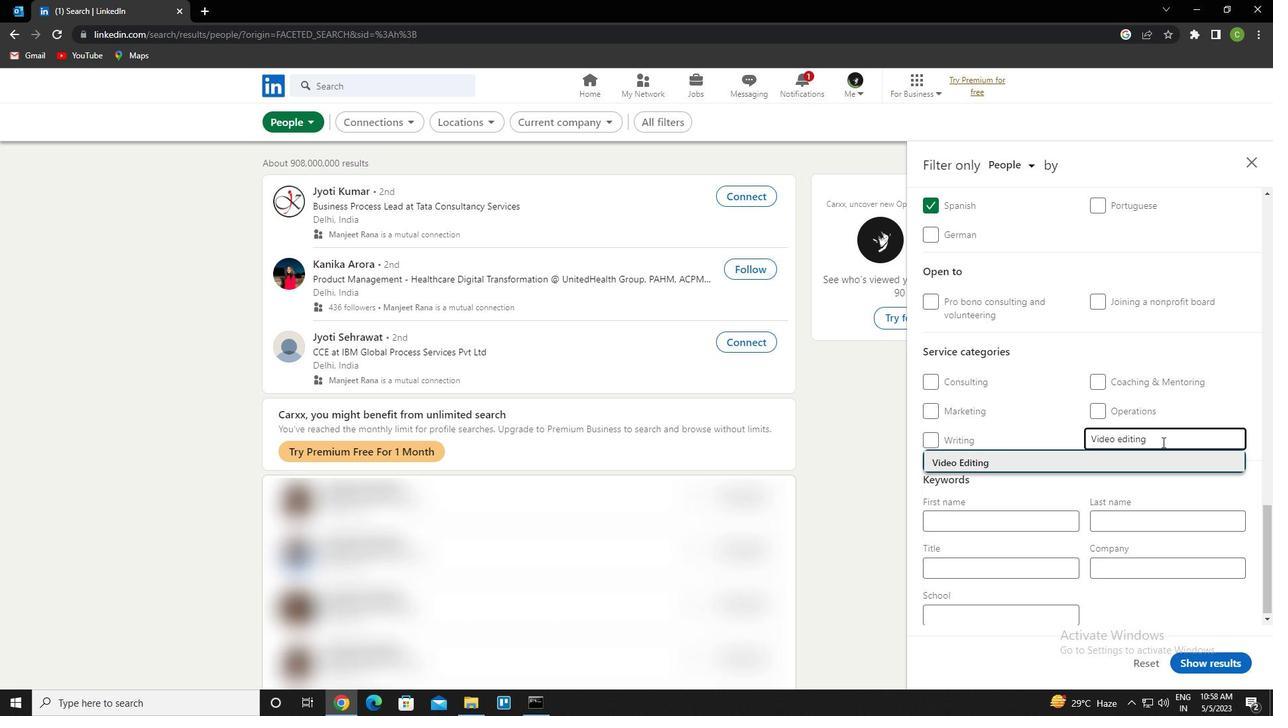 
Action: Mouse moved to (1200, 414)
Screenshot: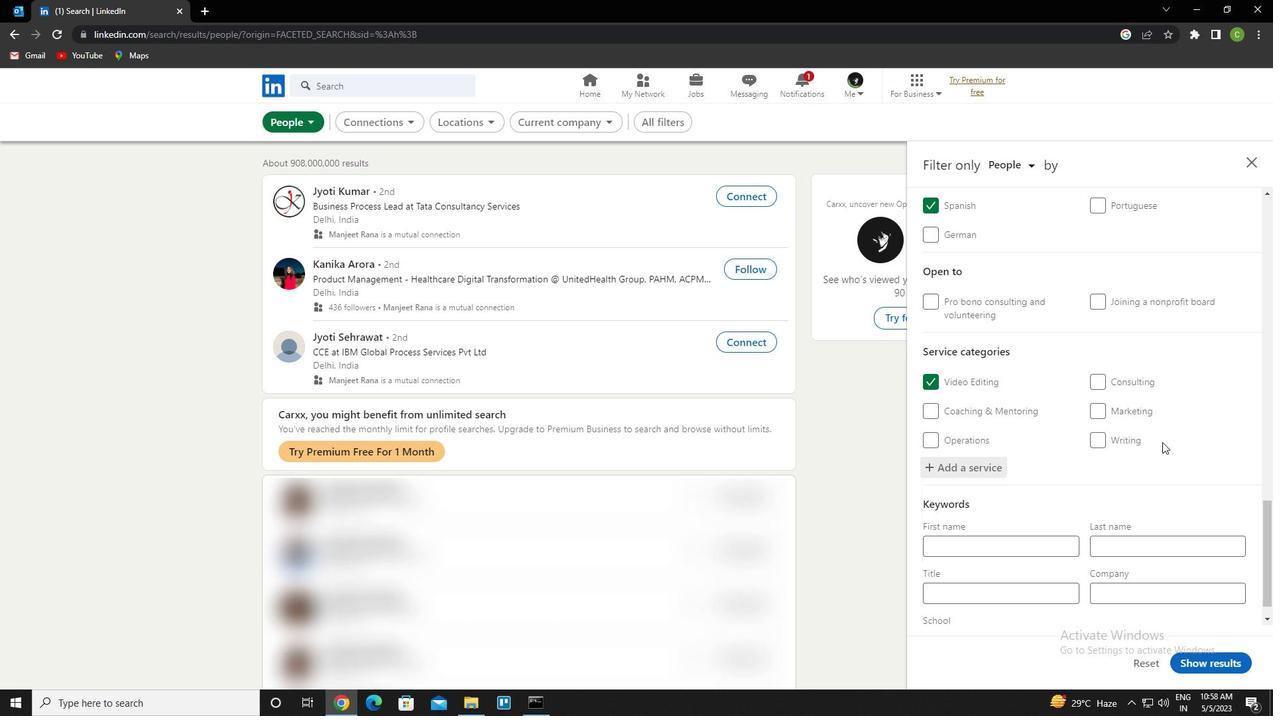 
Action: Mouse scrolled (1200, 413) with delta (0, 0)
Screenshot: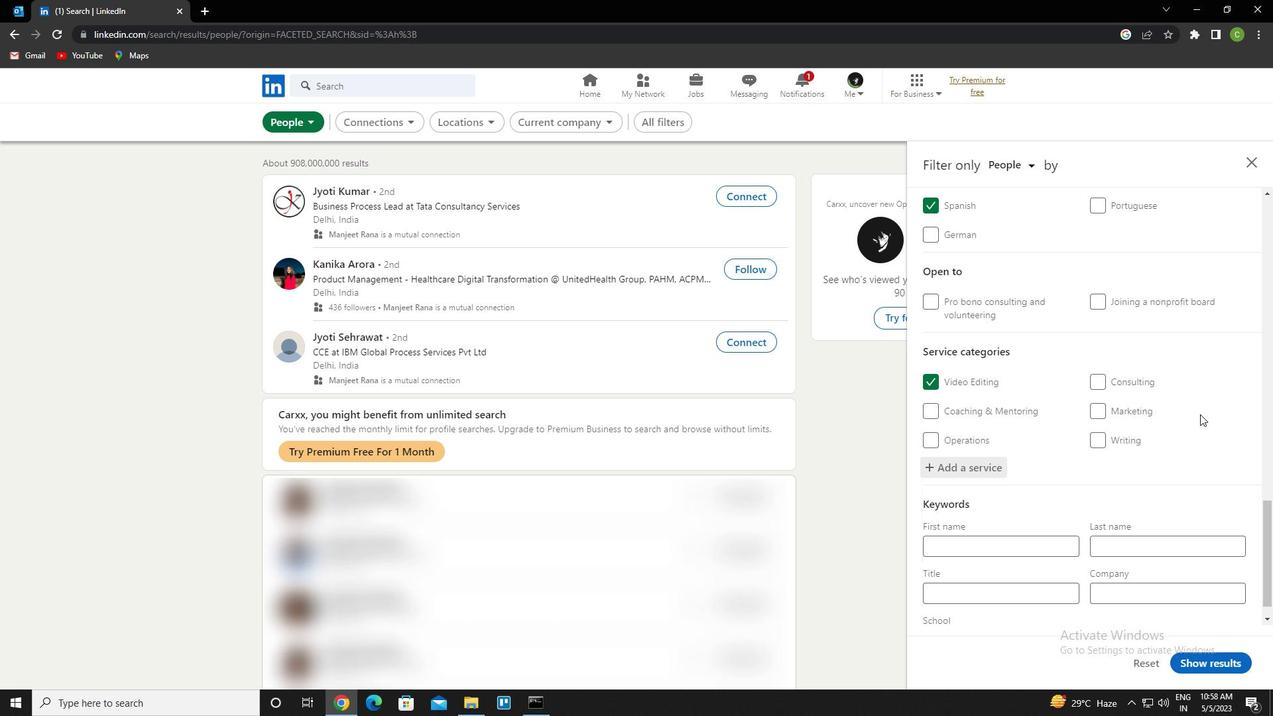 
Action: Mouse scrolled (1200, 413) with delta (0, 0)
Screenshot: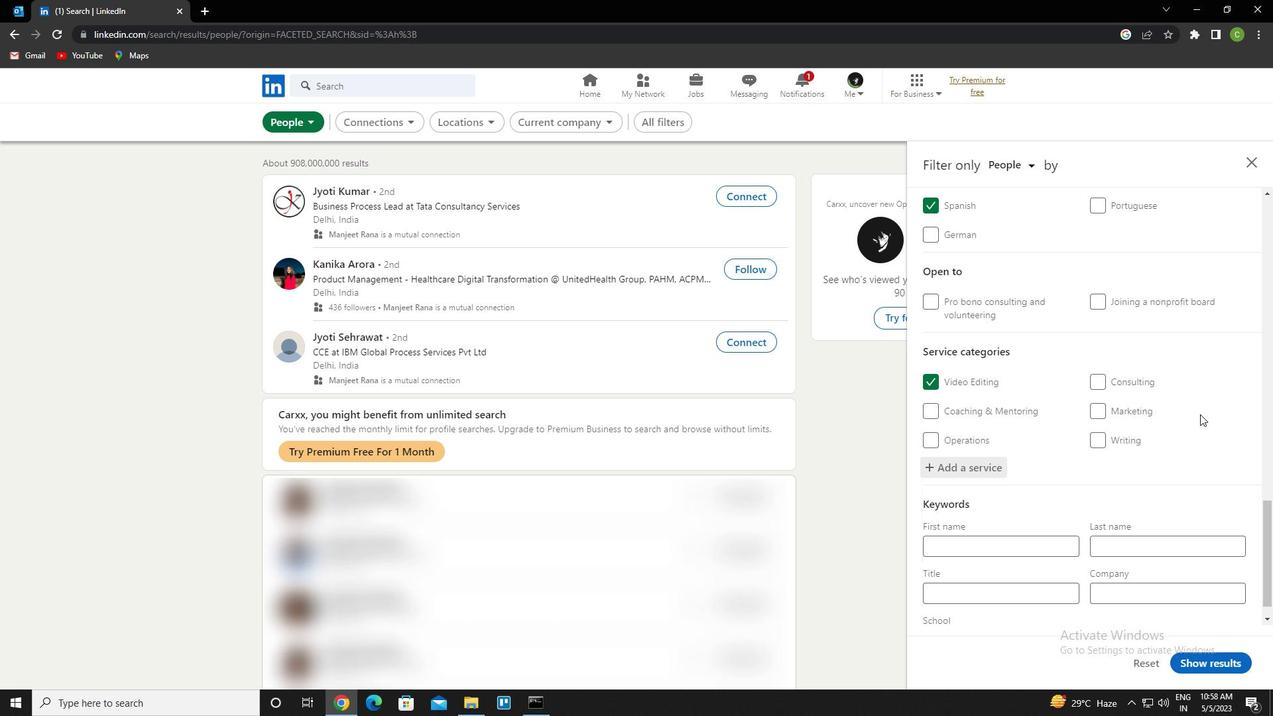
Action: Mouse scrolled (1200, 413) with delta (0, 0)
Screenshot: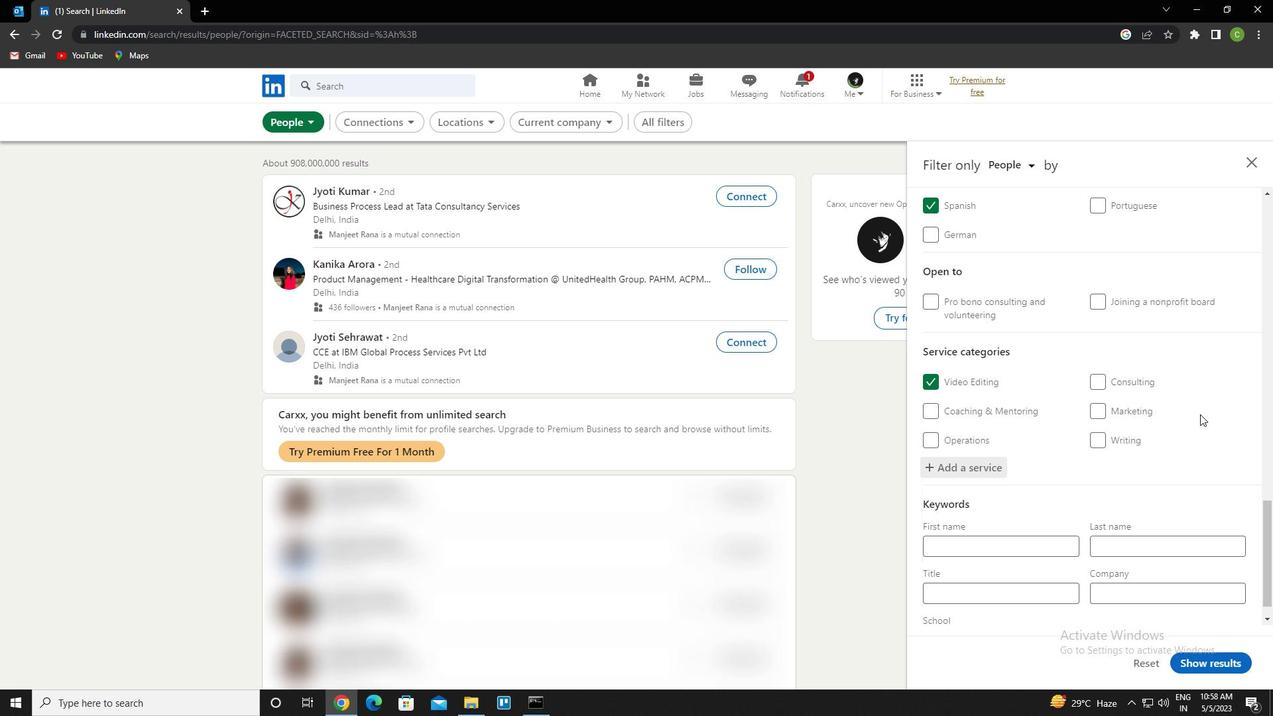 
Action: Mouse scrolled (1200, 413) with delta (0, 0)
Screenshot: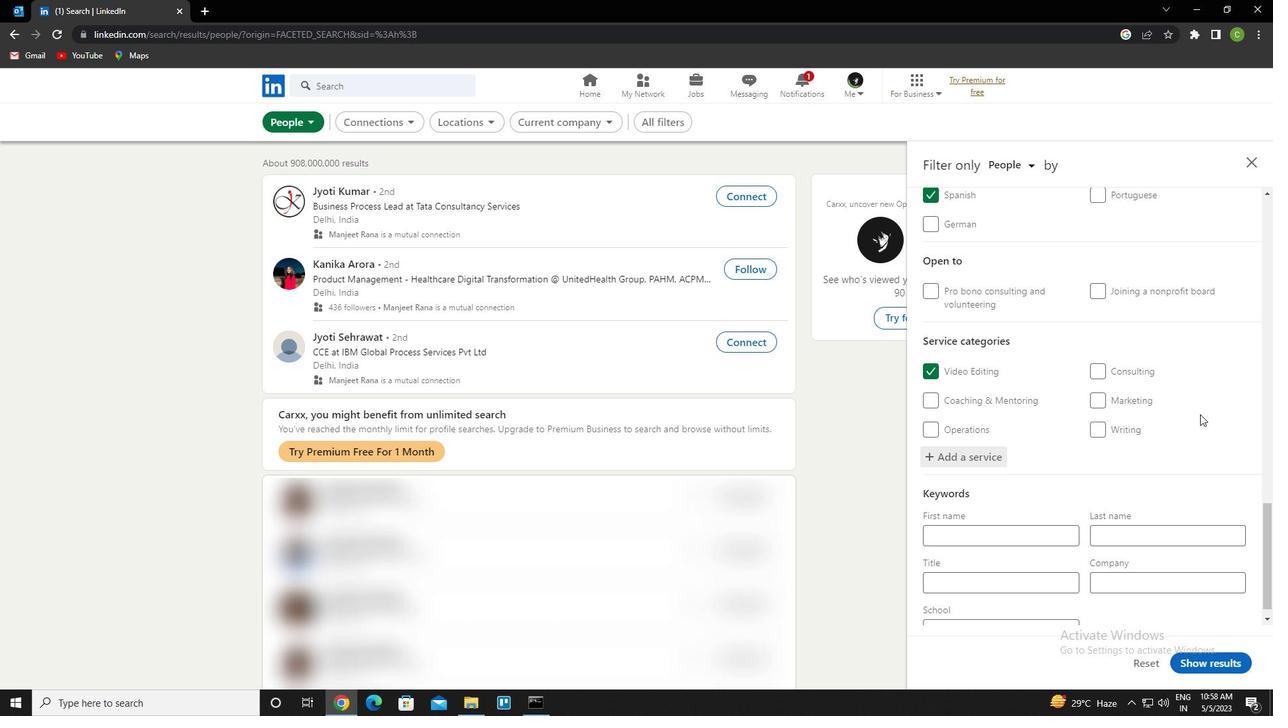 
Action: Mouse moved to (1020, 557)
Screenshot: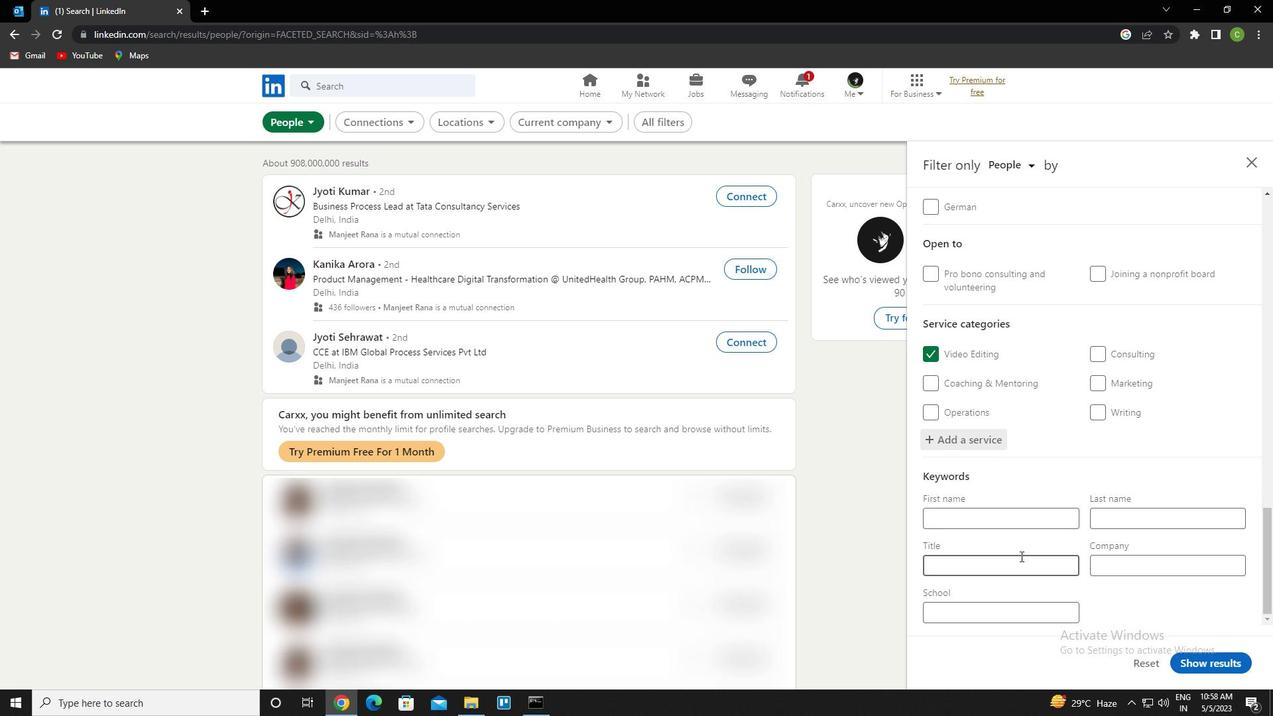 
Action: Mouse pressed left at (1020, 557)
Screenshot: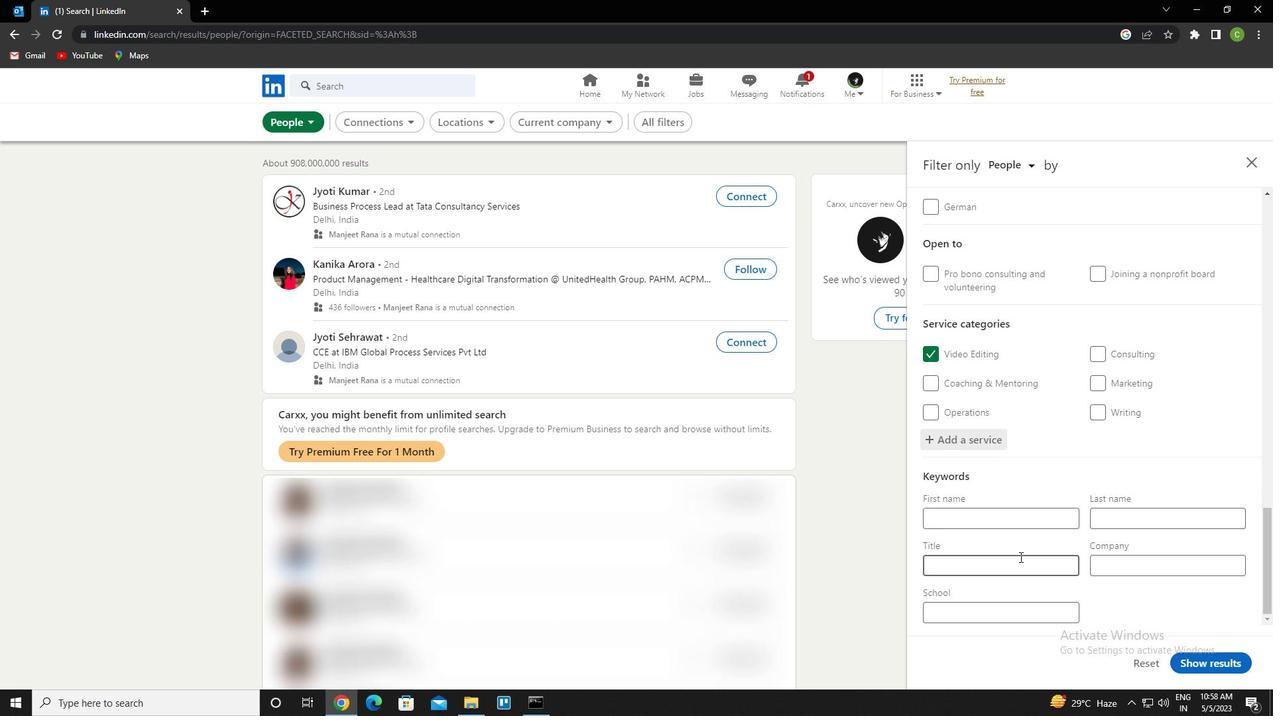 
Action: Key pressed <Key.caps_lock>c<Key.caps_lock>ruise<Key.space>ship<Key.space>attende<Key.backspace>ant
Screenshot: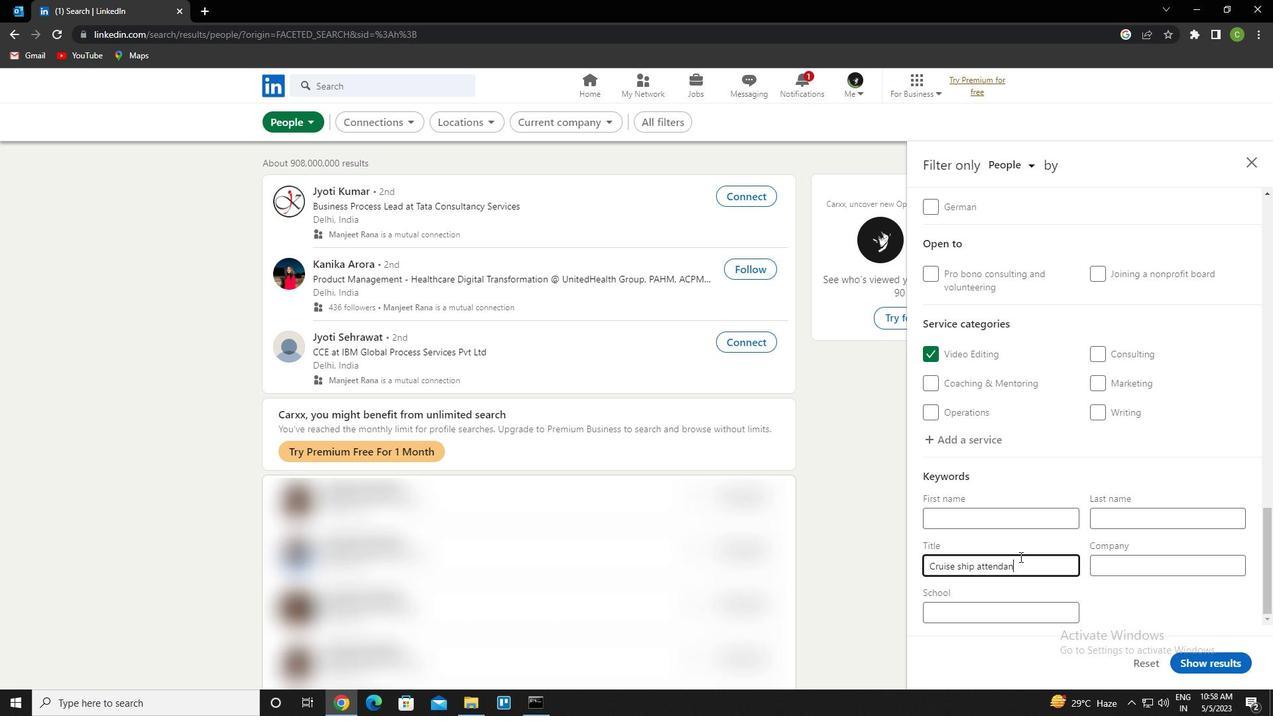 
Action: Mouse moved to (1217, 658)
Screenshot: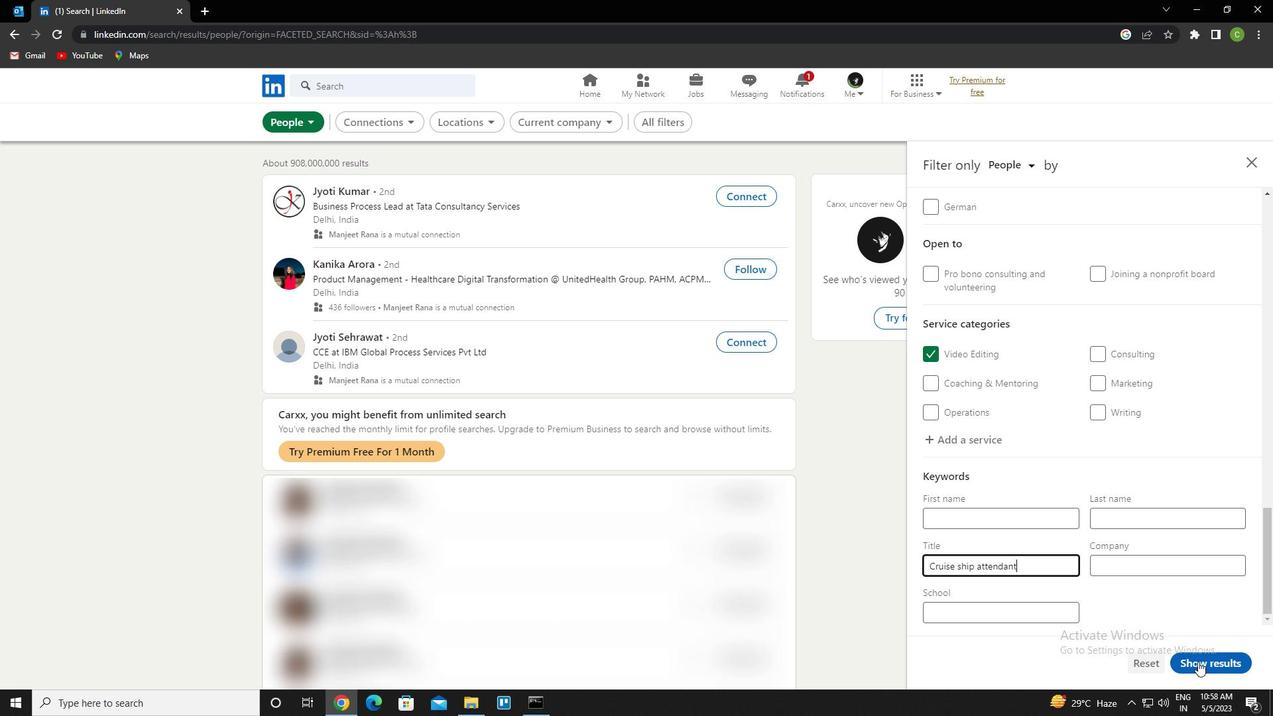 
Action: Mouse pressed left at (1217, 658)
Screenshot: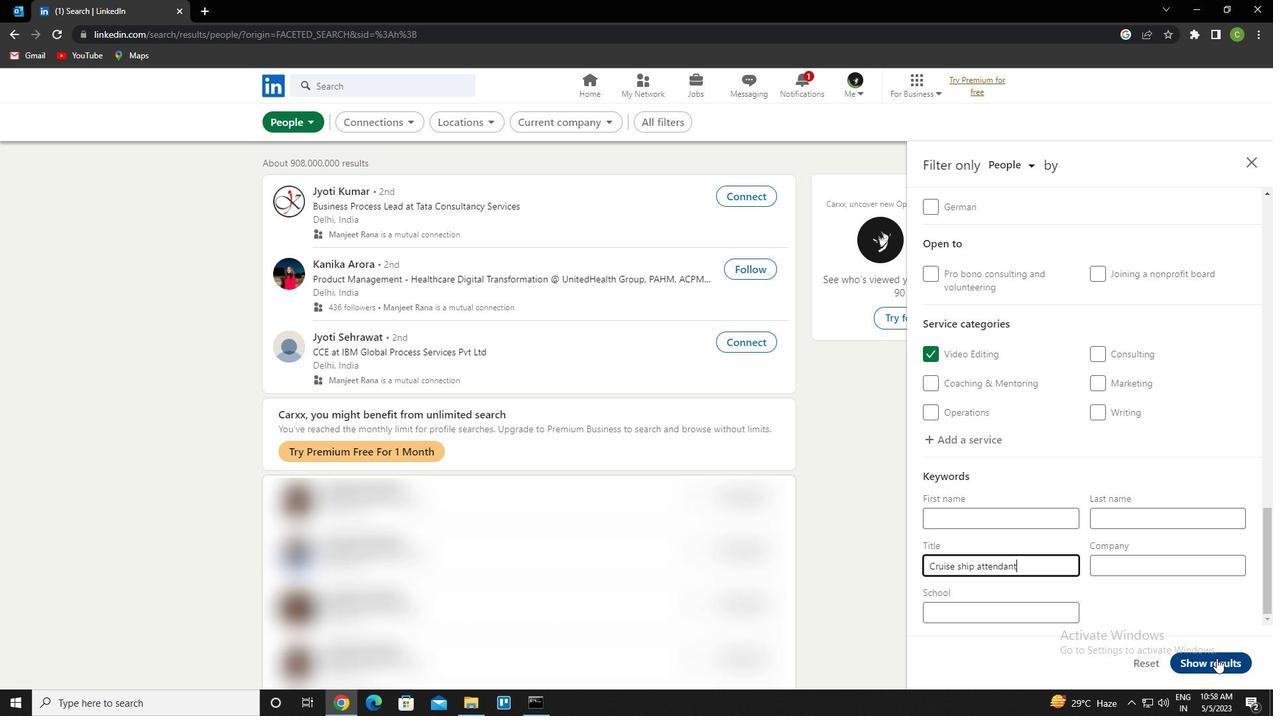 
Action: Mouse moved to (842, 549)
Screenshot: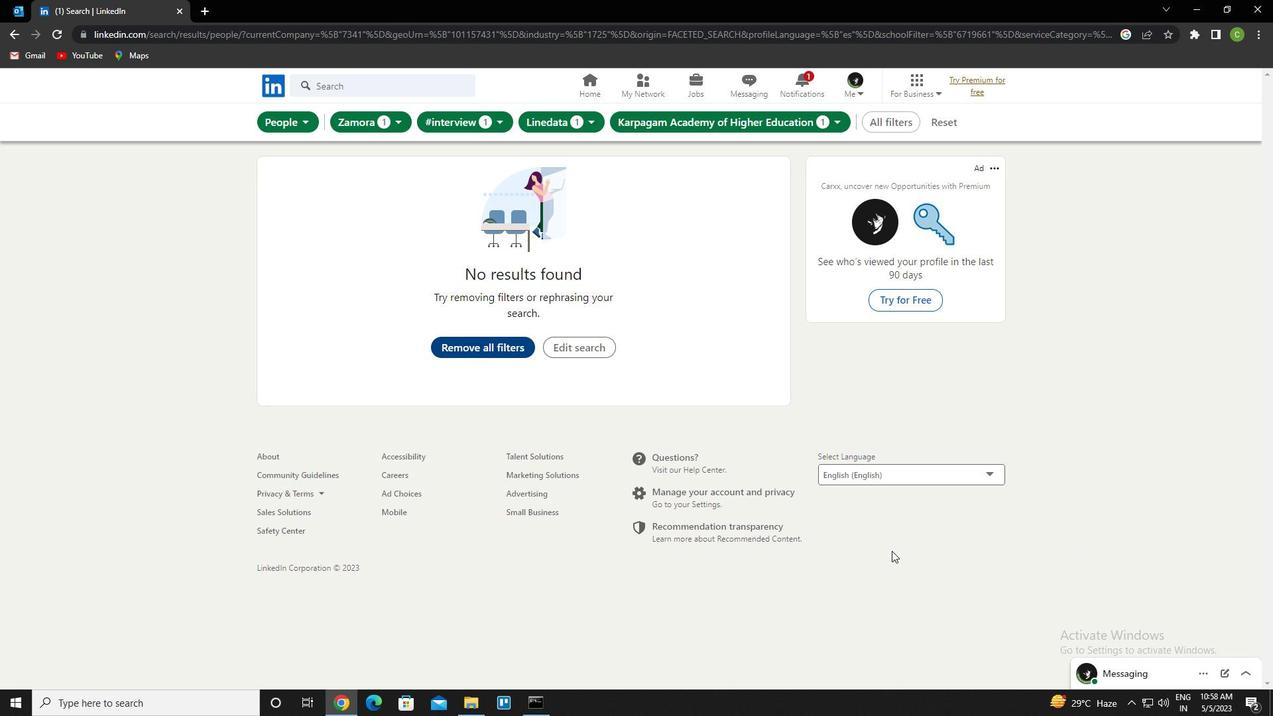 
